 Task: Find connections with filter location Warendorf with filter topic #Futurismwith filter profile language Potuguese with filter current company Recruitment Land LLC with filter school Madras Institute of Technology Campus with filter industry Sports Teams and Clubs with filter service category Web Design with filter keywords title Molecular Scientist
Action: Mouse moved to (557, 79)
Screenshot: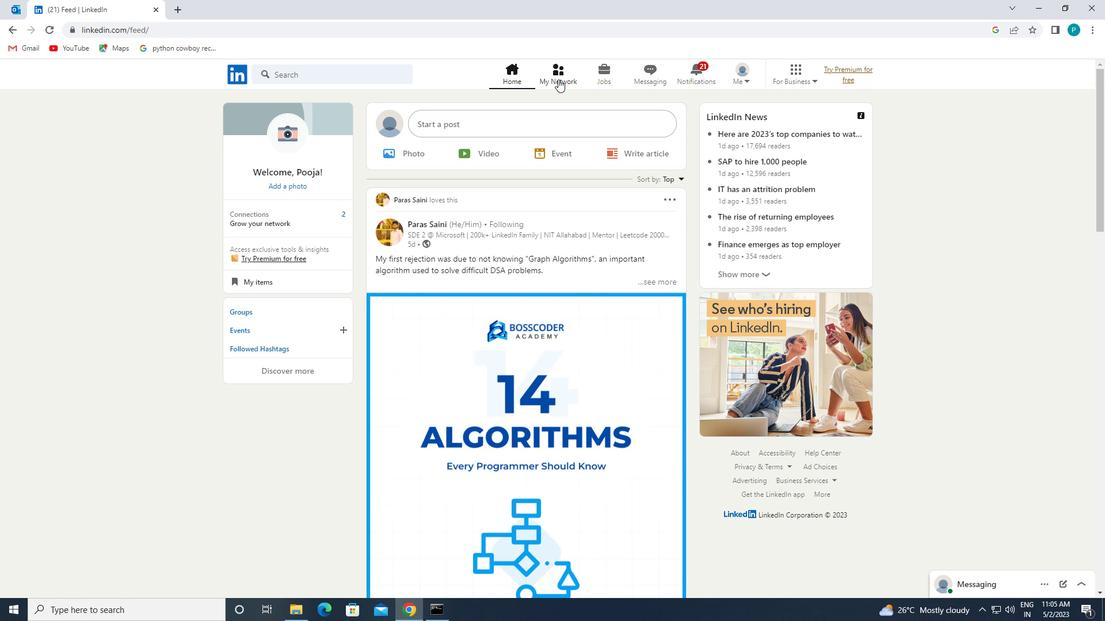 
Action: Mouse pressed left at (557, 79)
Screenshot: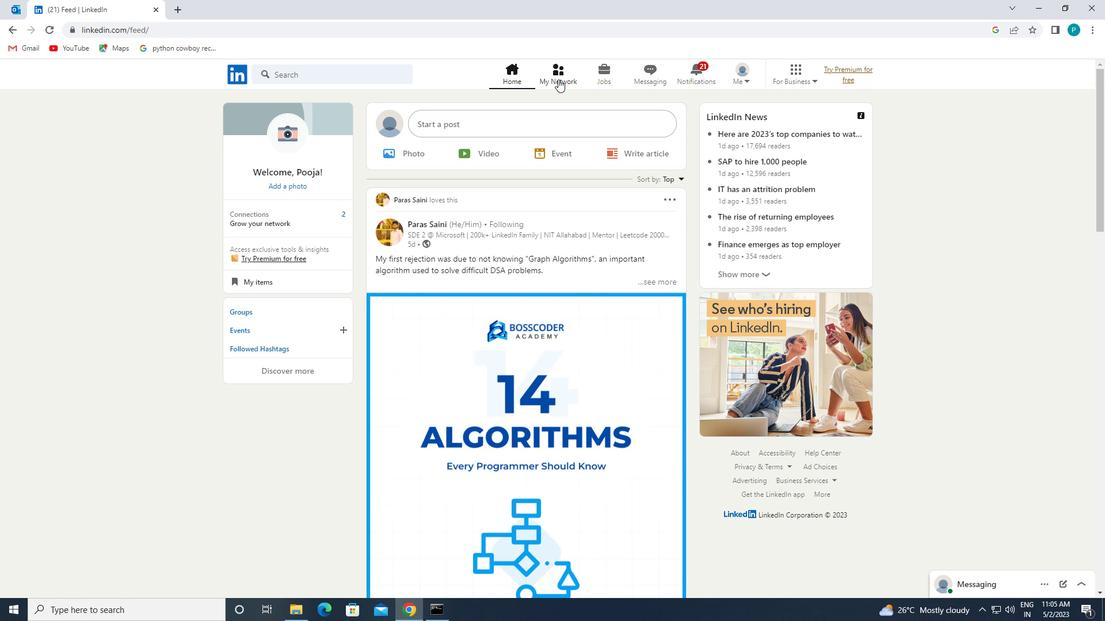 
Action: Mouse moved to (369, 137)
Screenshot: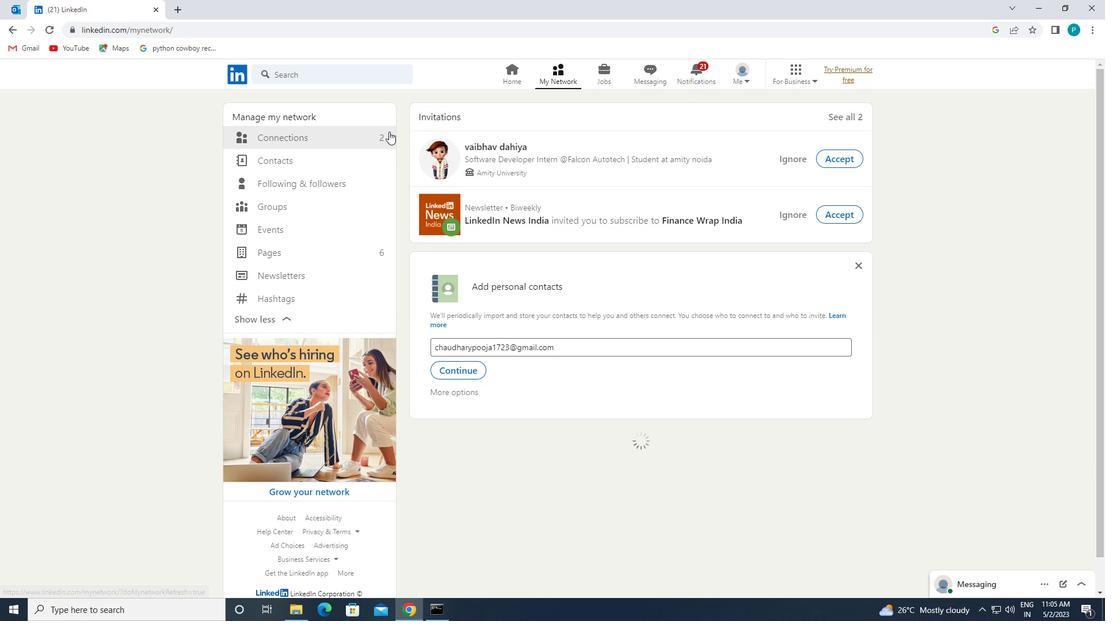 
Action: Mouse pressed left at (369, 137)
Screenshot: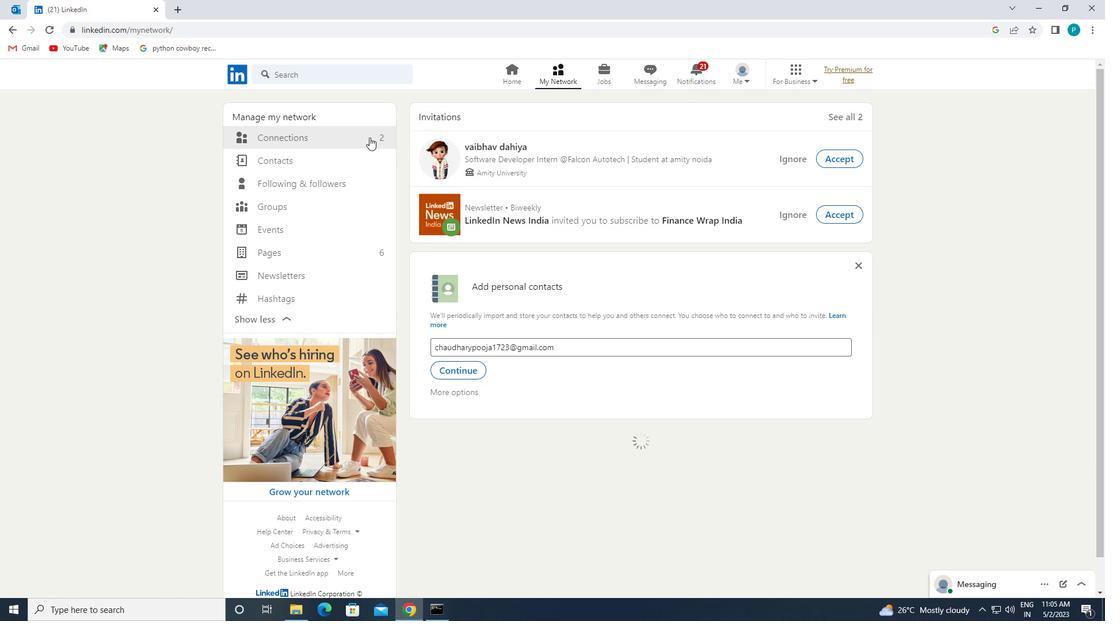 
Action: Mouse moved to (654, 146)
Screenshot: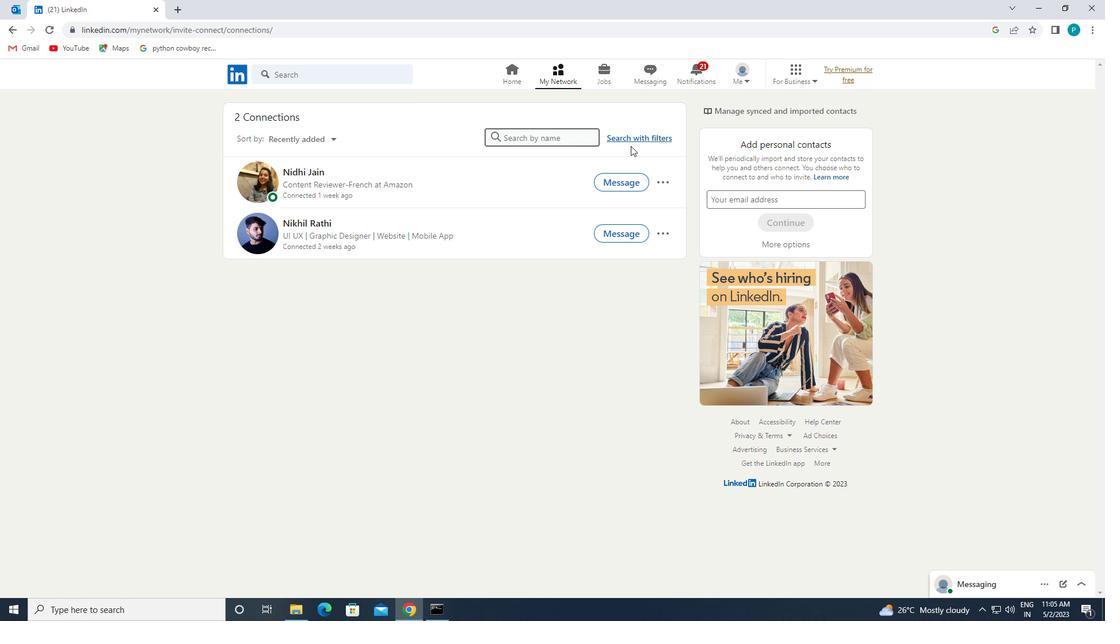 
Action: Mouse pressed left at (654, 146)
Screenshot: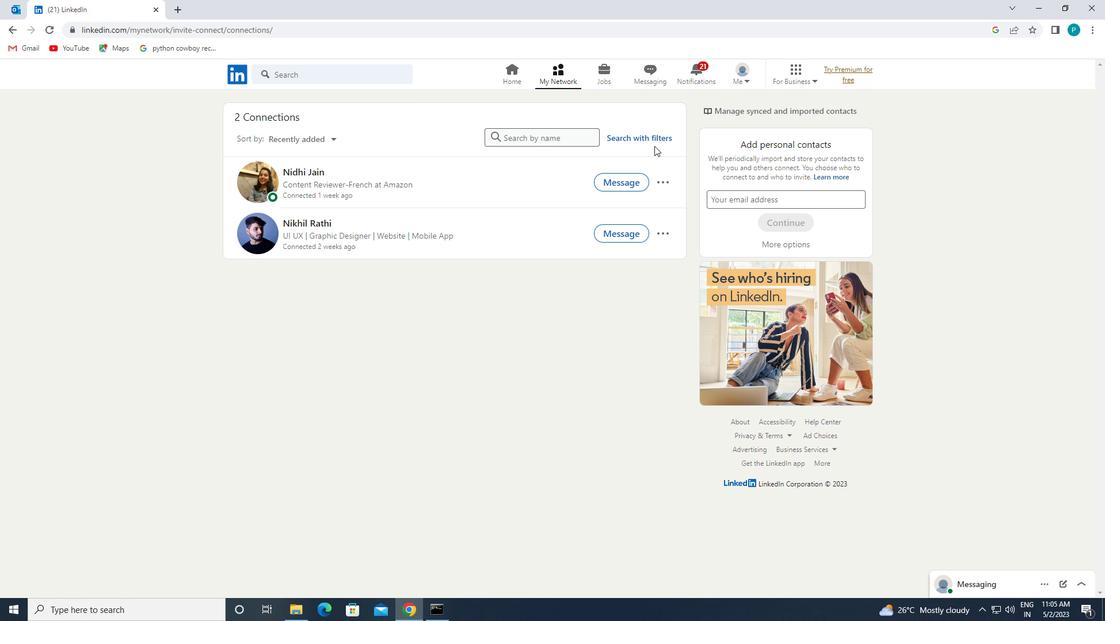 
Action: Mouse moved to (652, 143)
Screenshot: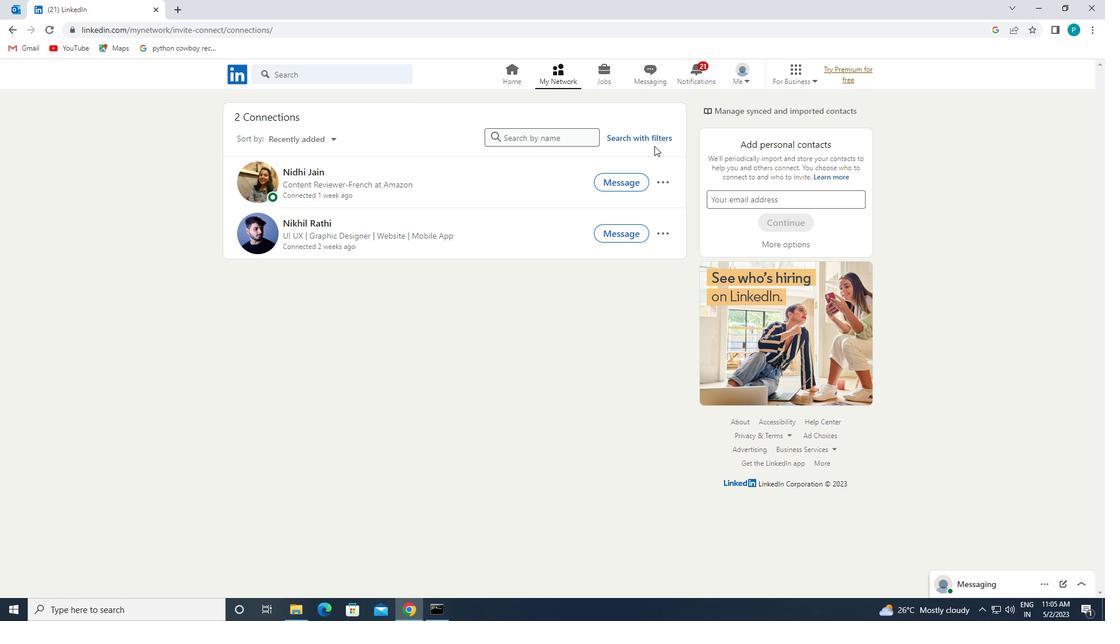 
Action: Mouse pressed left at (652, 143)
Screenshot: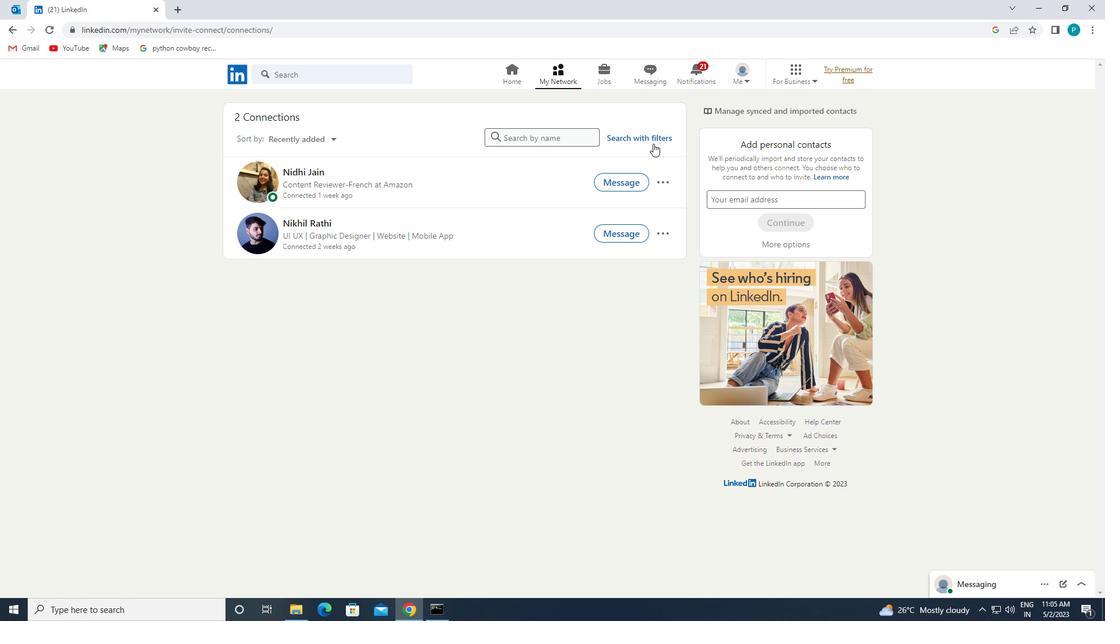 
Action: Mouse moved to (587, 110)
Screenshot: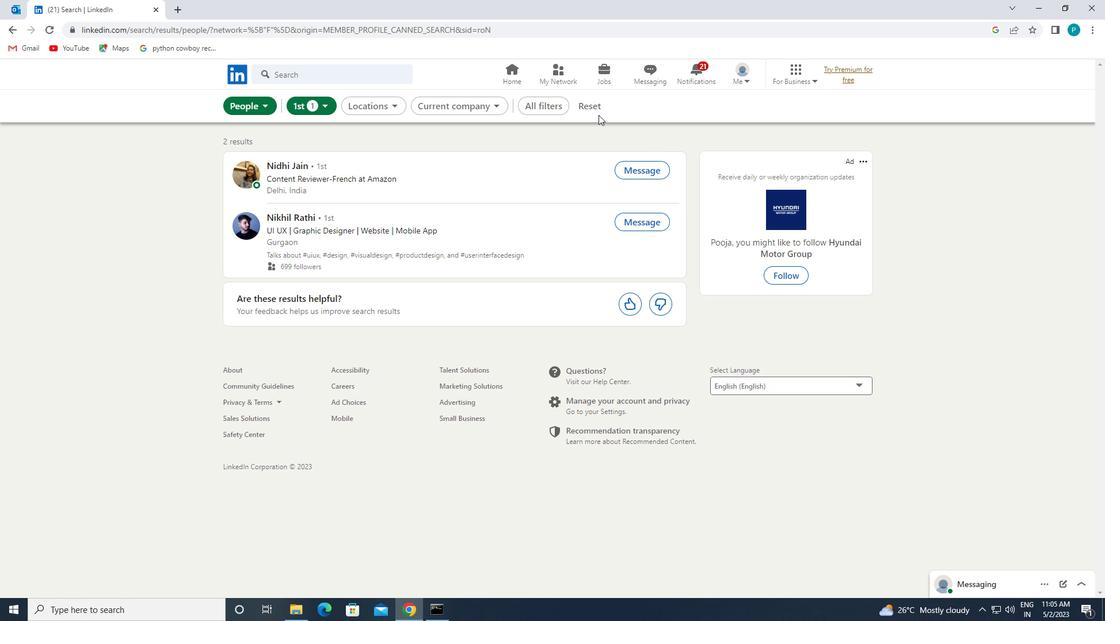 
Action: Mouse pressed left at (587, 110)
Screenshot: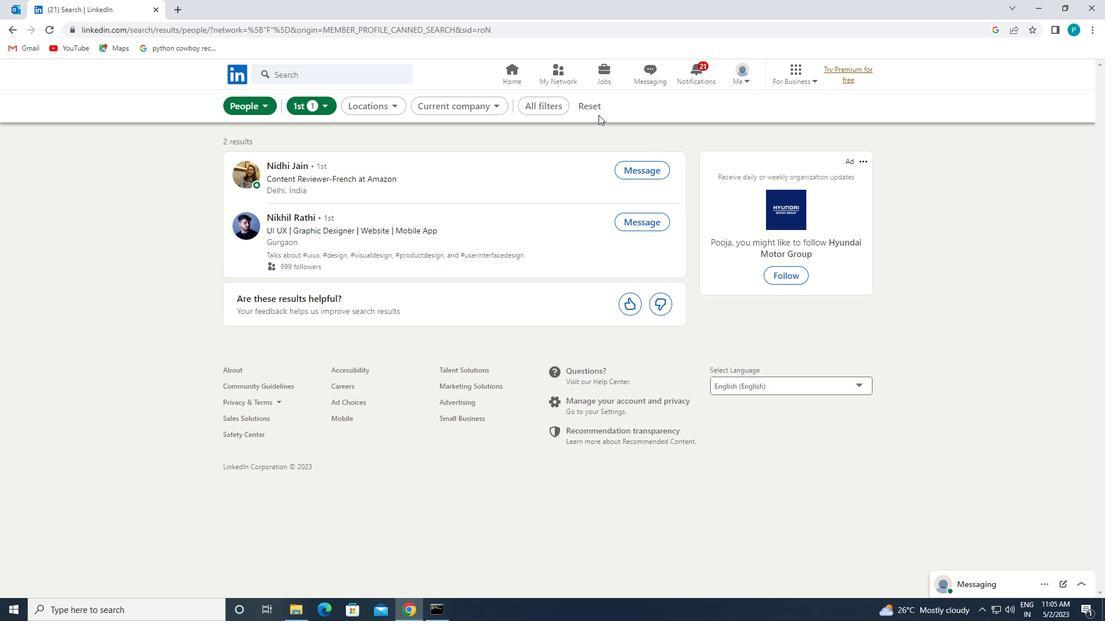
Action: Mouse moved to (556, 104)
Screenshot: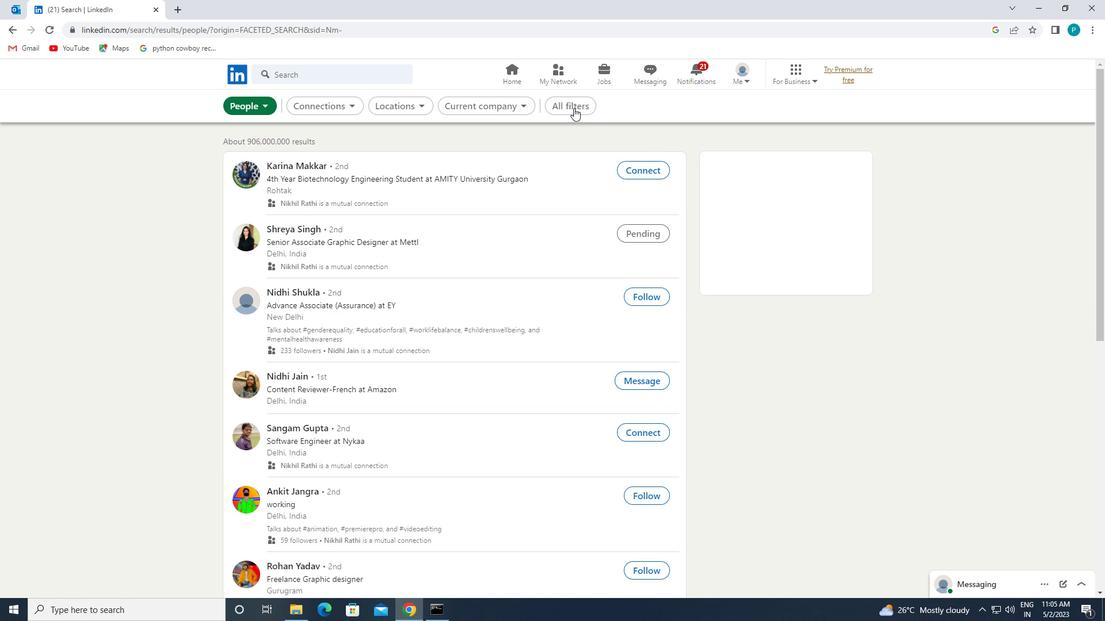 
Action: Mouse pressed left at (556, 104)
Screenshot: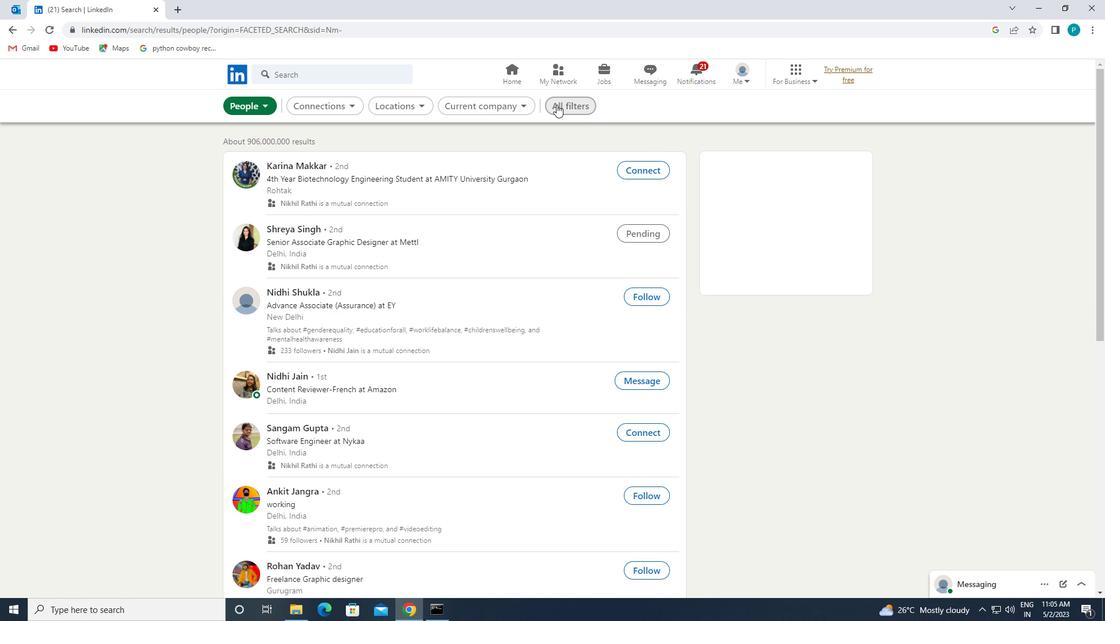 
Action: Mouse moved to (1029, 432)
Screenshot: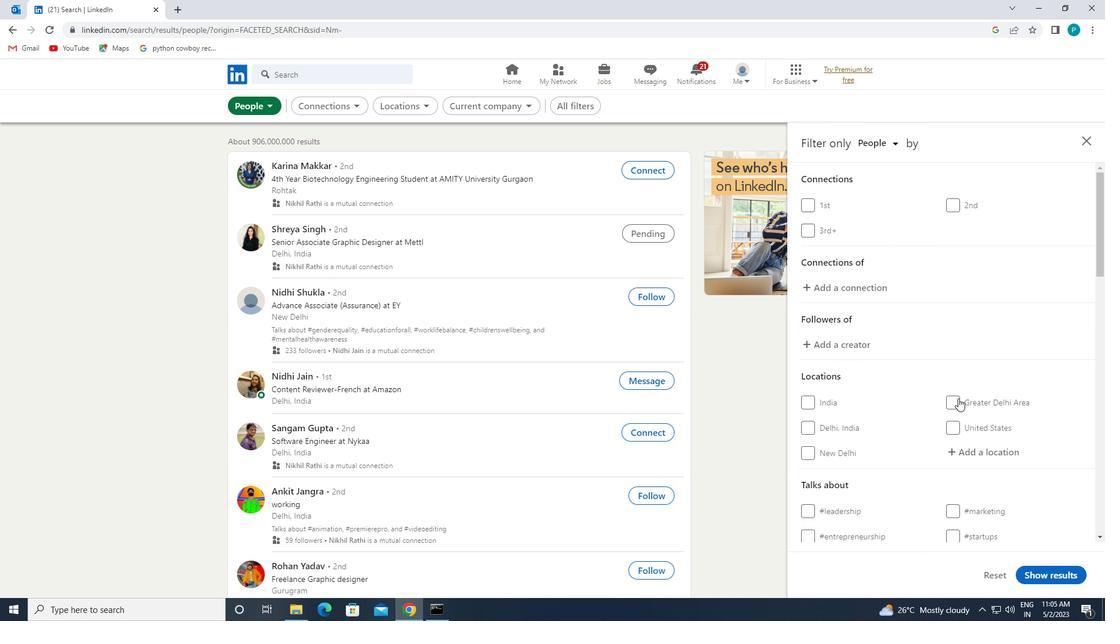 
Action: Mouse scrolled (1029, 431) with delta (0, 0)
Screenshot: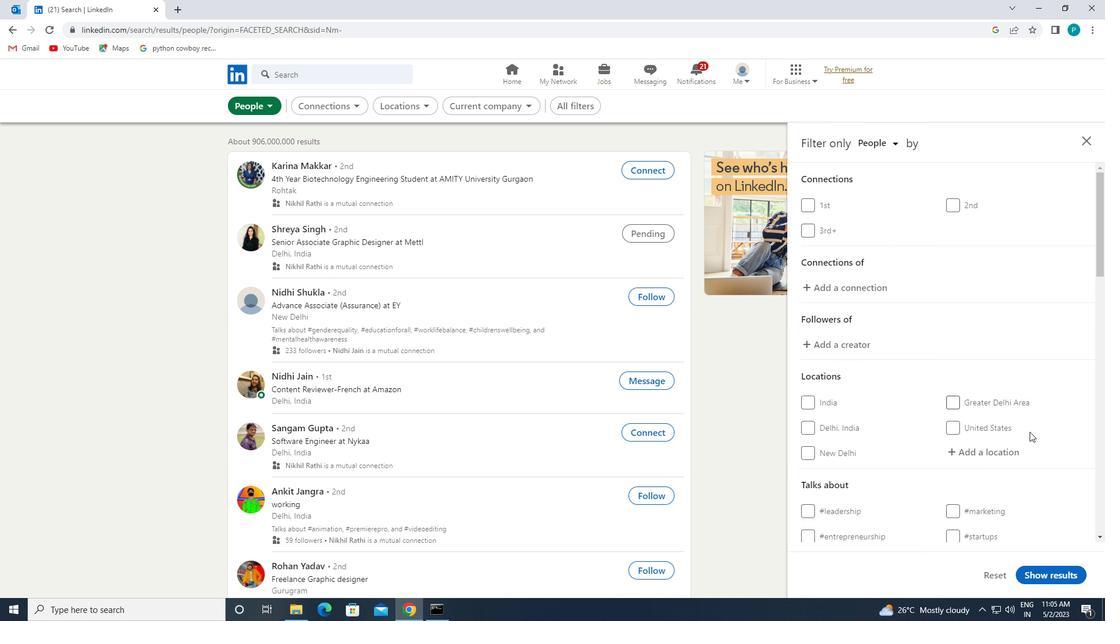 
Action: Mouse moved to (990, 393)
Screenshot: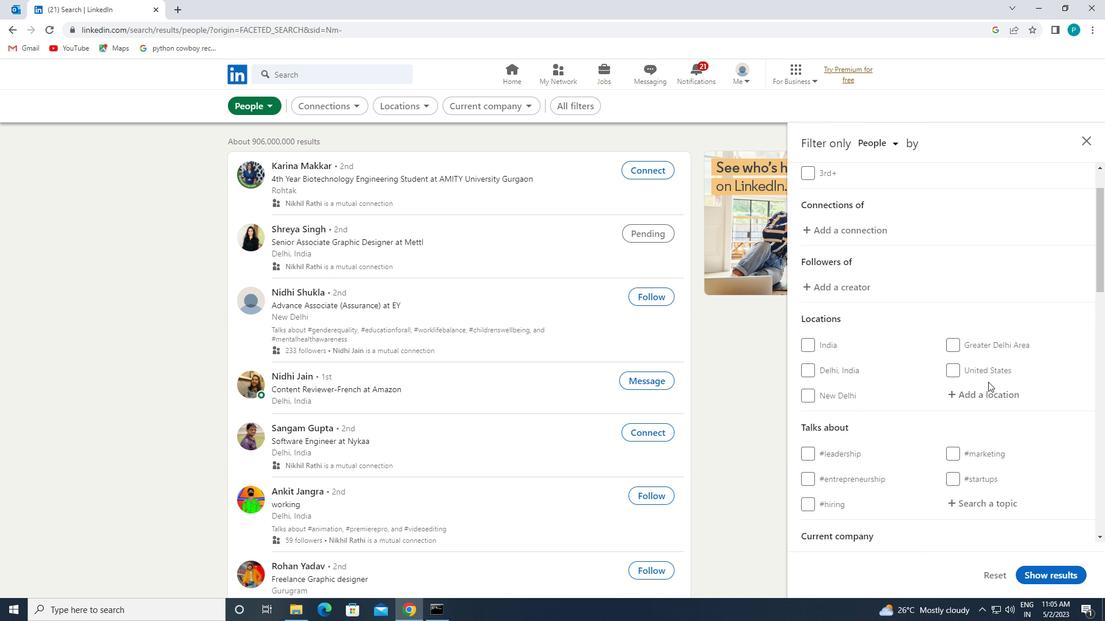 
Action: Mouse pressed left at (990, 393)
Screenshot: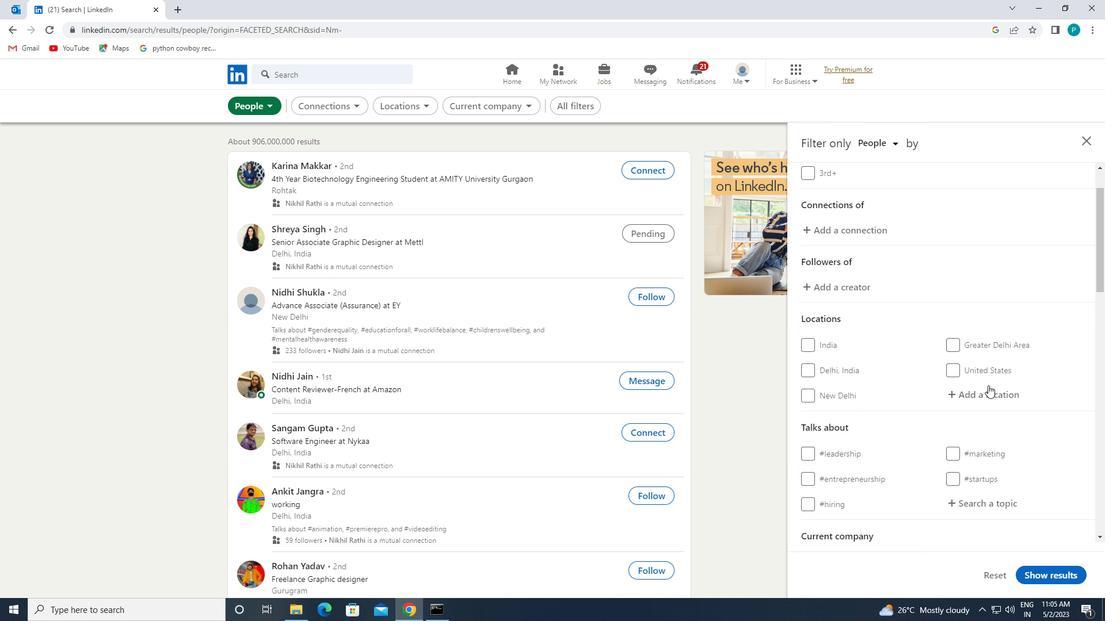 
Action: Key pressed <Key.caps_lock>w<Key.caps_lock>rendr<Key.backspace>orf
Screenshot: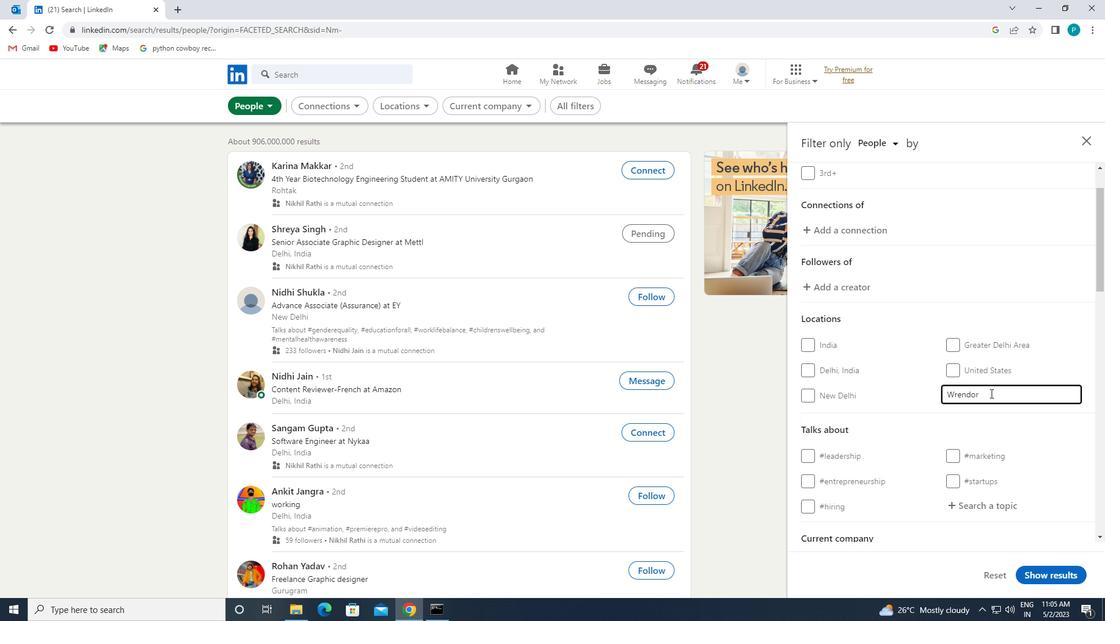 
Action: Mouse moved to (988, 389)
Screenshot: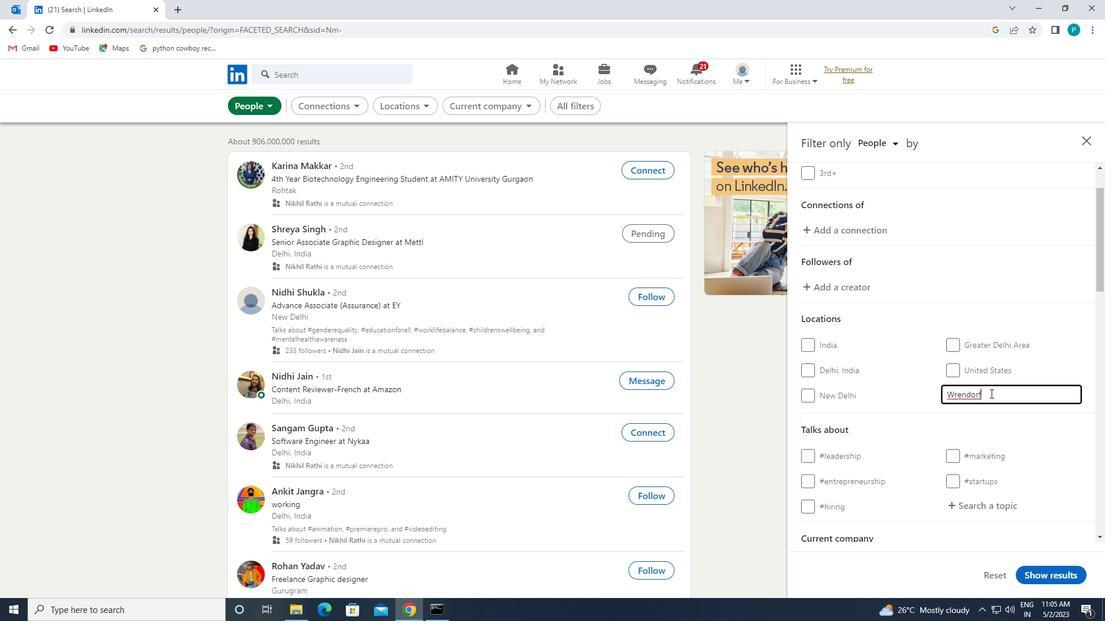 
Action: Mouse scrolled (988, 388) with delta (0, 0)
Screenshot: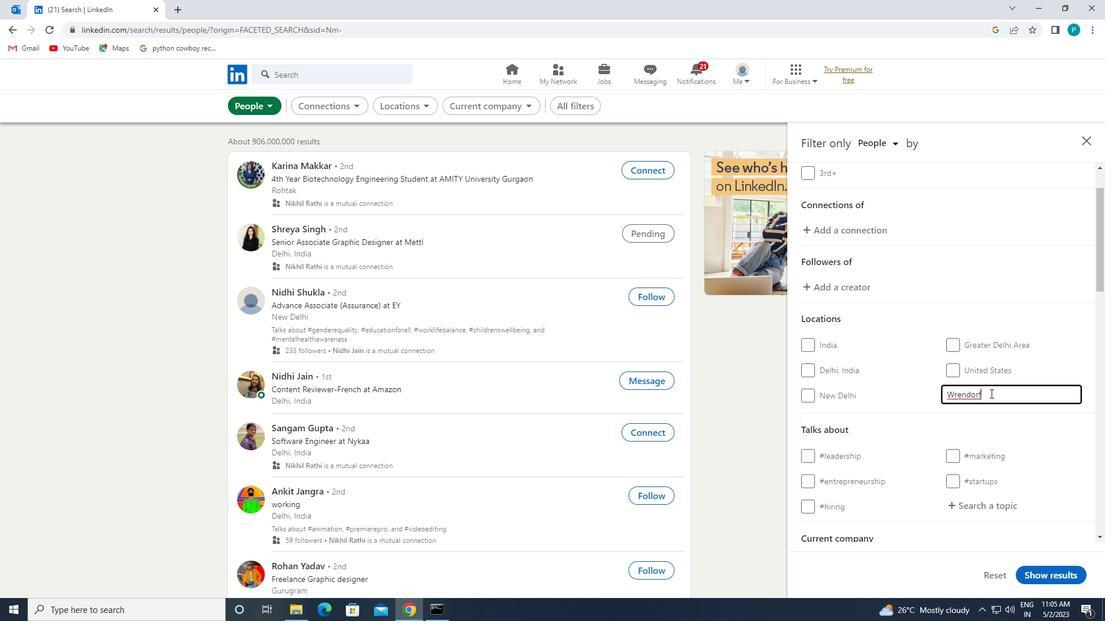 
Action: Mouse moved to (969, 416)
Screenshot: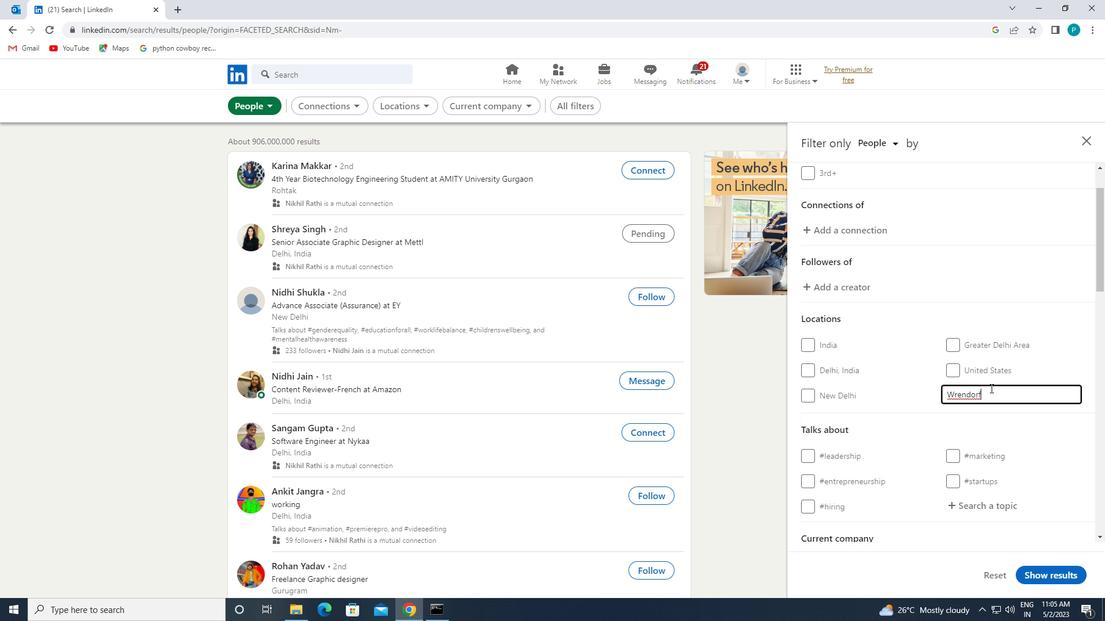 
Action: Mouse scrolled (969, 415) with delta (0, 0)
Screenshot: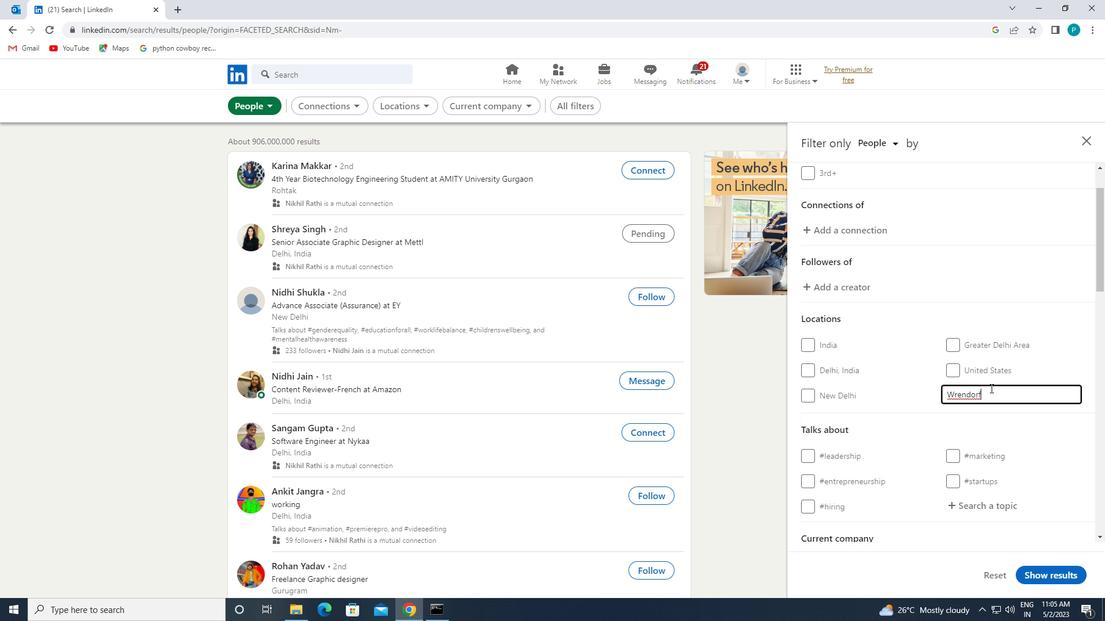 
Action: Mouse moved to (955, 280)
Screenshot: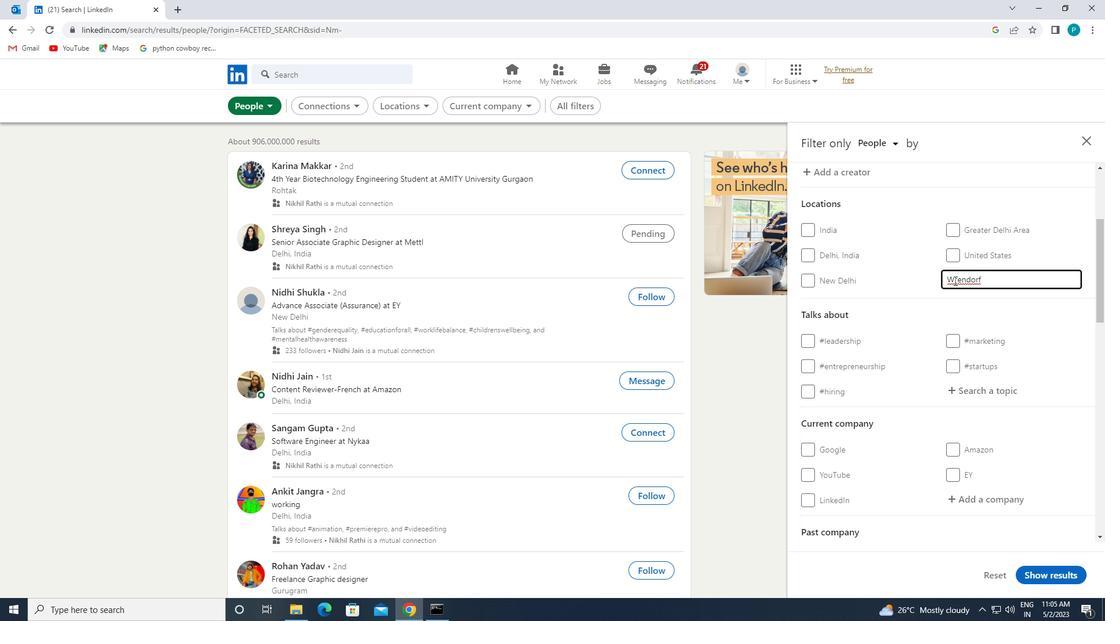 
Action: Mouse pressed left at (955, 280)
Screenshot: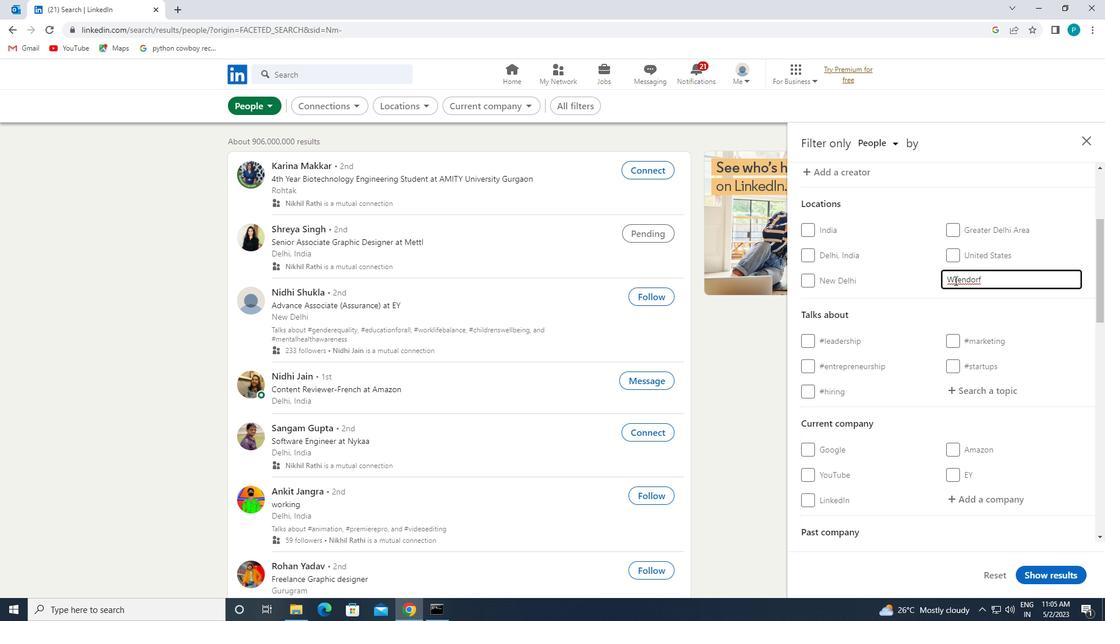 
Action: Key pressed a
Screenshot: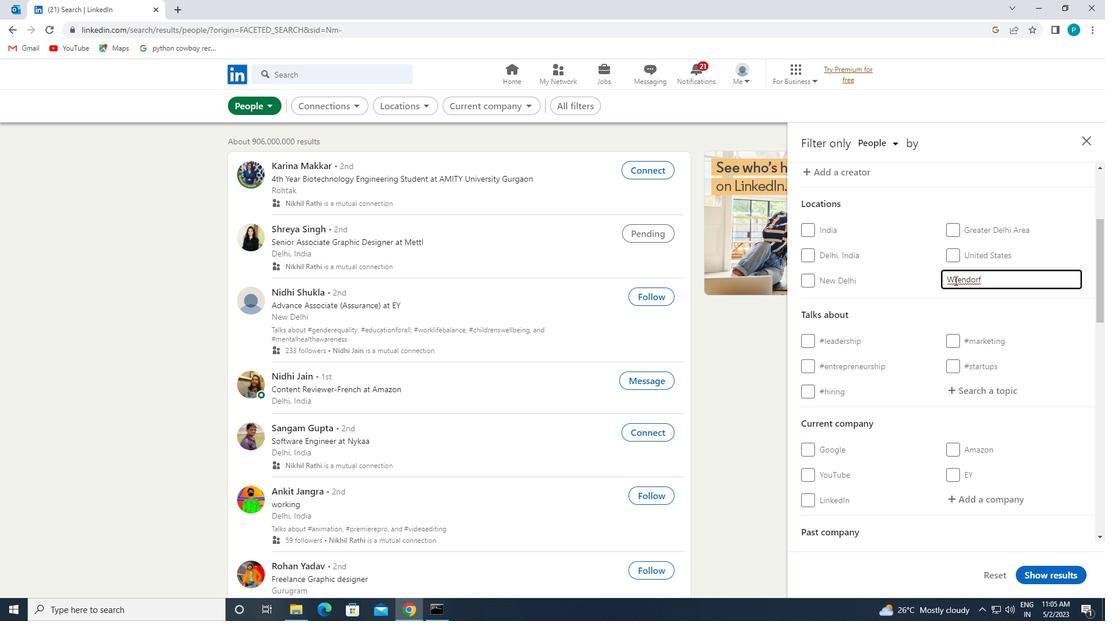 
Action: Mouse moved to (911, 299)
Screenshot: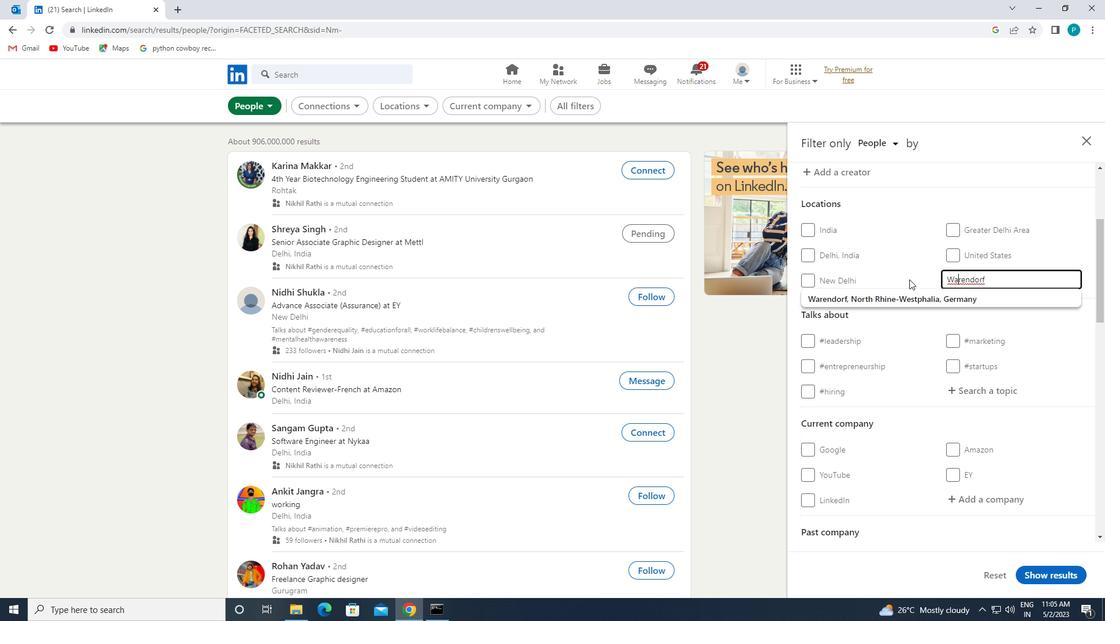 
Action: Mouse pressed left at (911, 299)
Screenshot: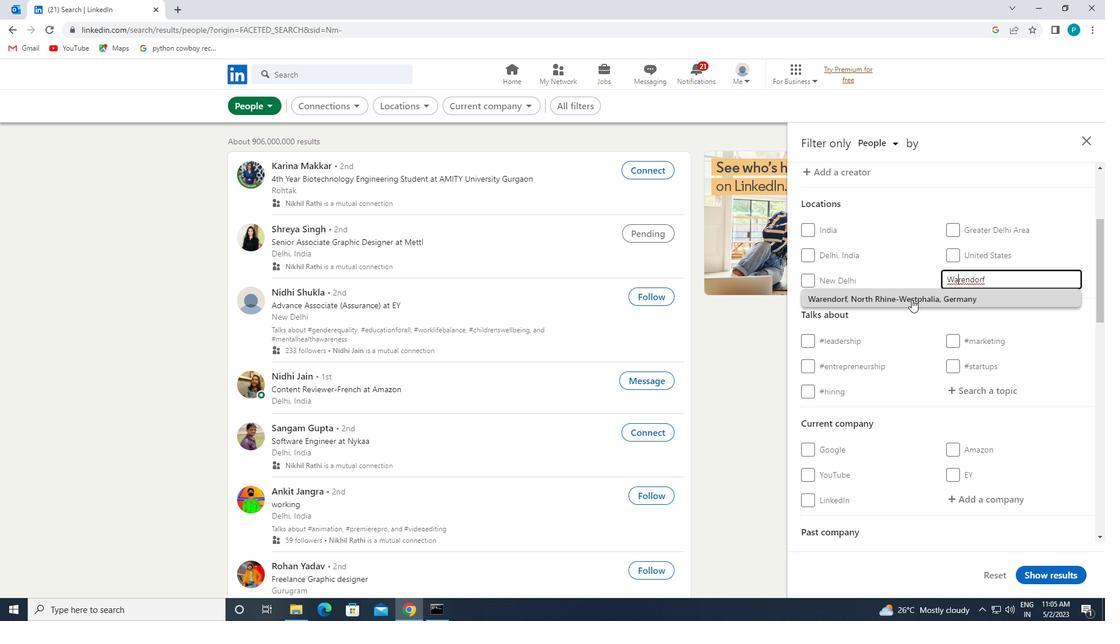
Action: Mouse moved to (956, 419)
Screenshot: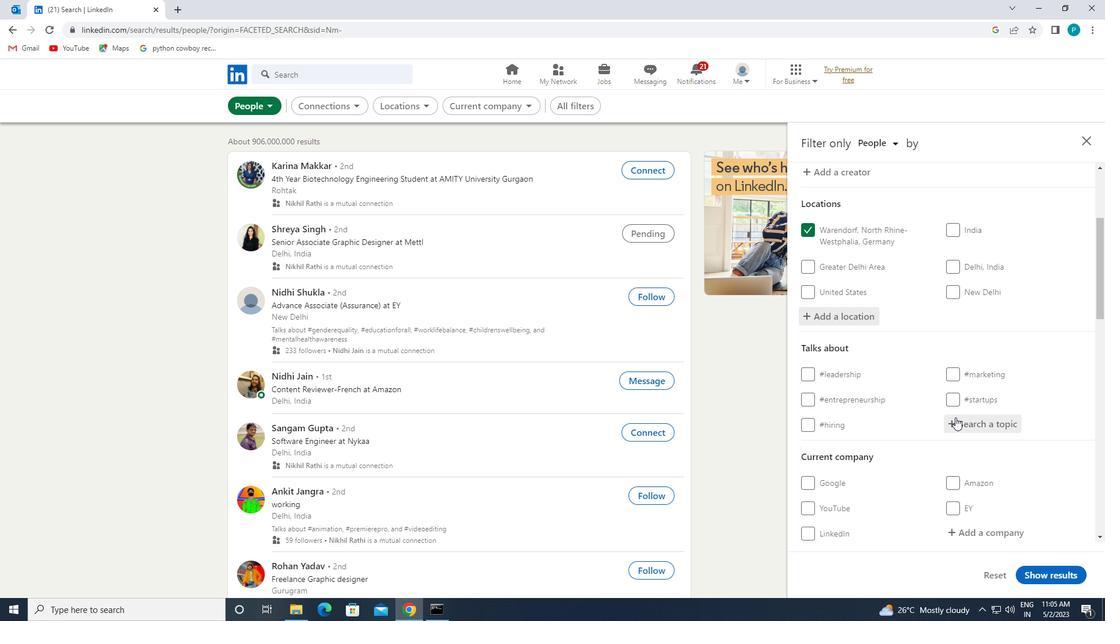 
Action: Mouse pressed left at (956, 419)
Screenshot: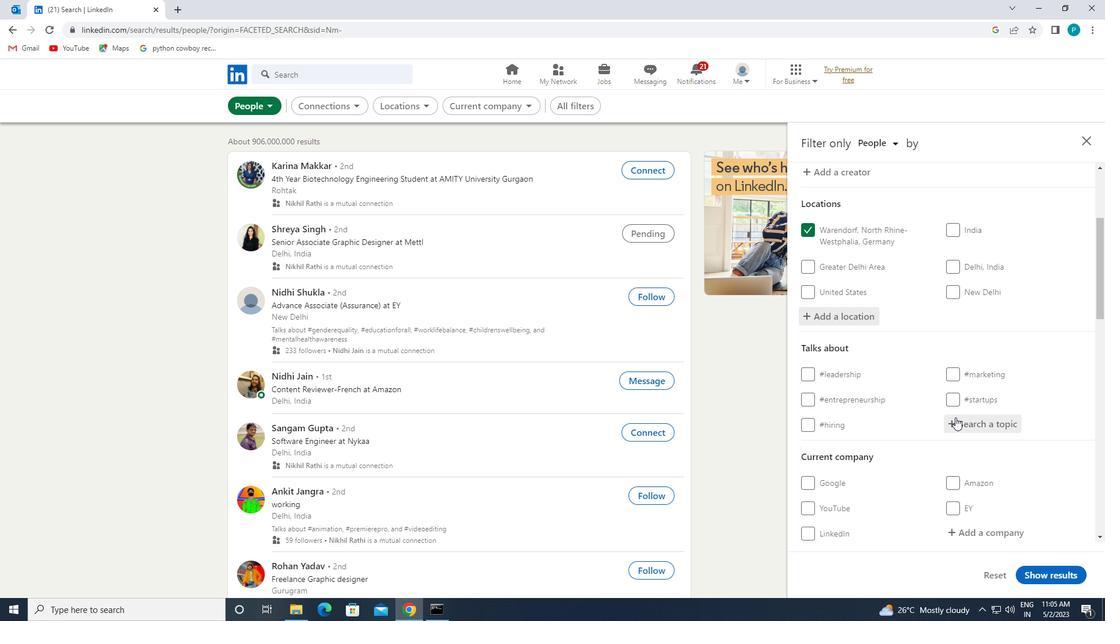 
Action: Key pressed <Key.shift>#<Key.caps_lock>F<Key.caps_lock>UTUREI<Key.backspace><Key.backspace>ISM
Screenshot: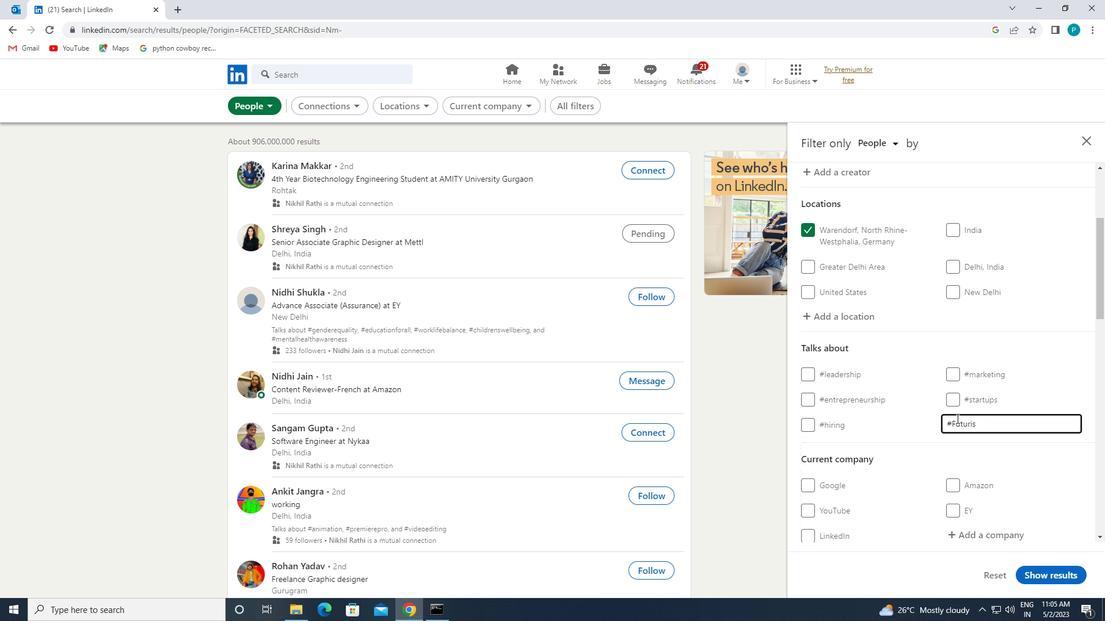 
Action: Mouse scrolled (956, 418) with delta (0, 0)
Screenshot: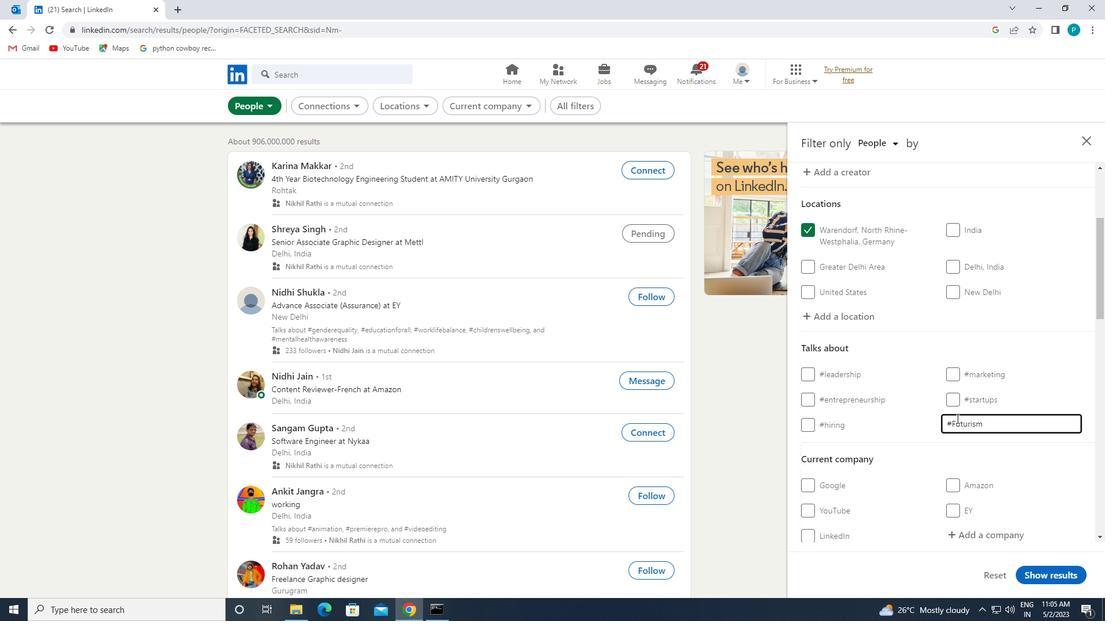 
Action: Mouse scrolled (956, 418) with delta (0, 0)
Screenshot: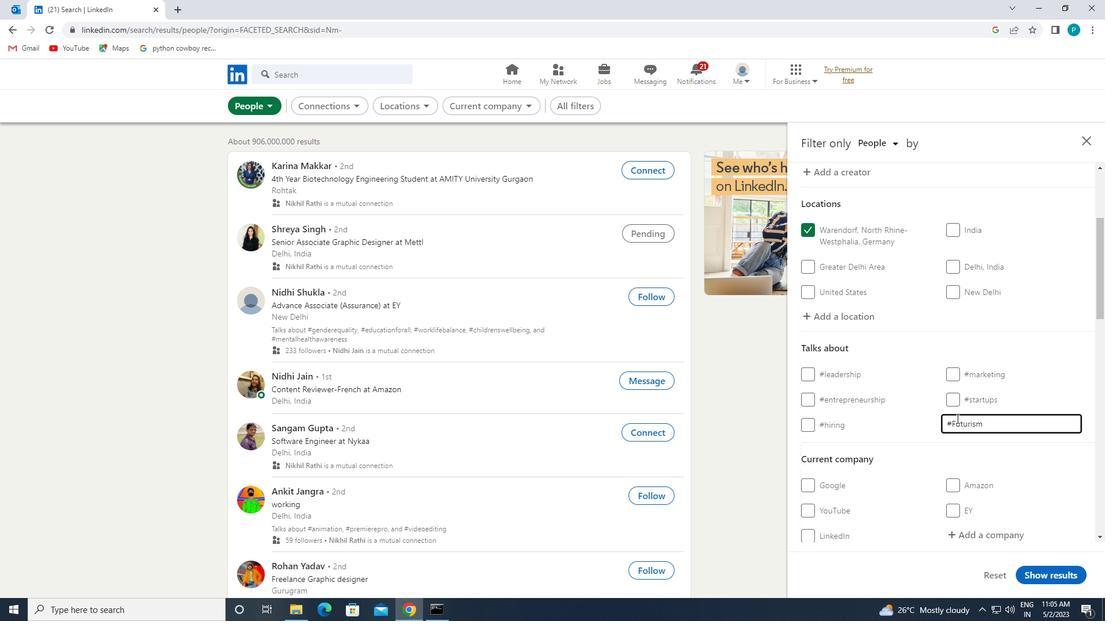 
Action: Mouse scrolled (956, 418) with delta (0, 0)
Screenshot: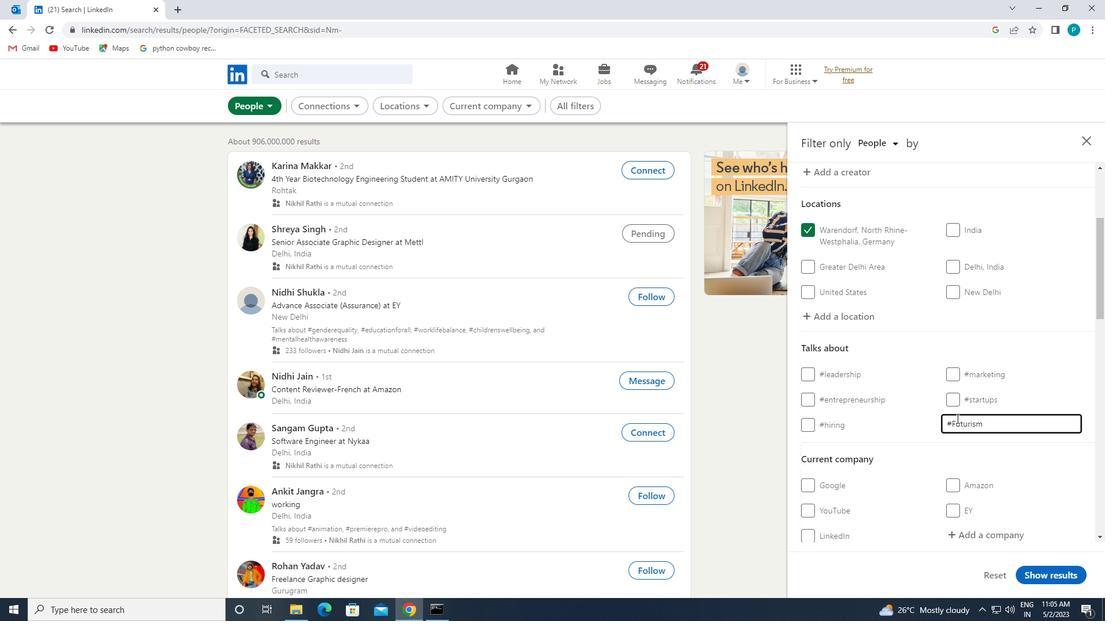 
Action: Mouse moved to (958, 431)
Screenshot: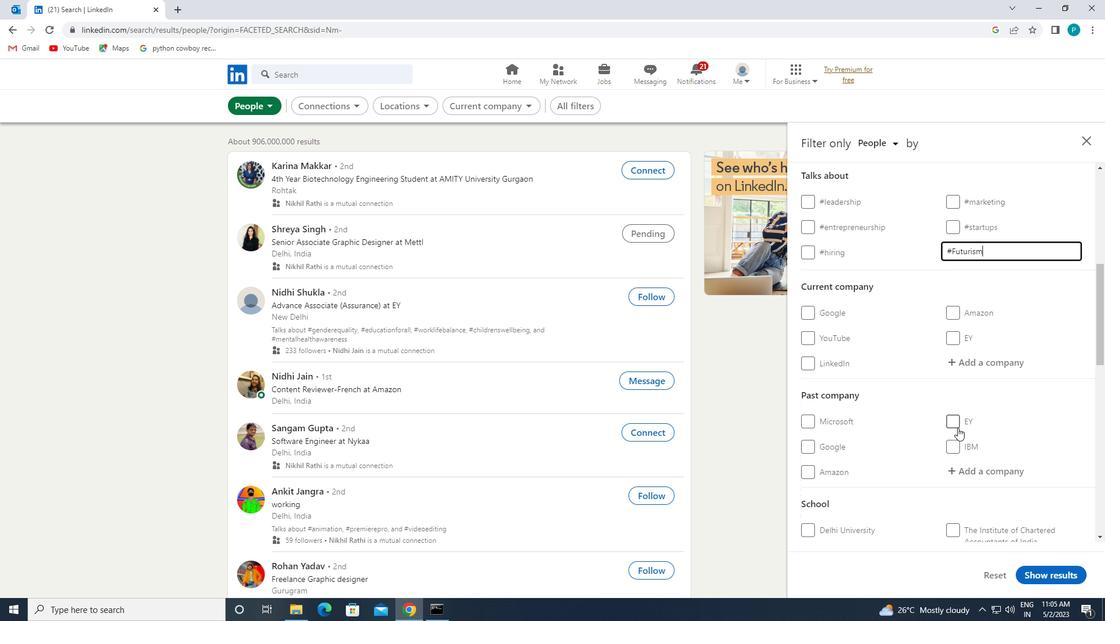 
Action: Mouse scrolled (958, 430) with delta (0, 0)
Screenshot: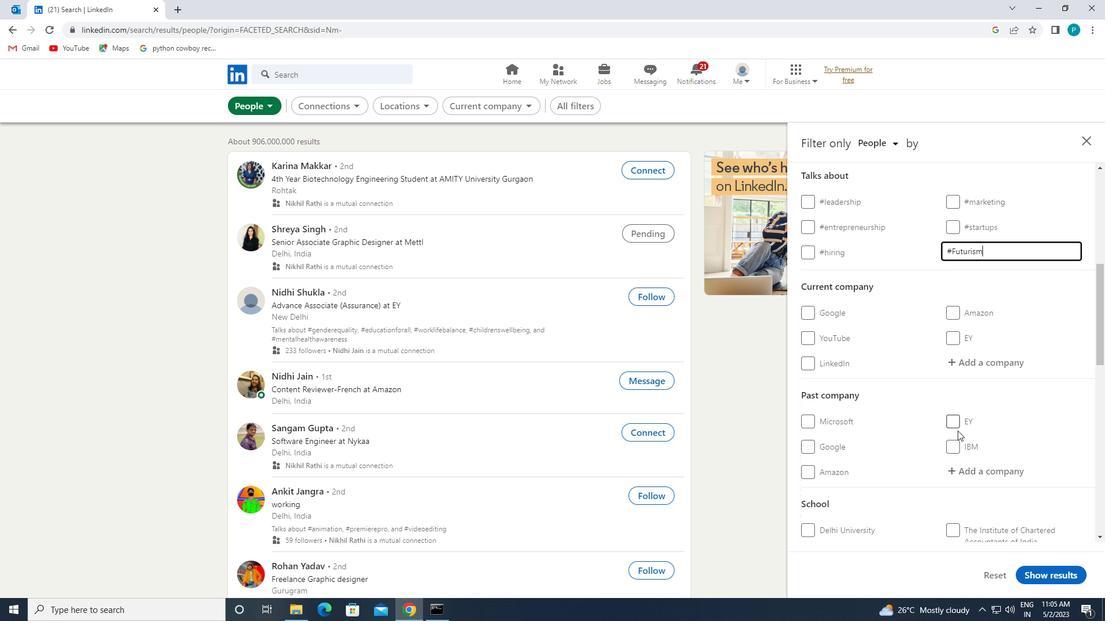
Action: Mouse moved to (959, 422)
Screenshot: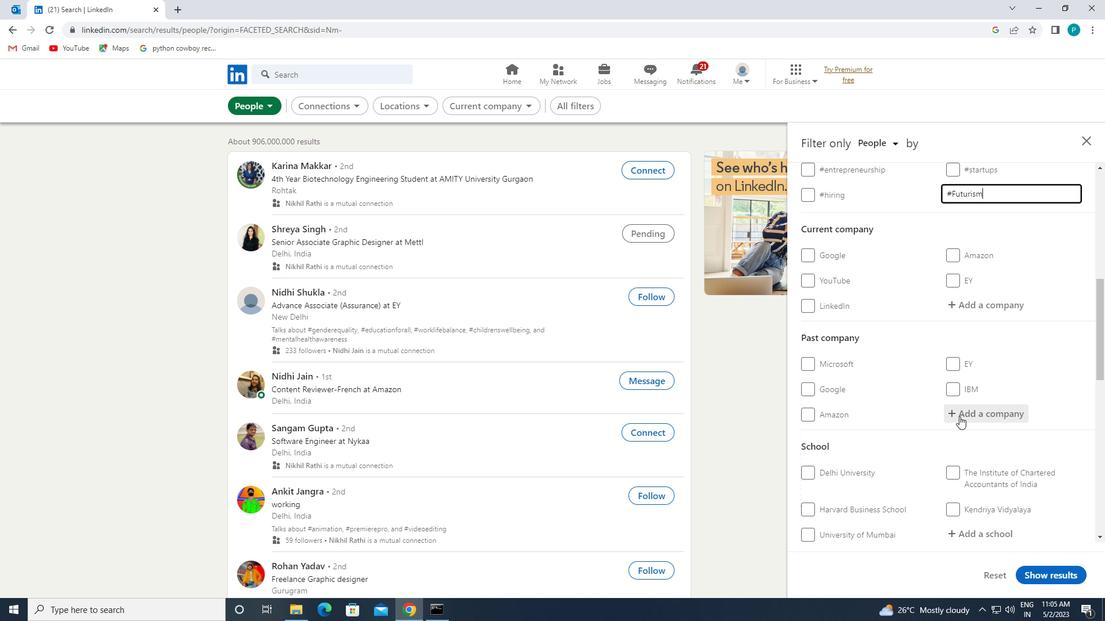
Action: Mouse scrolled (959, 421) with delta (0, 0)
Screenshot: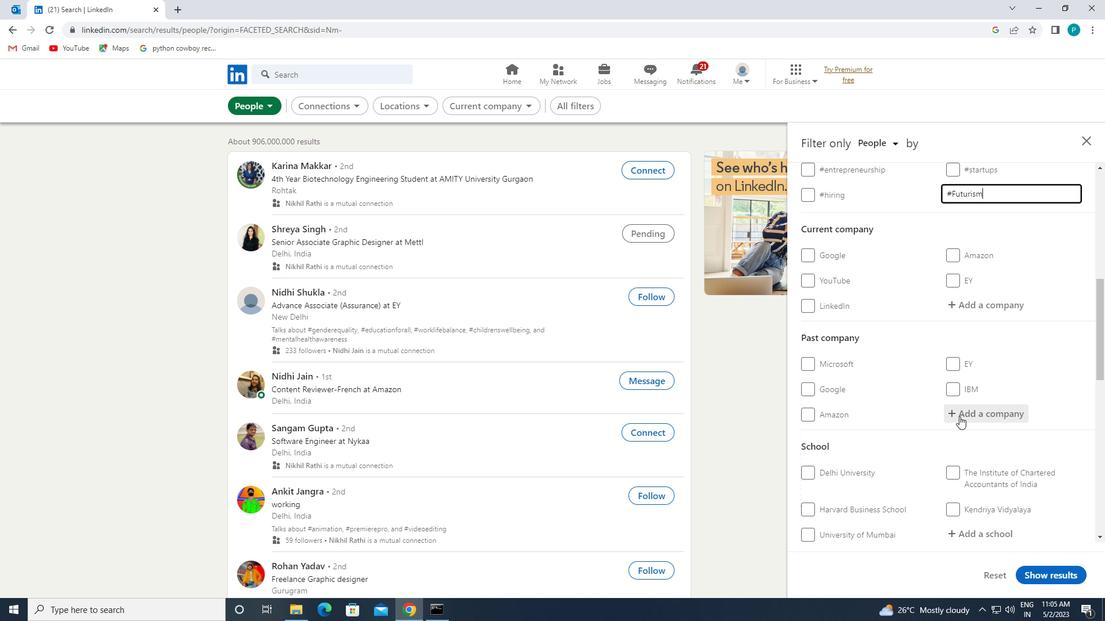 
Action: Mouse moved to (958, 424)
Screenshot: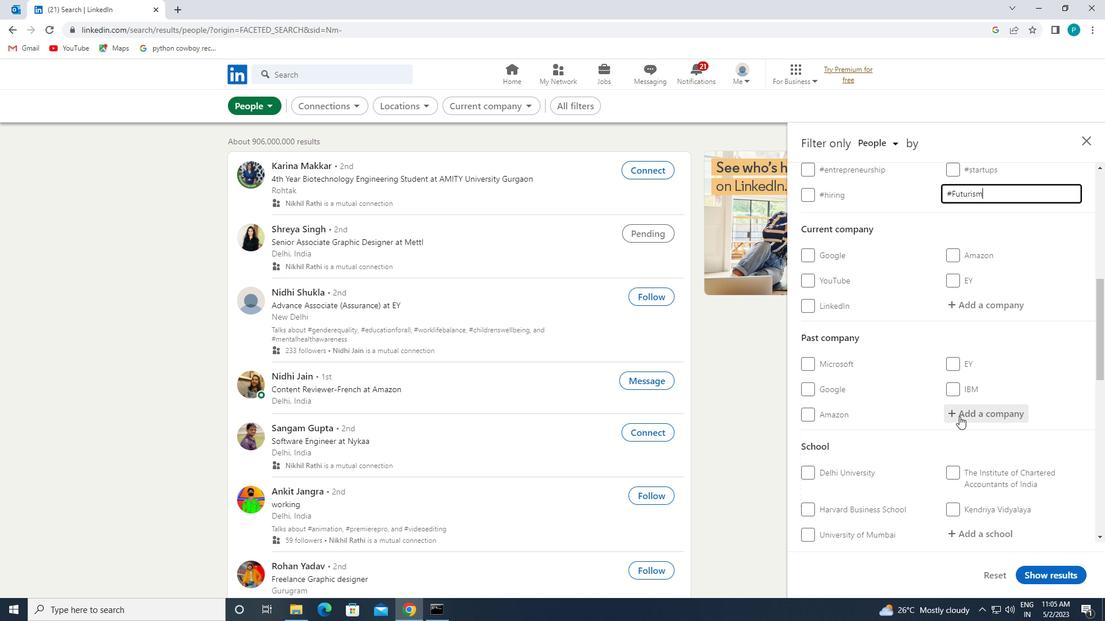 
Action: Mouse scrolled (958, 423) with delta (0, 0)
Screenshot: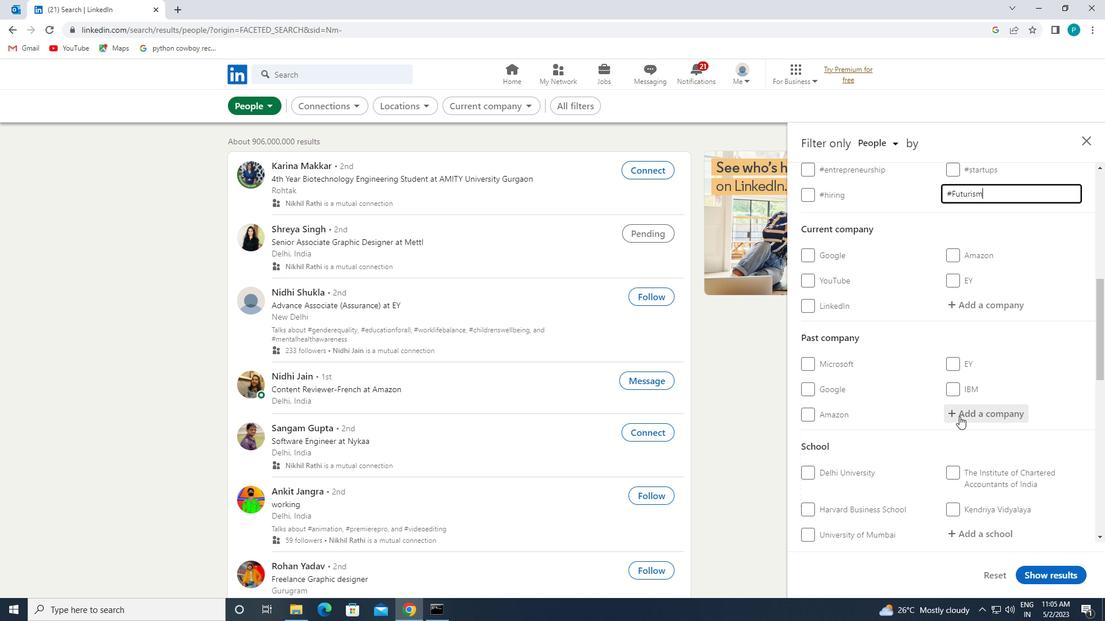 
Action: Mouse moved to (911, 449)
Screenshot: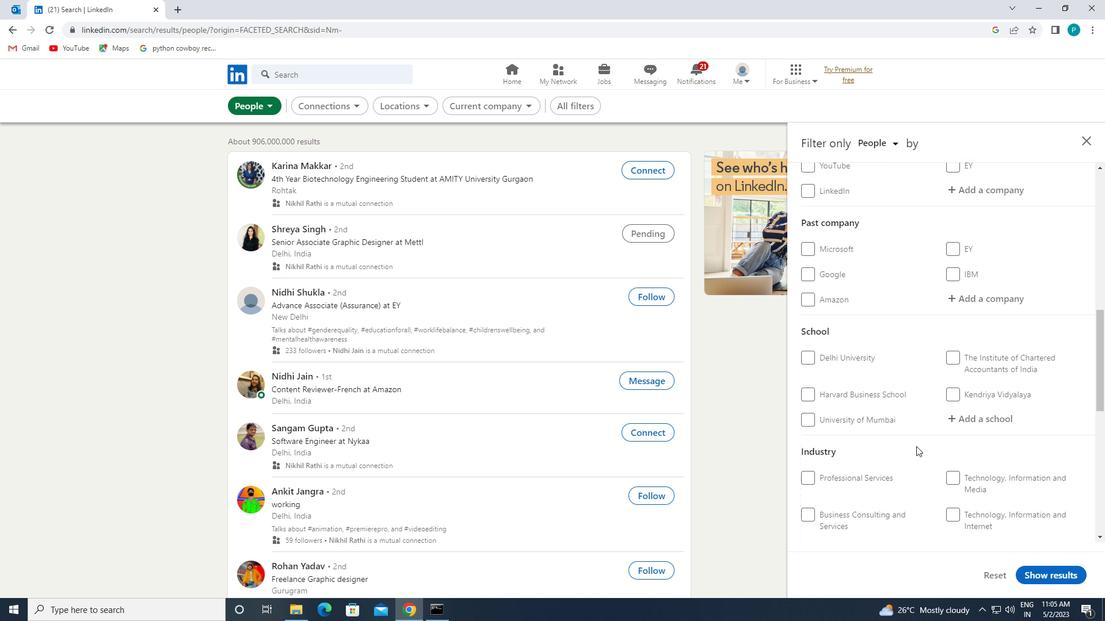 
Action: Mouse scrolled (911, 449) with delta (0, 0)
Screenshot: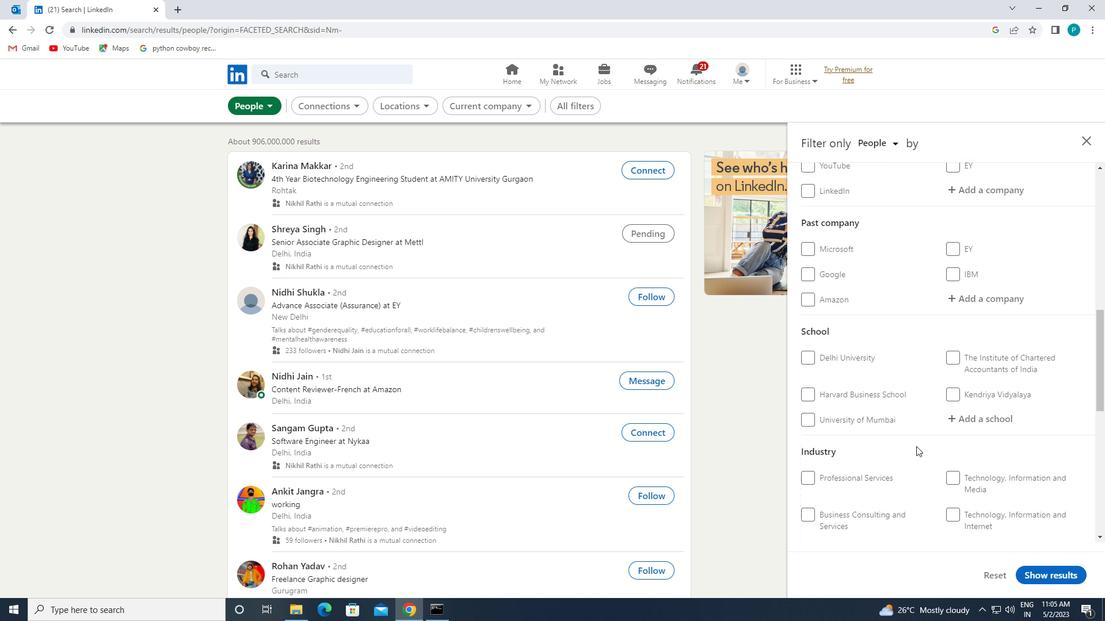 
Action: Mouse moved to (909, 451)
Screenshot: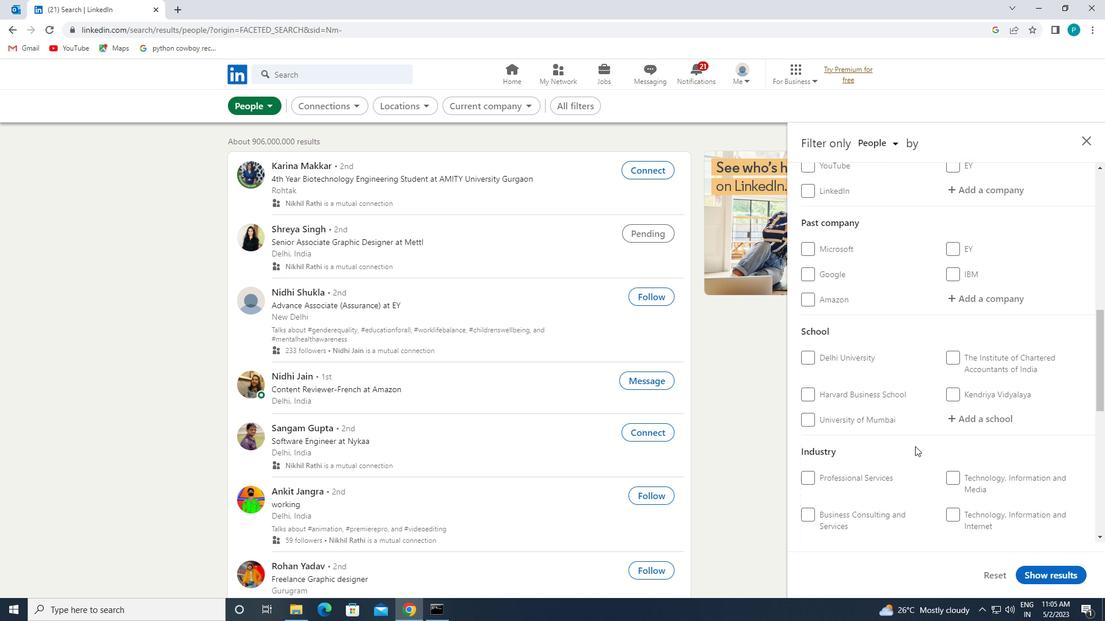 
Action: Mouse scrolled (909, 450) with delta (0, 0)
Screenshot: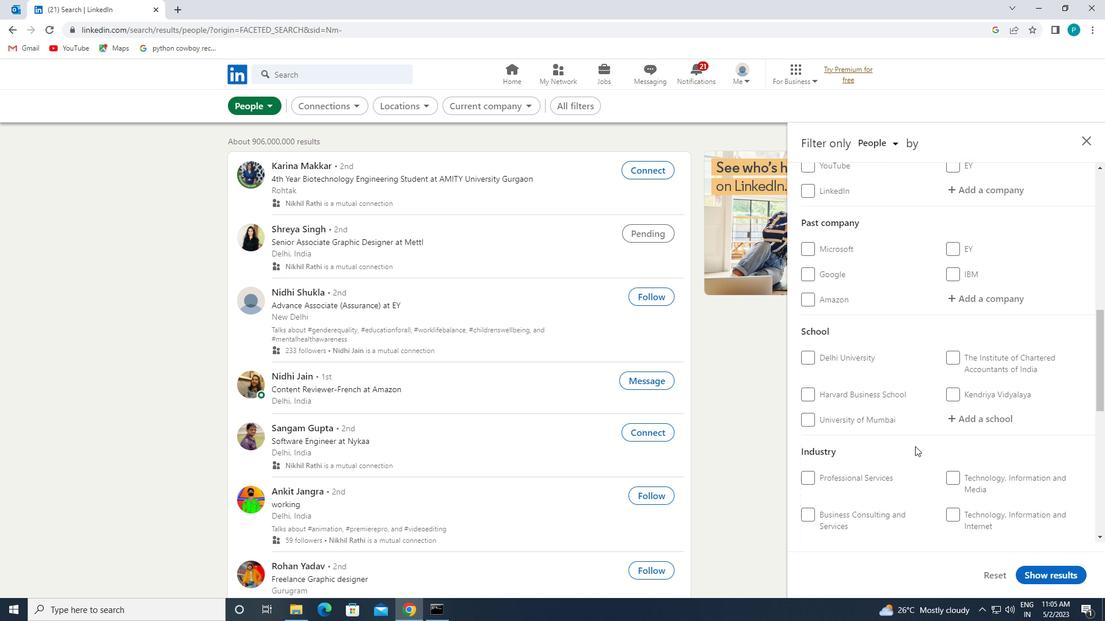 
Action: Mouse moved to (864, 457)
Screenshot: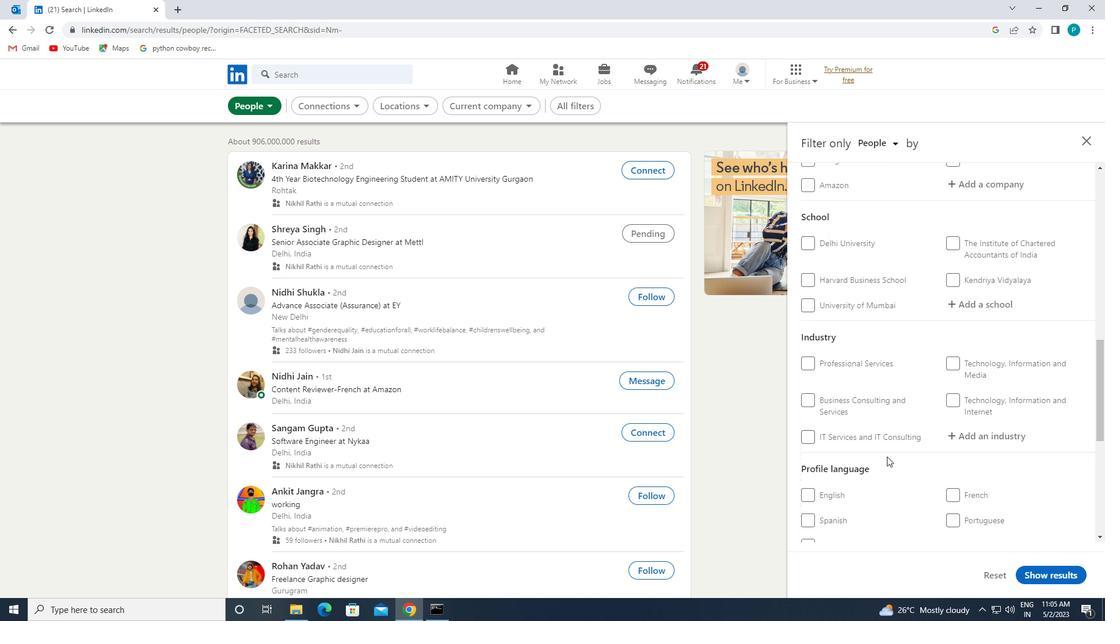 
Action: Mouse scrolled (864, 456) with delta (0, 0)
Screenshot: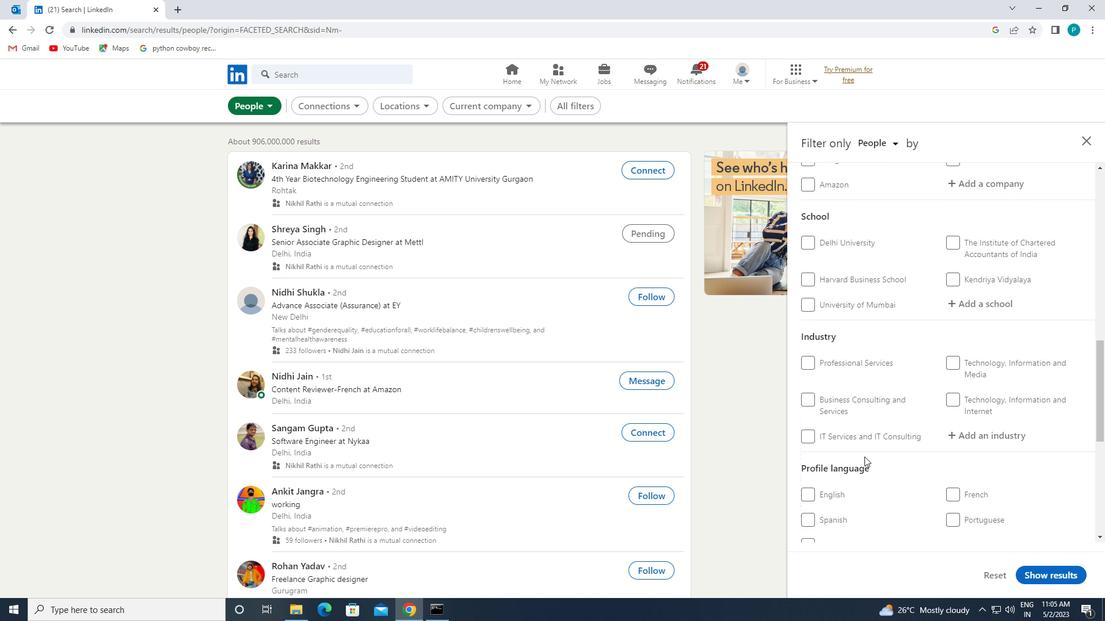 
Action: Mouse moved to (949, 462)
Screenshot: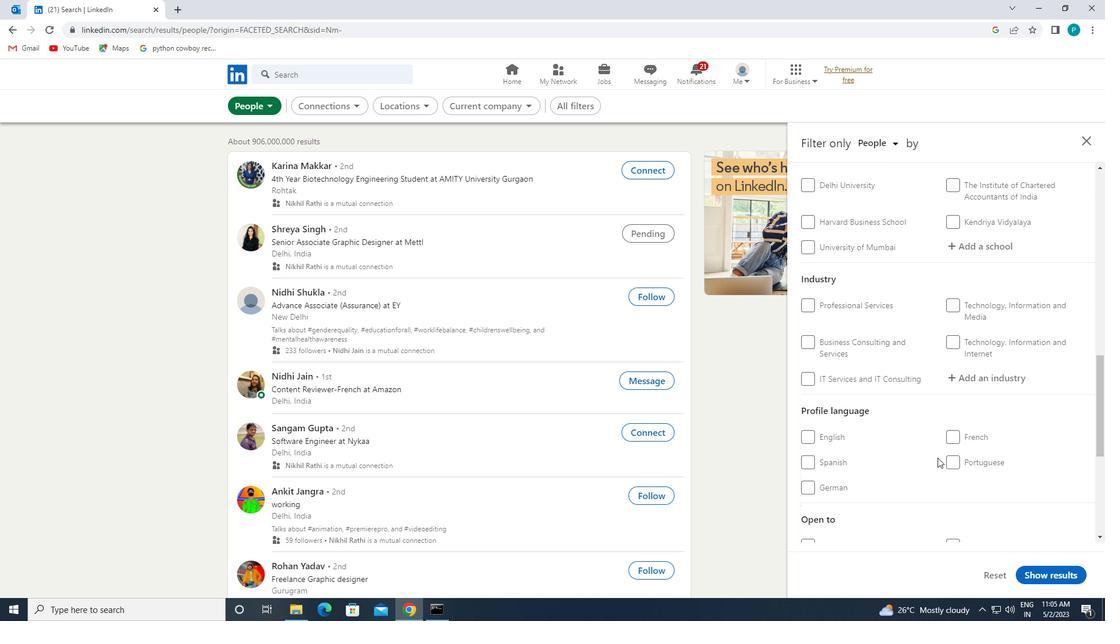 
Action: Mouse pressed left at (949, 462)
Screenshot: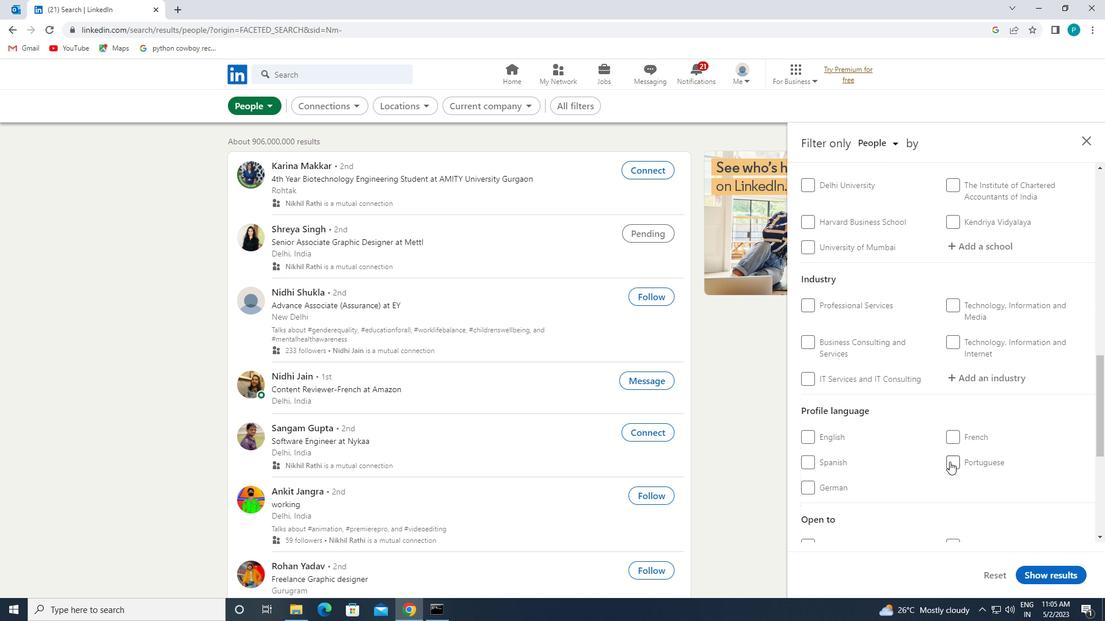 
Action: Mouse moved to (939, 407)
Screenshot: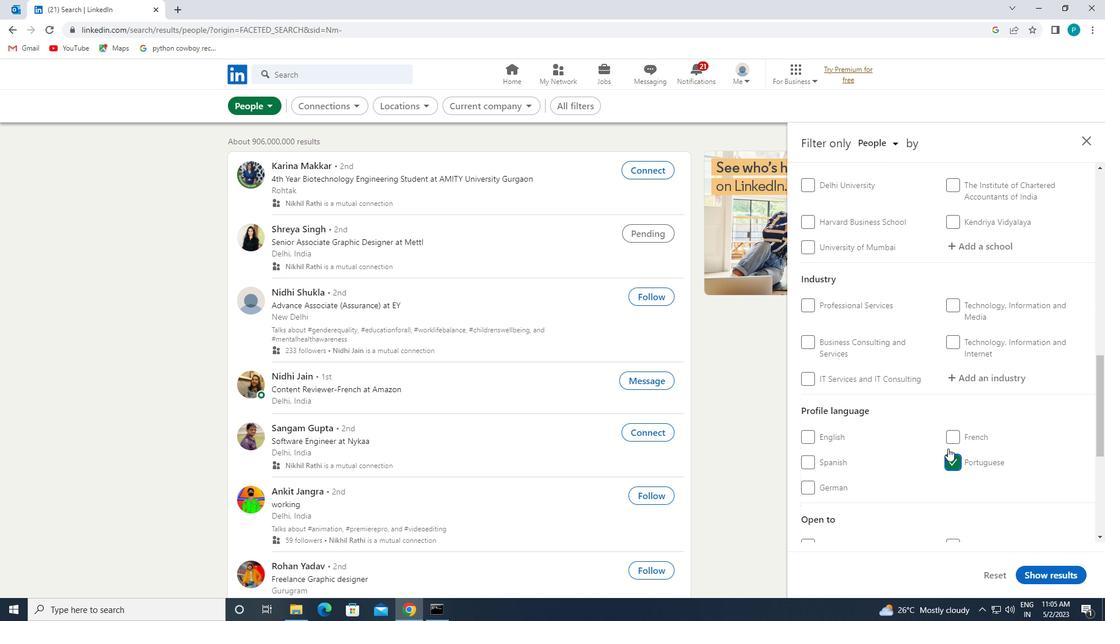 
Action: Mouse scrolled (939, 408) with delta (0, 0)
Screenshot: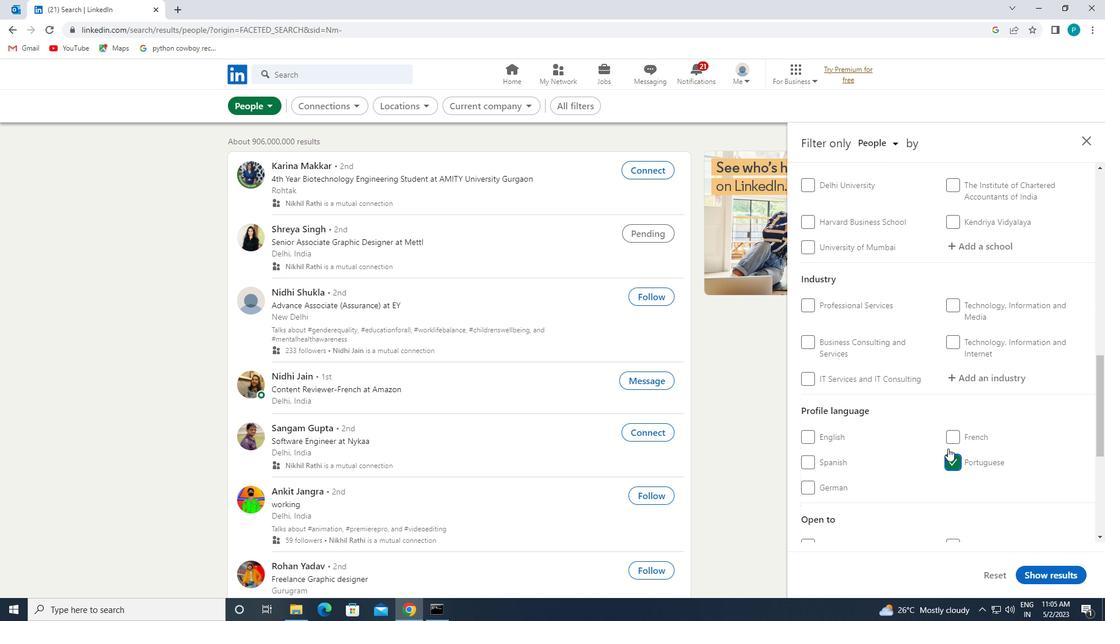 
Action: Mouse scrolled (939, 408) with delta (0, 0)
Screenshot: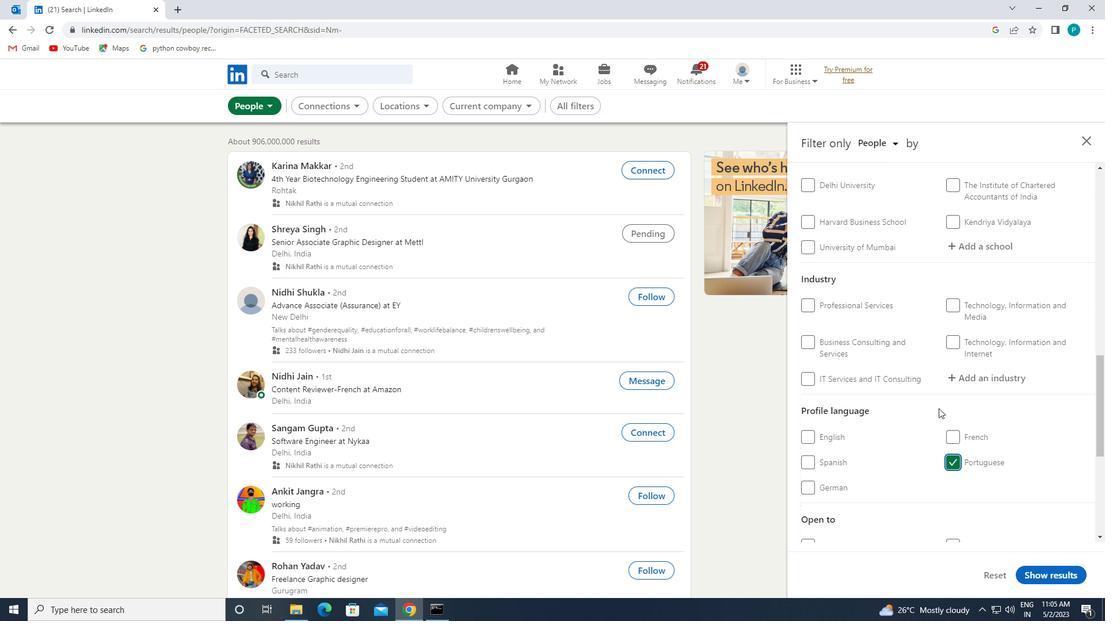 
Action: Mouse scrolled (939, 408) with delta (0, 0)
Screenshot: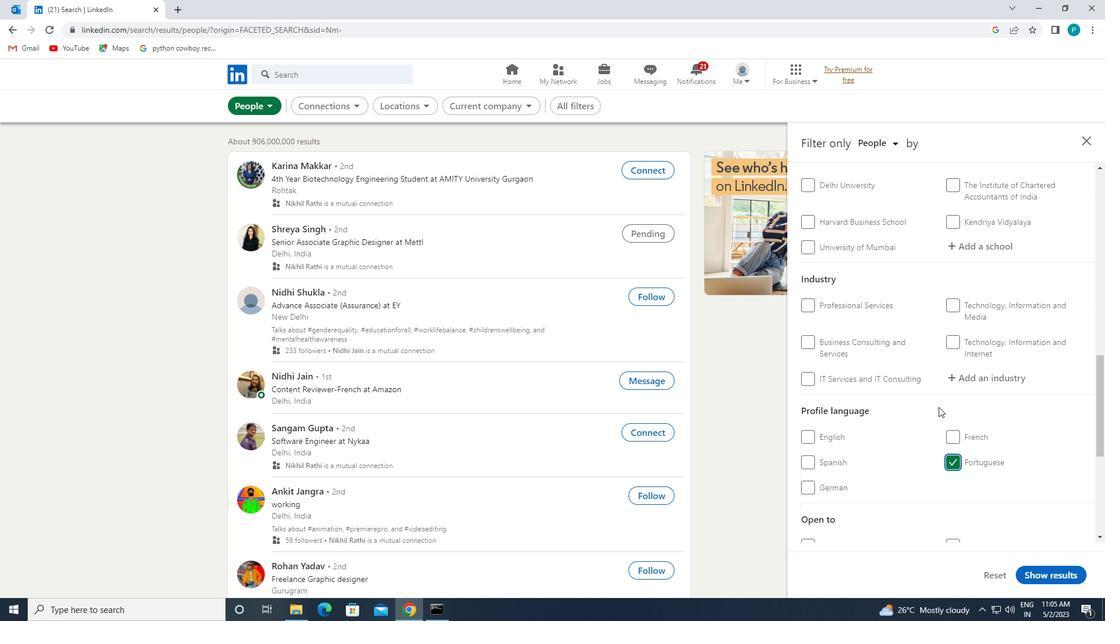 
Action: Mouse moved to (971, 390)
Screenshot: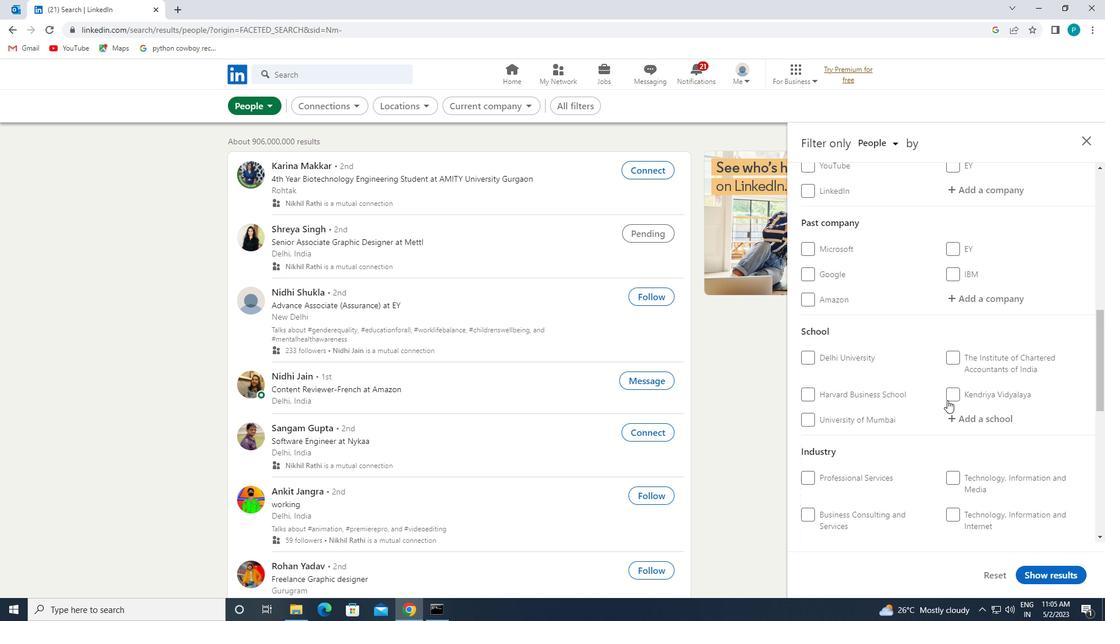 
Action: Mouse scrolled (971, 391) with delta (0, 0)
Screenshot: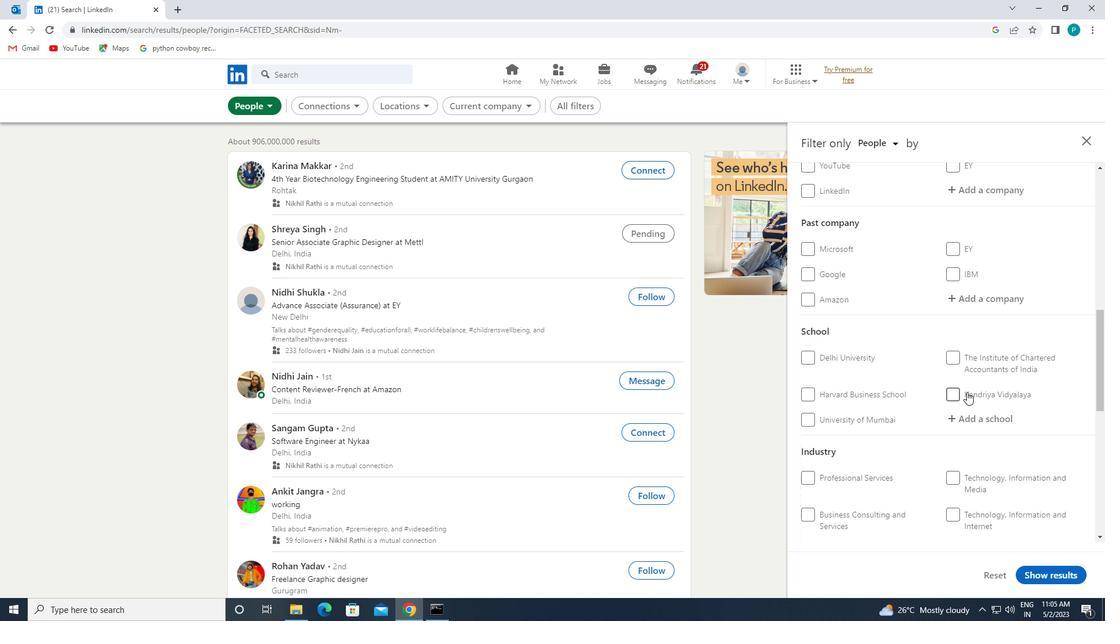 
Action: Mouse moved to (983, 247)
Screenshot: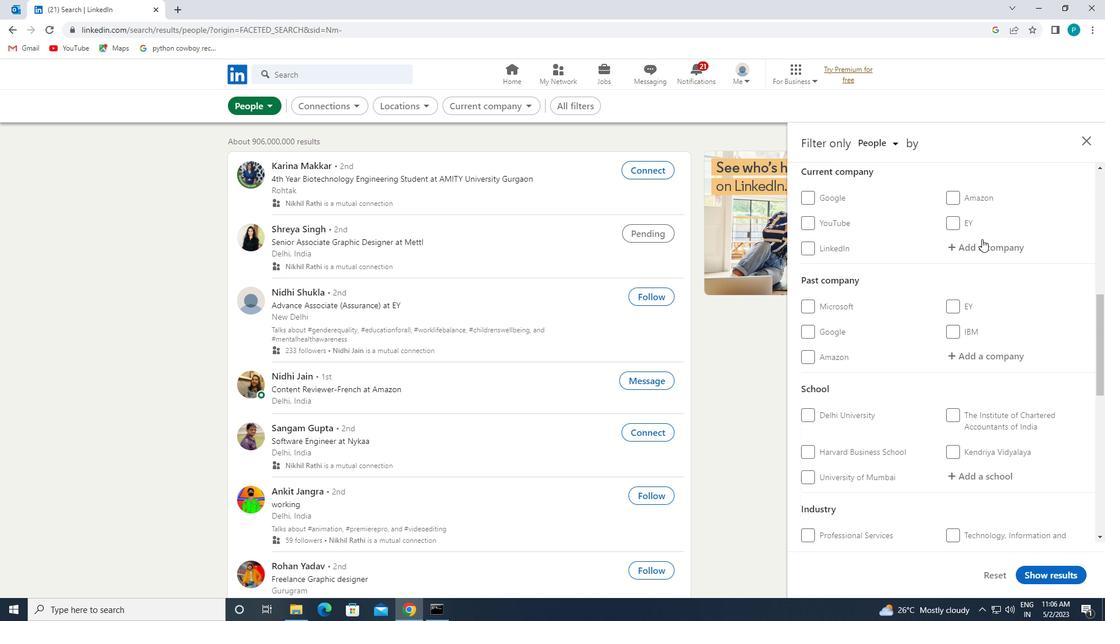 
Action: Mouse pressed left at (983, 247)
Screenshot: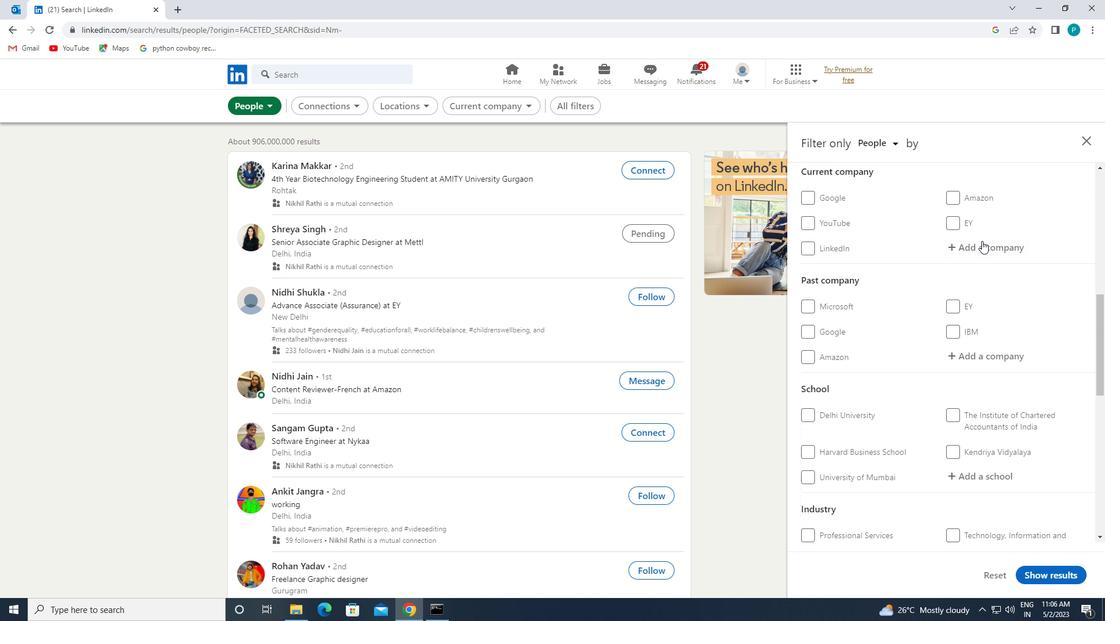 
Action: Mouse moved to (983, 247)
Screenshot: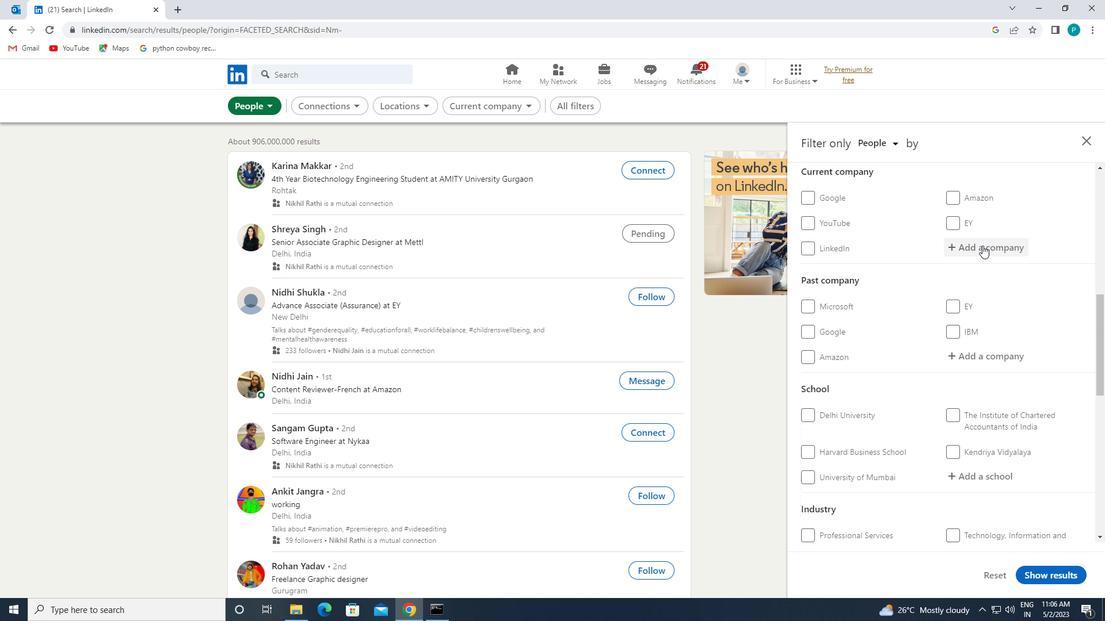 
Action: Key pressed <Key.caps_lock>R<Key.caps_lock>ECRUITMENT<Key.space><Key.caps_lock>L<Key.caps_lock>AND
Screenshot: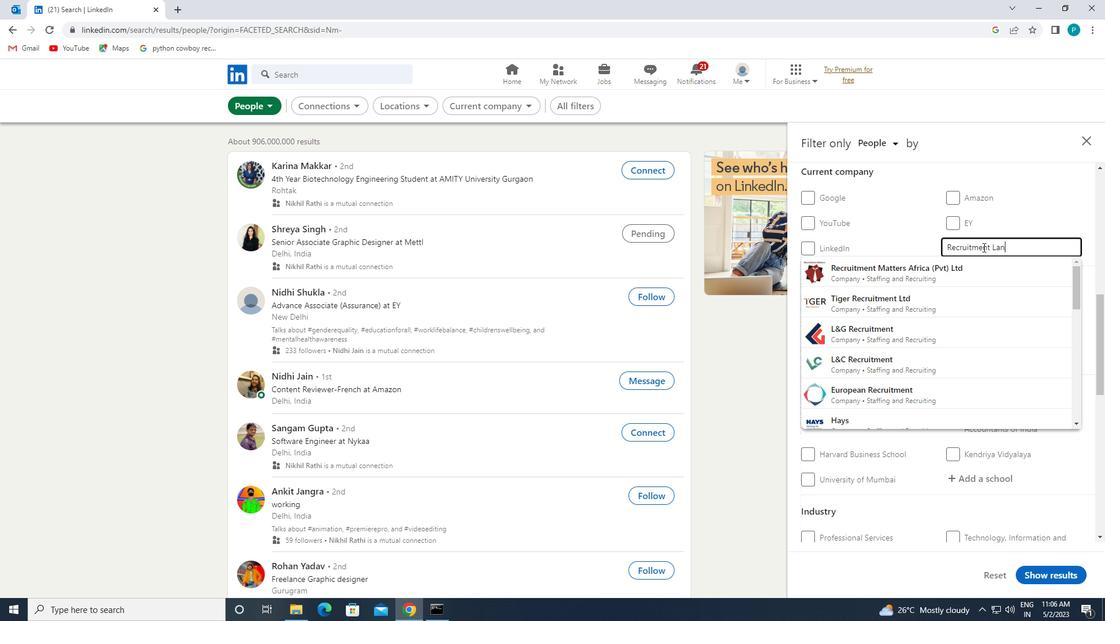 
Action: Mouse moved to (956, 272)
Screenshot: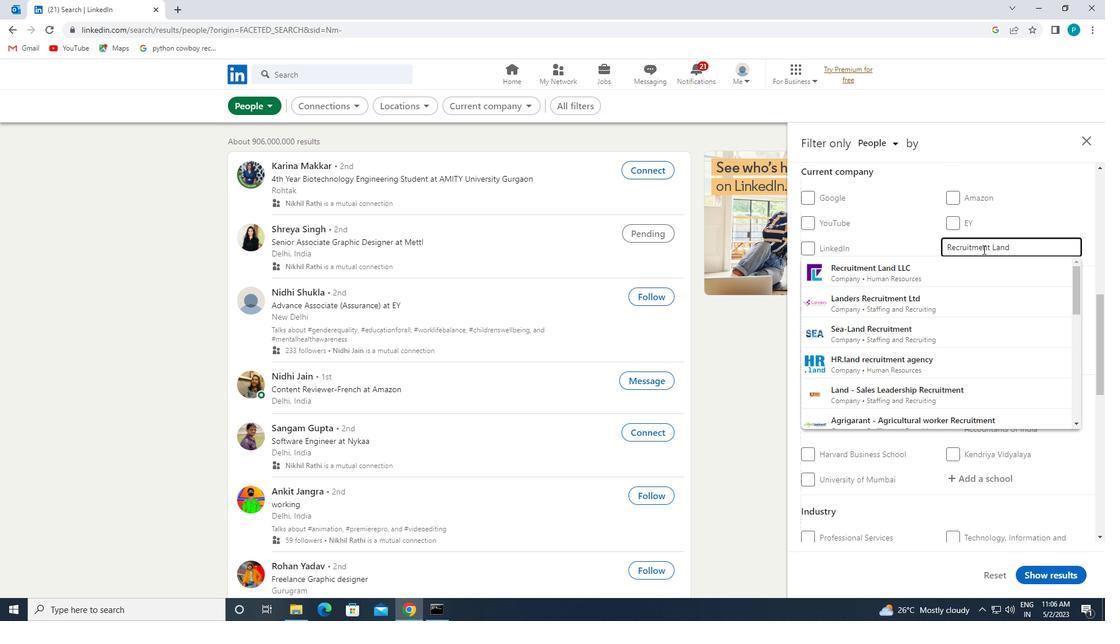 
Action: Mouse pressed left at (956, 272)
Screenshot: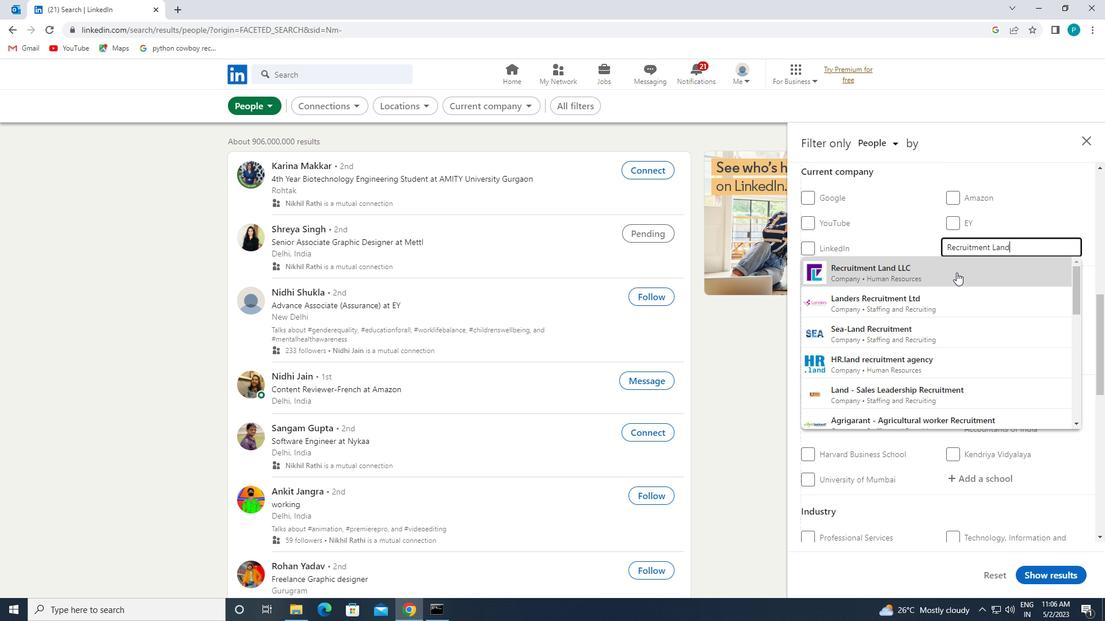 
Action: Mouse moved to (936, 365)
Screenshot: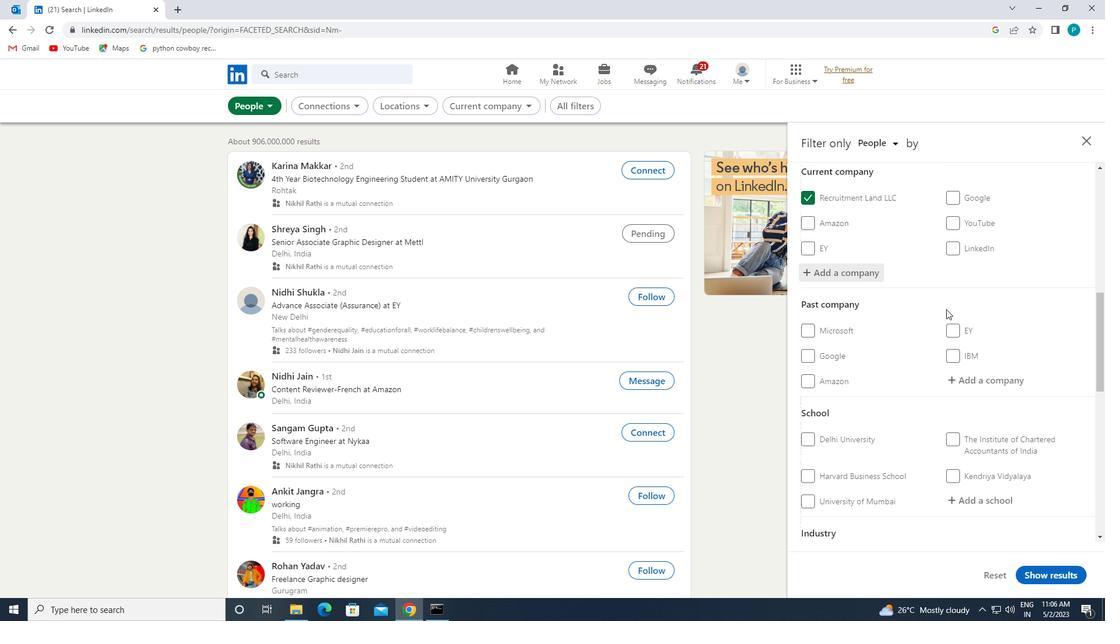 
Action: Mouse scrolled (936, 365) with delta (0, 0)
Screenshot: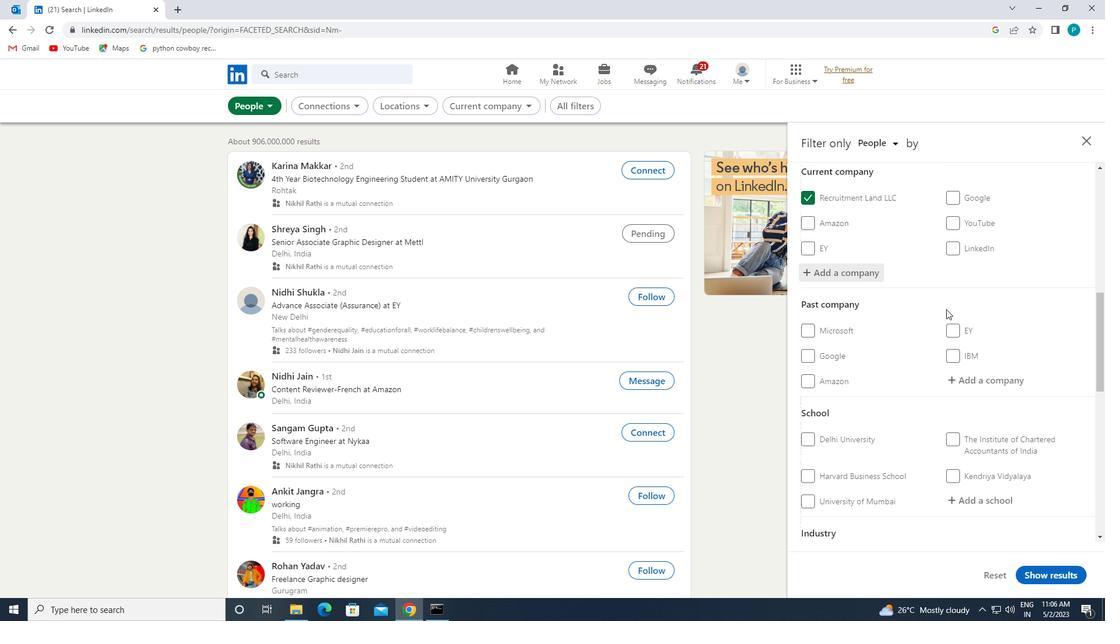 
Action: Mouse moved to (935, 369)
Screenshot: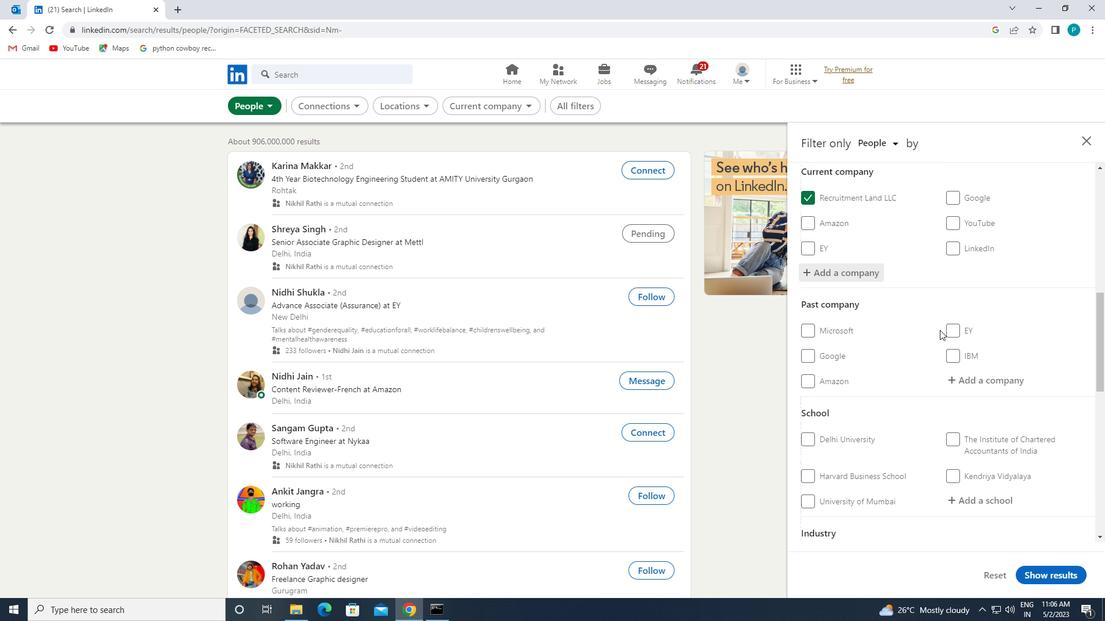 
Action: Mouse scrolled (935, 369) with delta (0, 0)
Screenshot: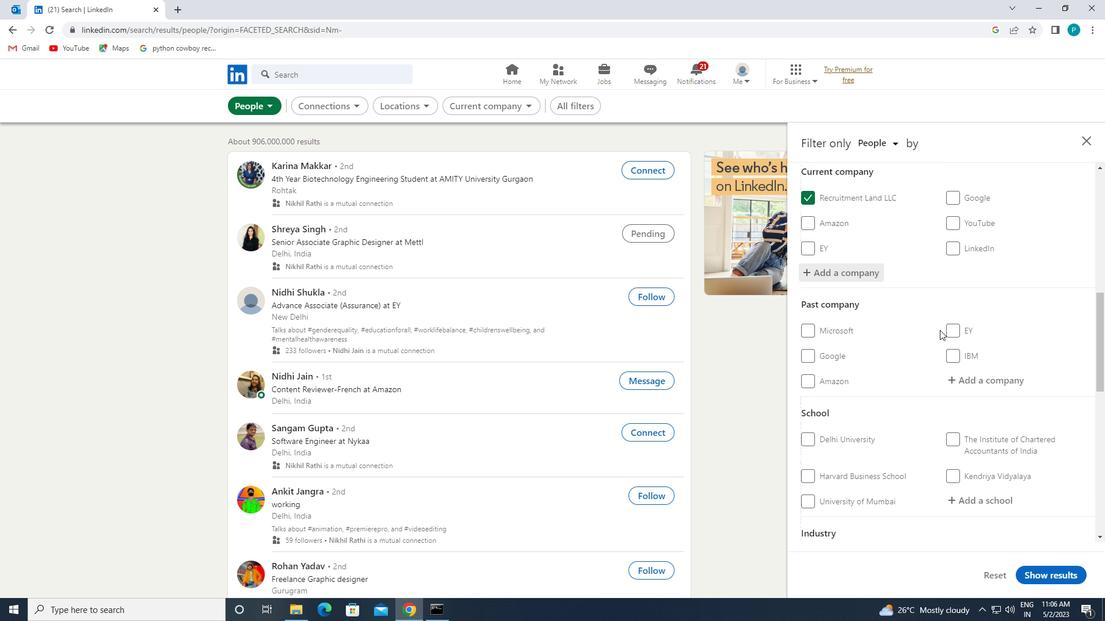 
Action: Mouse moved to (962, 383)
Screenshot: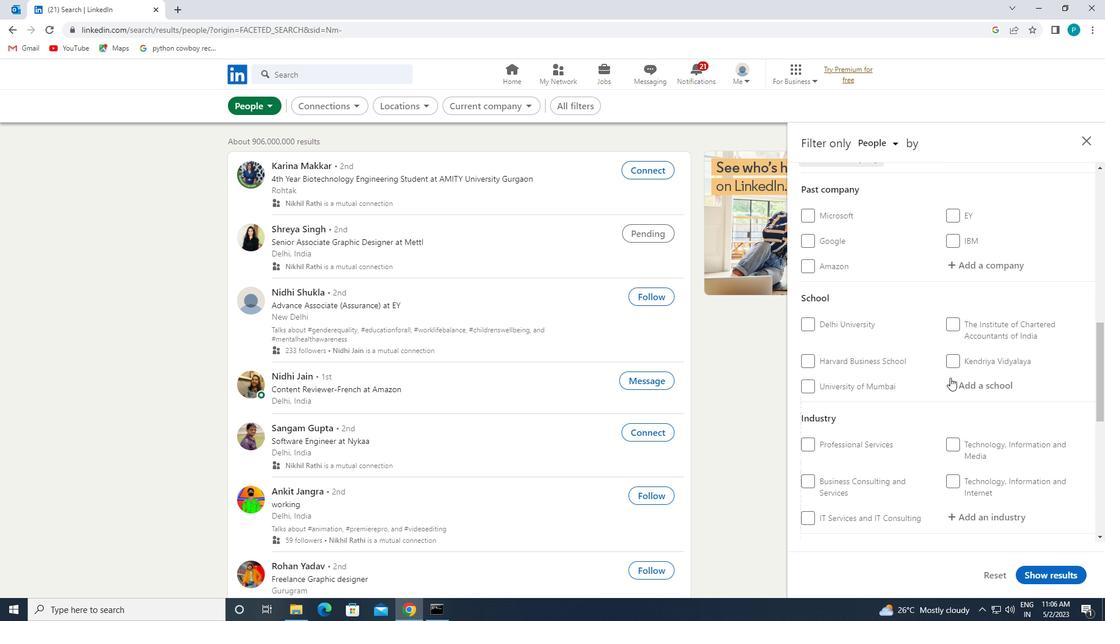 
Action: Mouse pressed left at (962, 383)
Screenshot: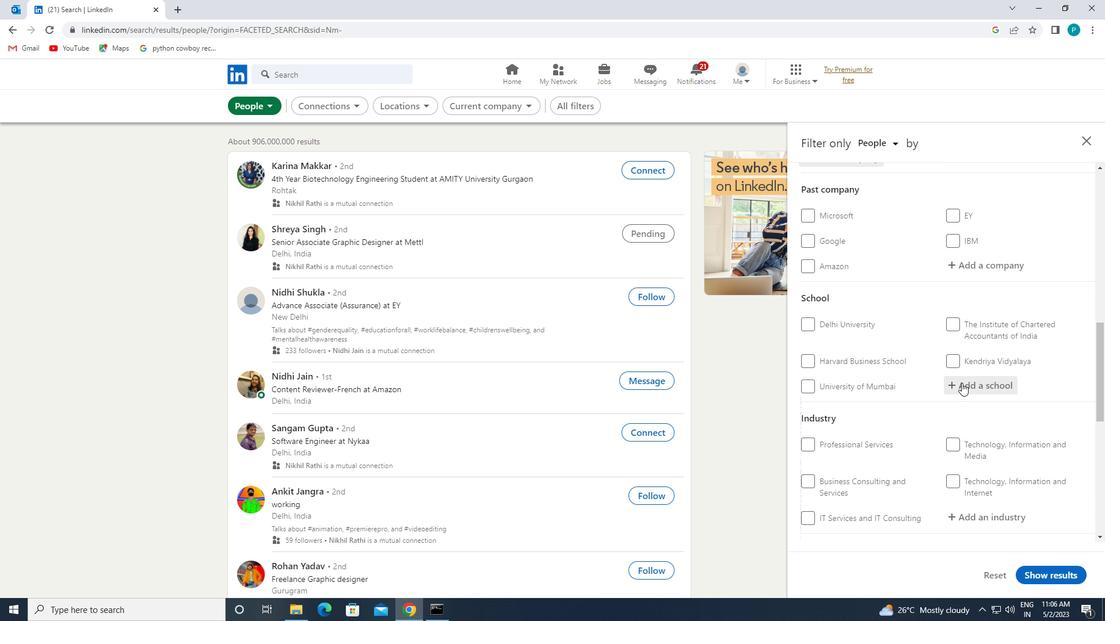 
Action: Key pressed <Key.caps_lock>M<Key.caps_lock>ADRAS
Screenshot: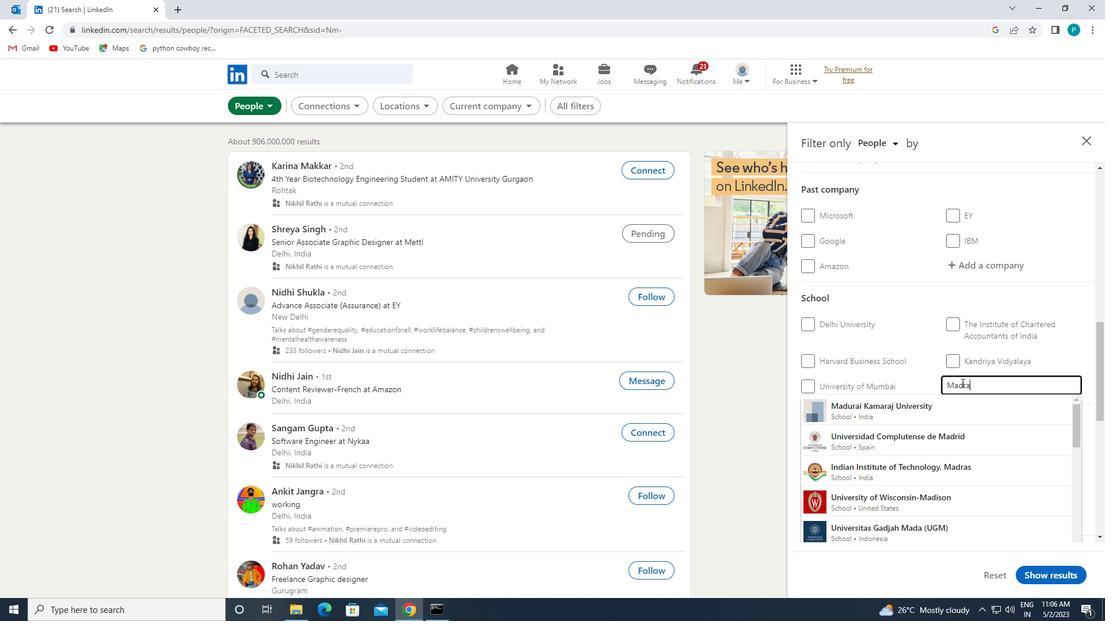 
Action: Mouse moved to (966, 441)
Screenshot: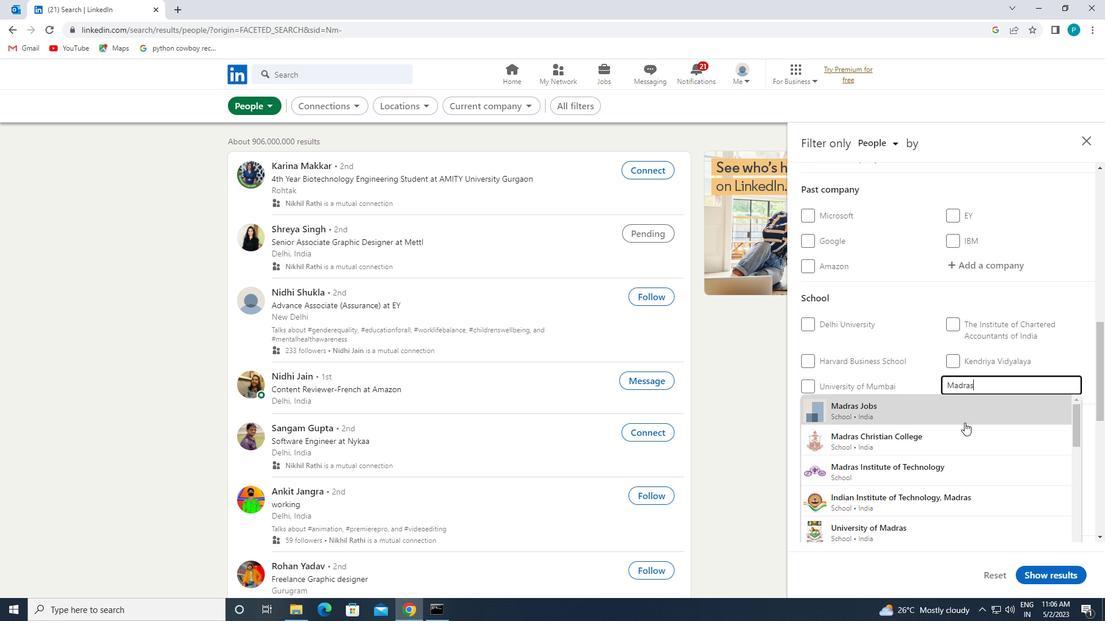 
Action: Mouse scrolled (966, 440) with delta (0, 0)
Screenshot: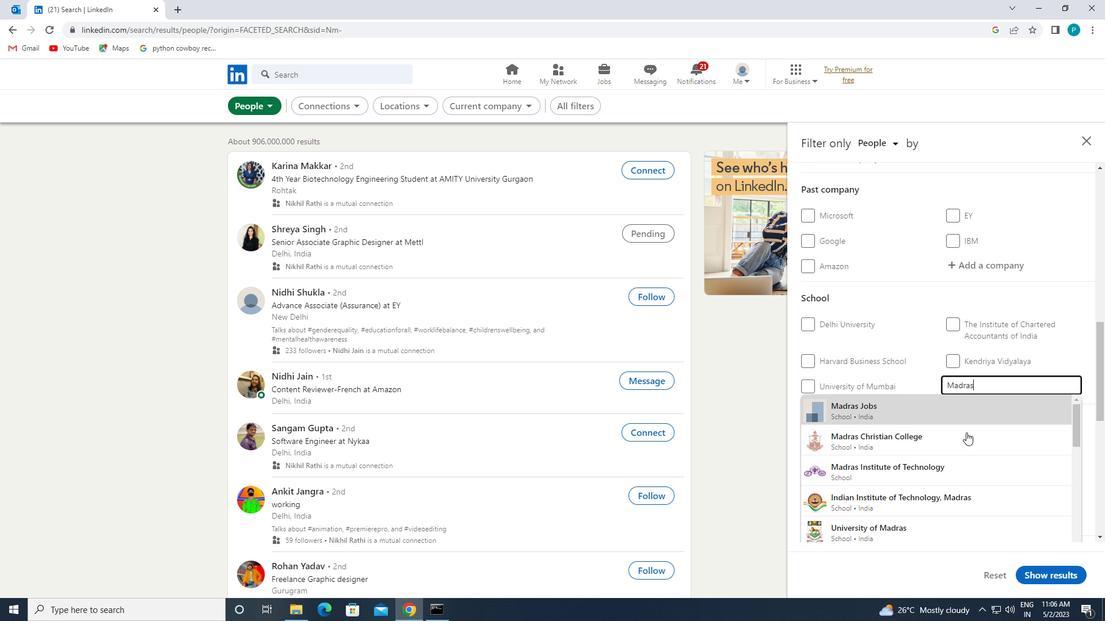
Action: Mouse moved to (961, 500)
Screenshot: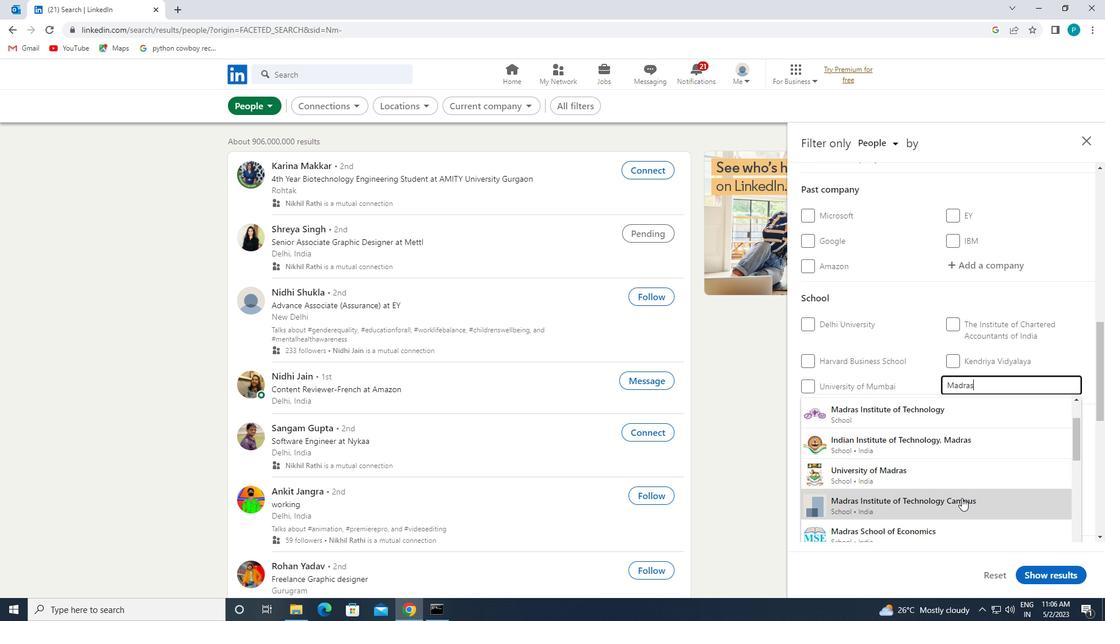 
Action: Mouse pressed left at (961, 500)
Screenshot: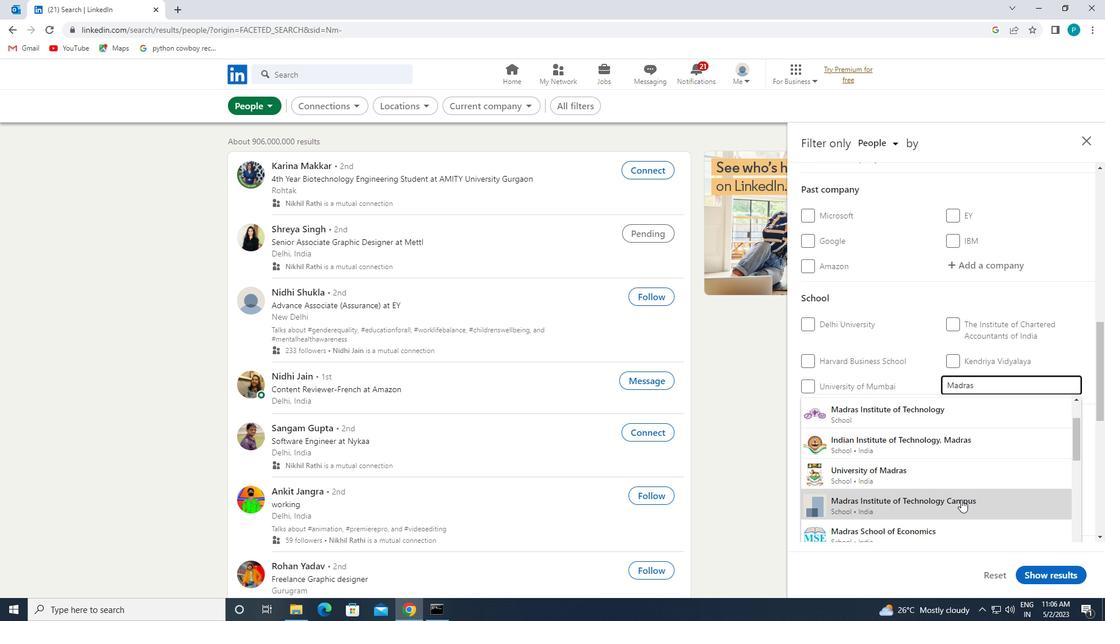 
Action: Mouse scrolled (961, 499) with delta (0, 0)
Screenshot: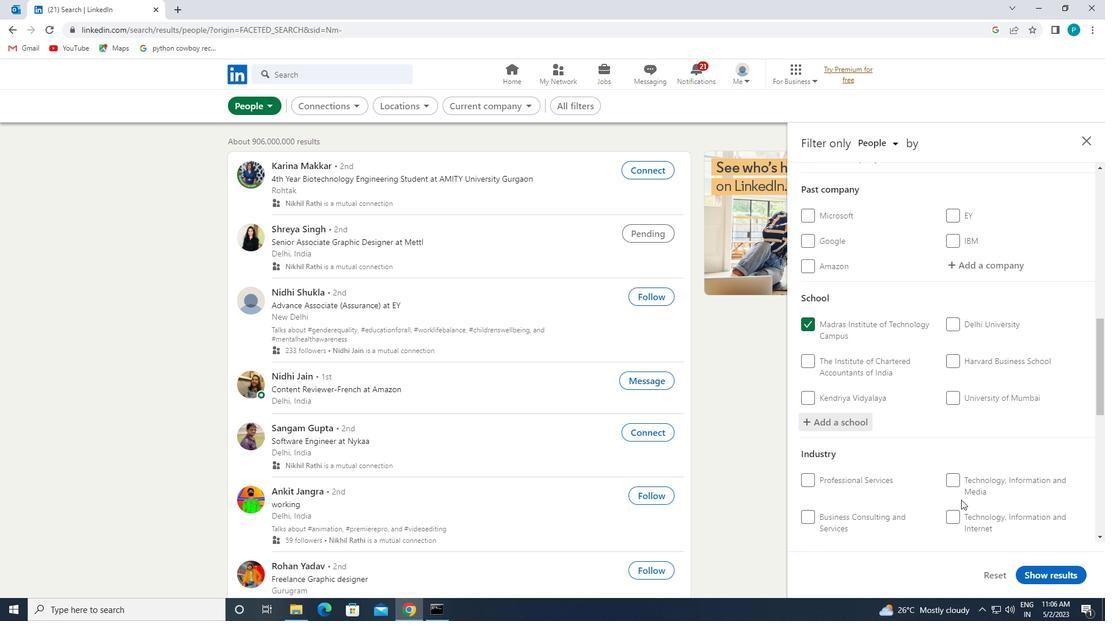 
Action: Mouse scrolled (961, 499) with delta (0, 0)
Screenshot: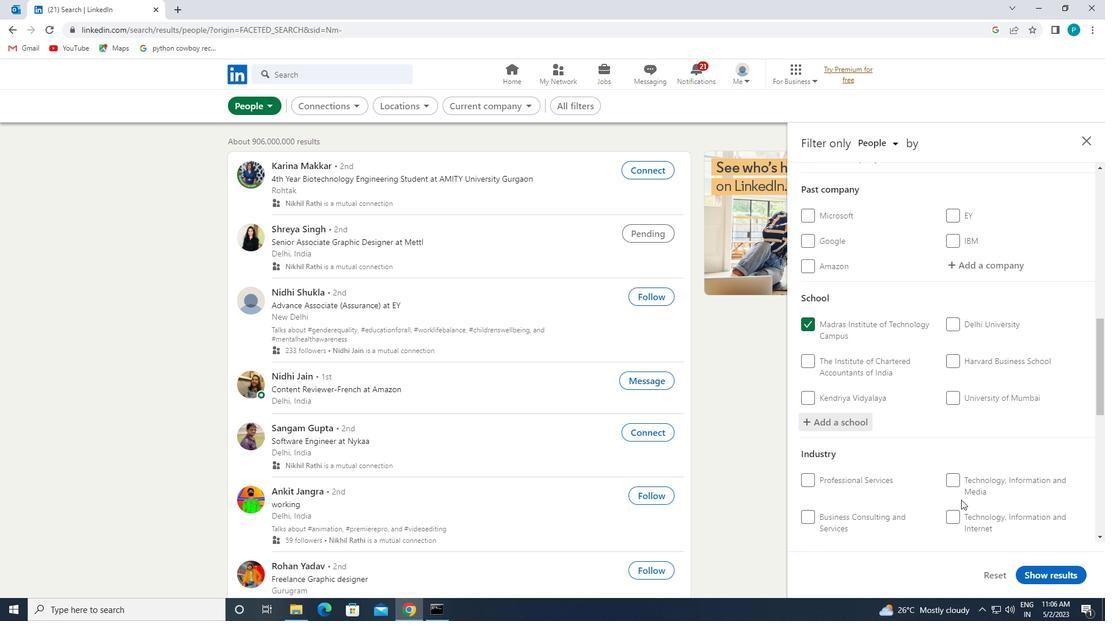 
Action: Mouse scrolled (961, 499) with delta (0, 0)
Screenshot: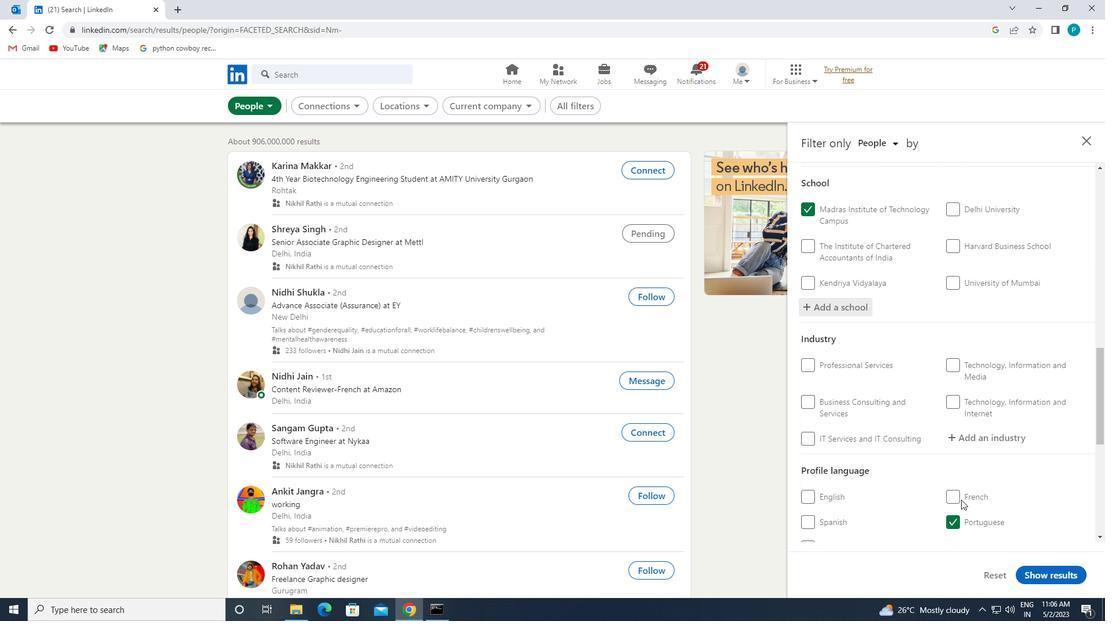 
Action: Mouse scrolled (961, 499) with delta (0, 0)
Screenshot: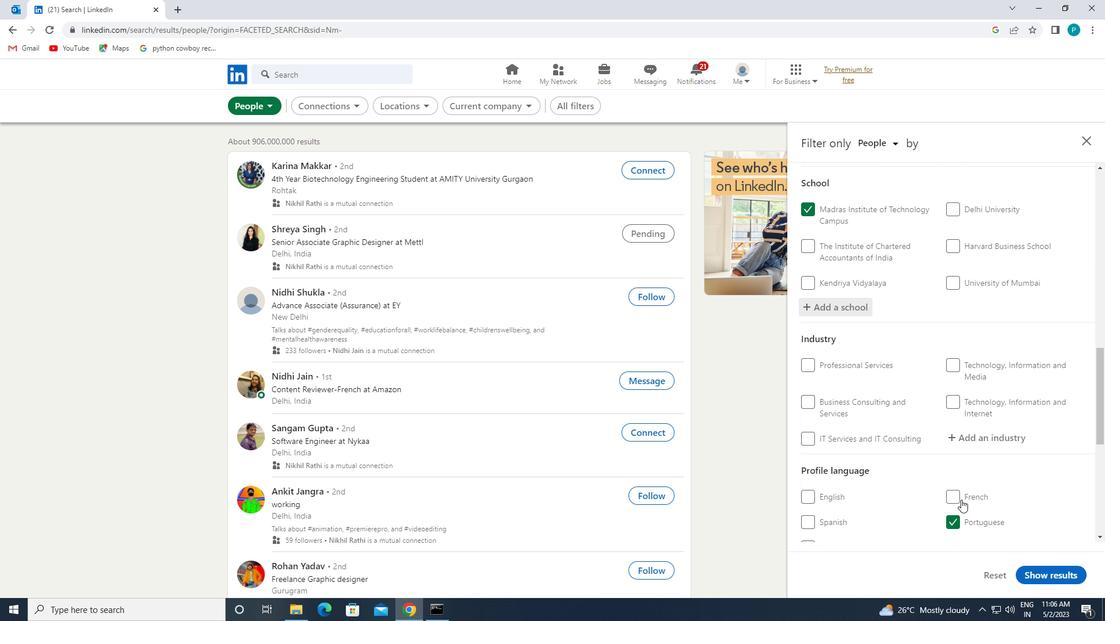 
Action: Mouse moved to (964, 313)
Screenshot: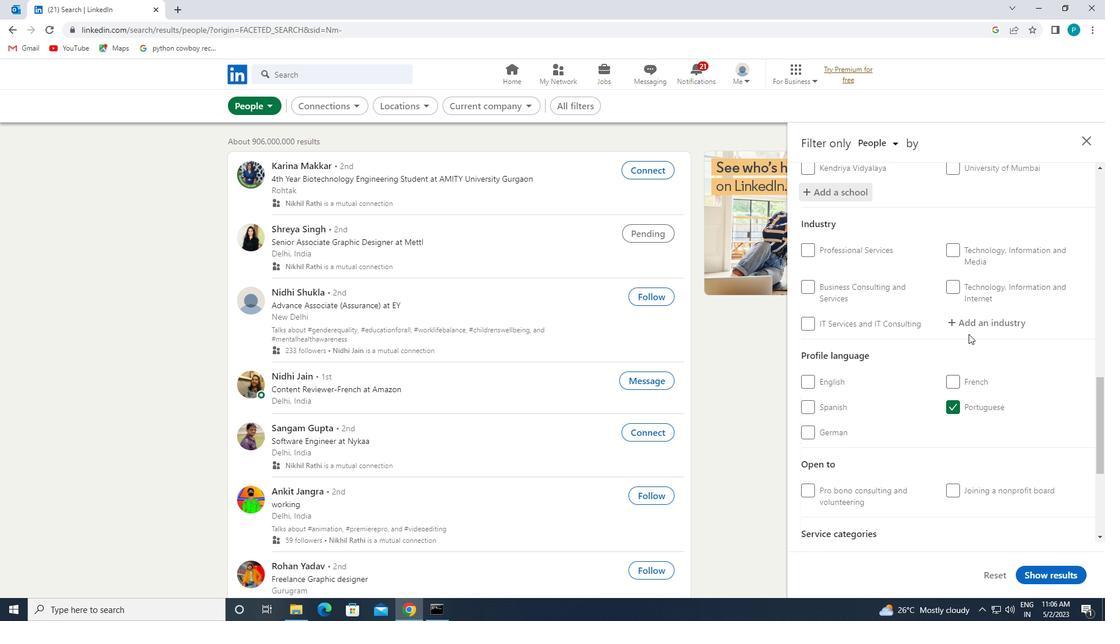 
Action: Mouse pressed left at (964, 313)
Screenshot: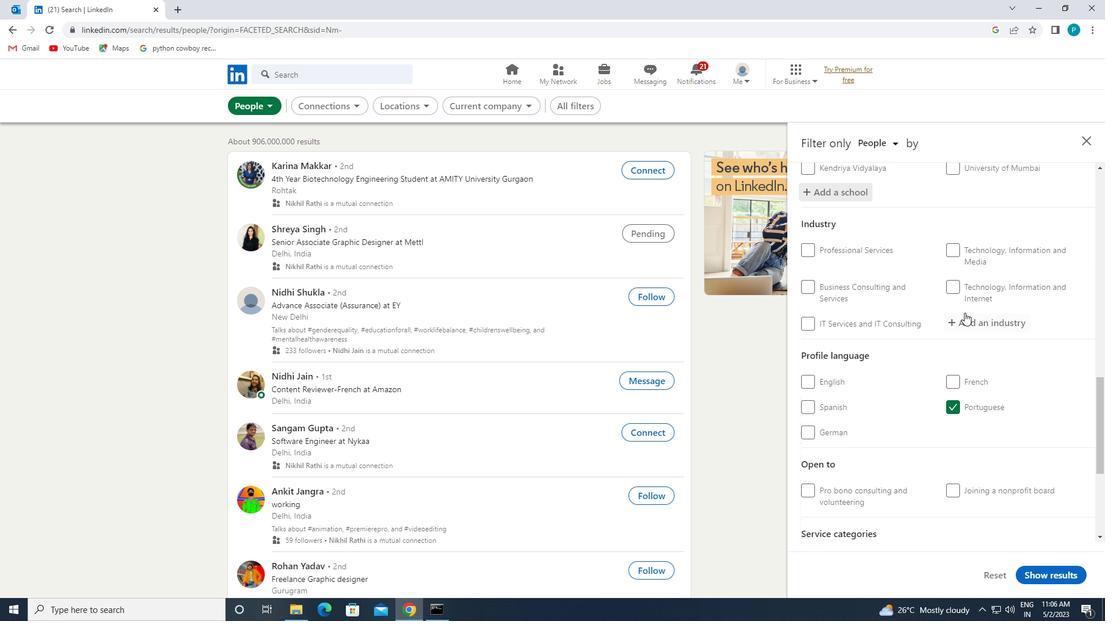 
Action: Key pressed <Key.caps_lock>S<Key.caps_lock>PORTS<Key.space>
Screenshot: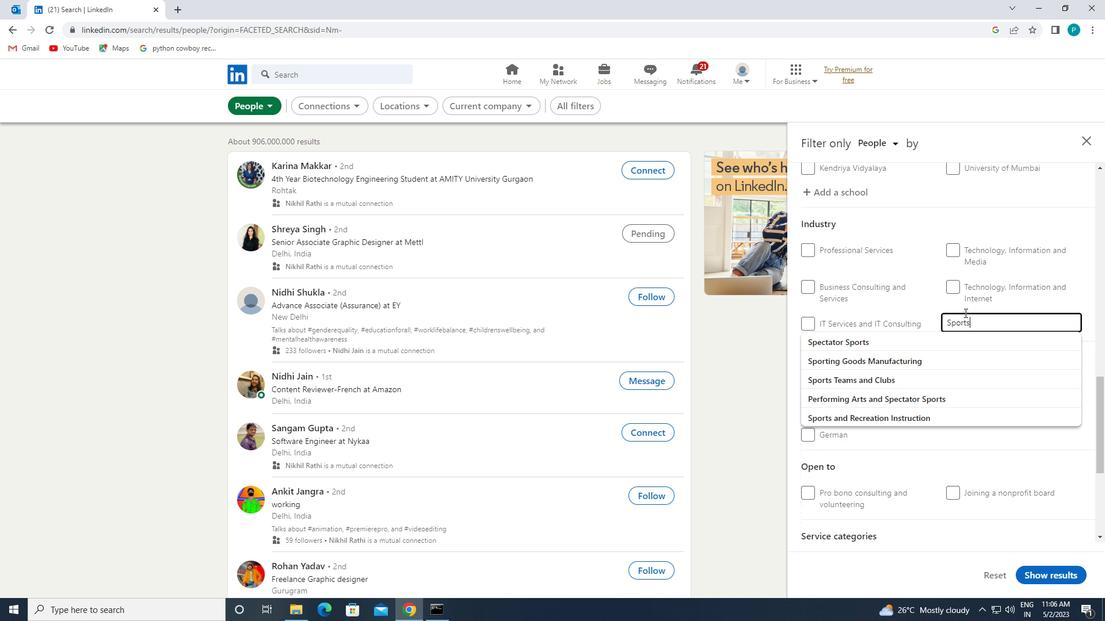 
Action: Mouse moved to (926, 367)
Screenshot: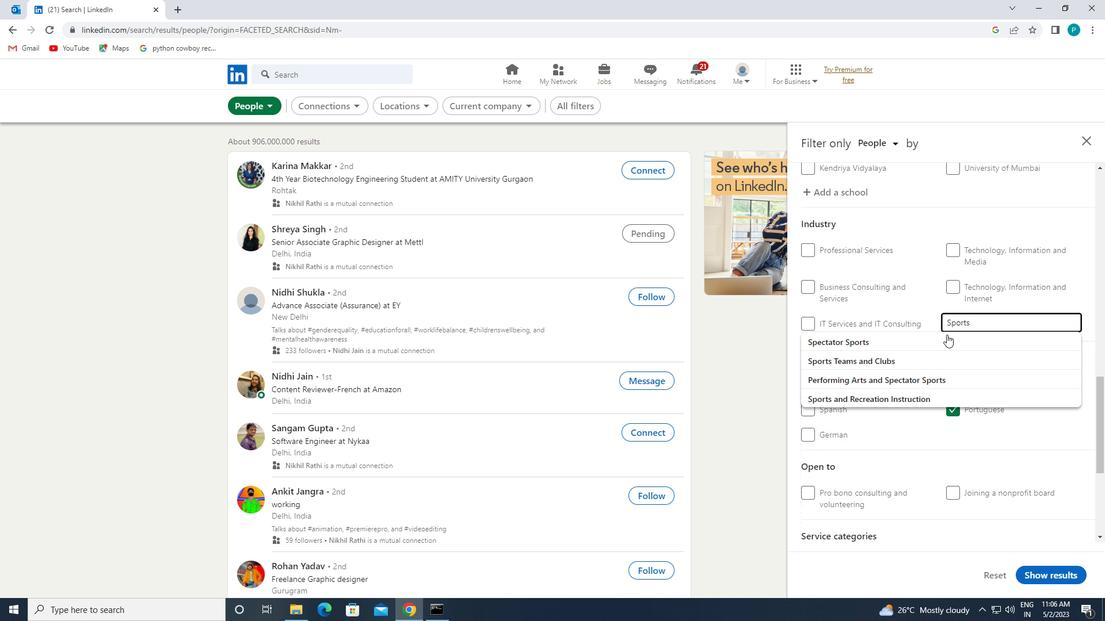 
Action: Mouse pressed left at (926, 367)
Screenshot: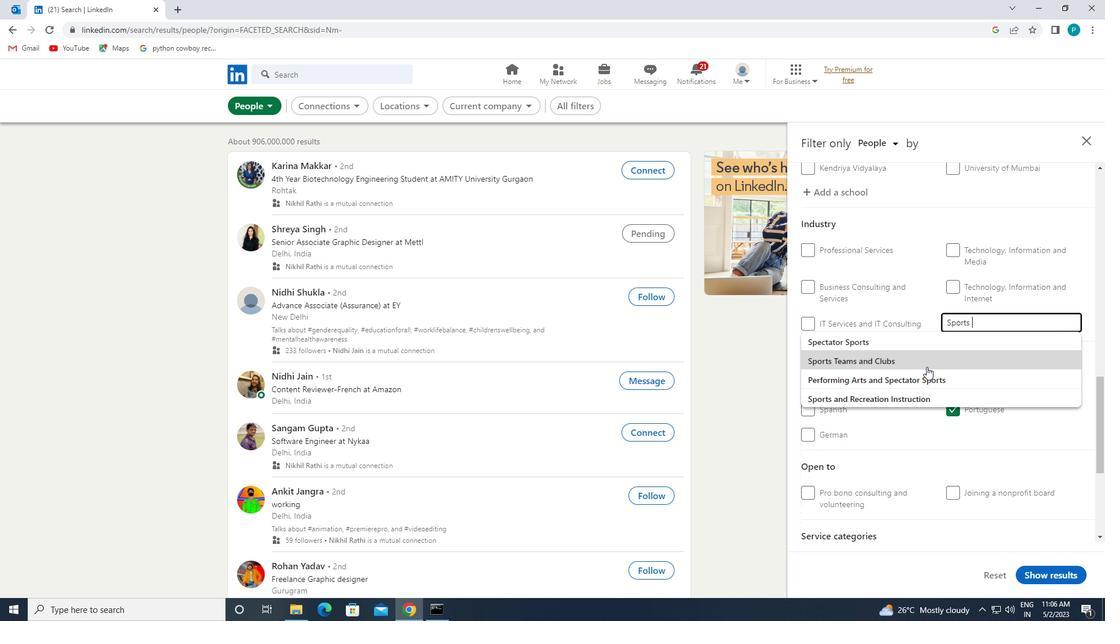 
Action: Mouse scrolled (926, 366) with delta (0, 0)
Screenshot: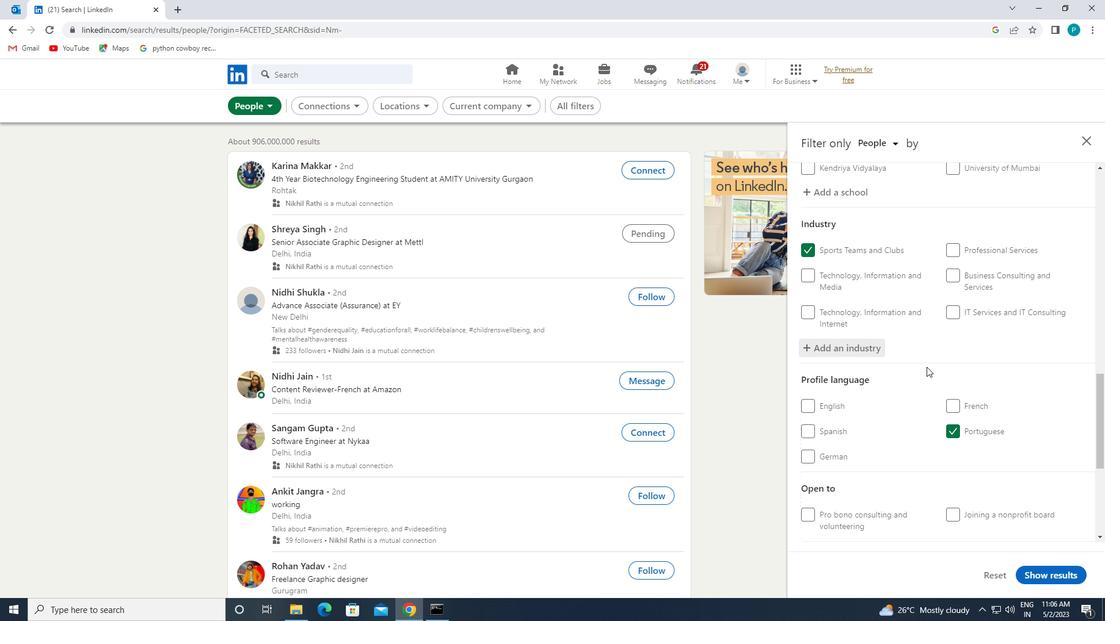 
Action: Mouse scrolled (926, 366) with delta (0, 0)
Screenshot: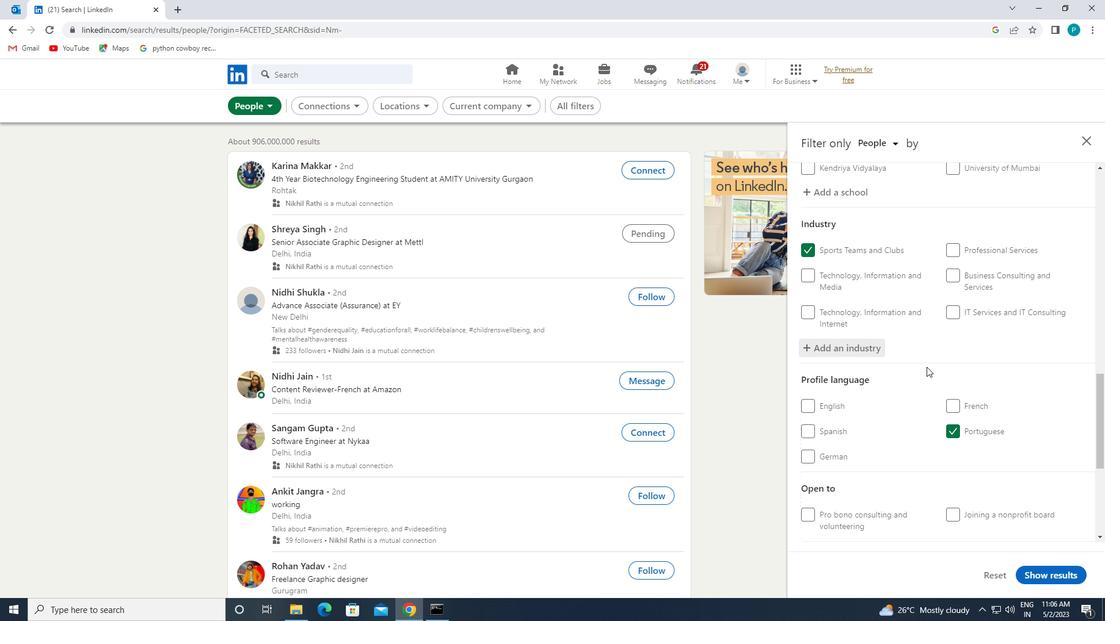 
Action: Mouse scrolled (926, 366) with delta (0, 0)
Screenshot: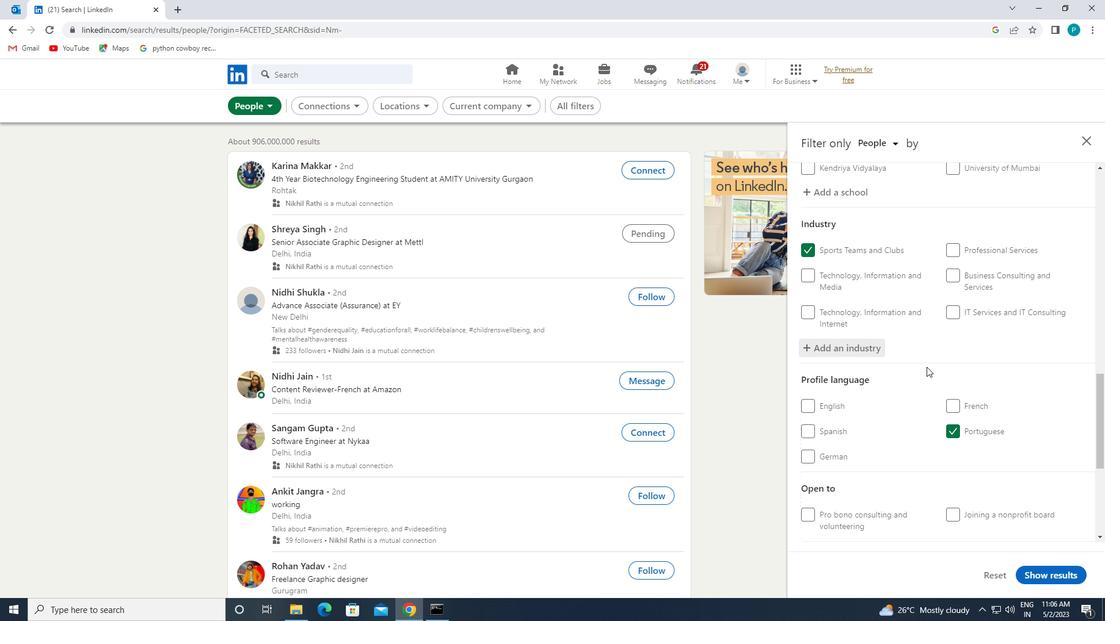 
Action: Mouse moved to (968, 458)
Screenshot: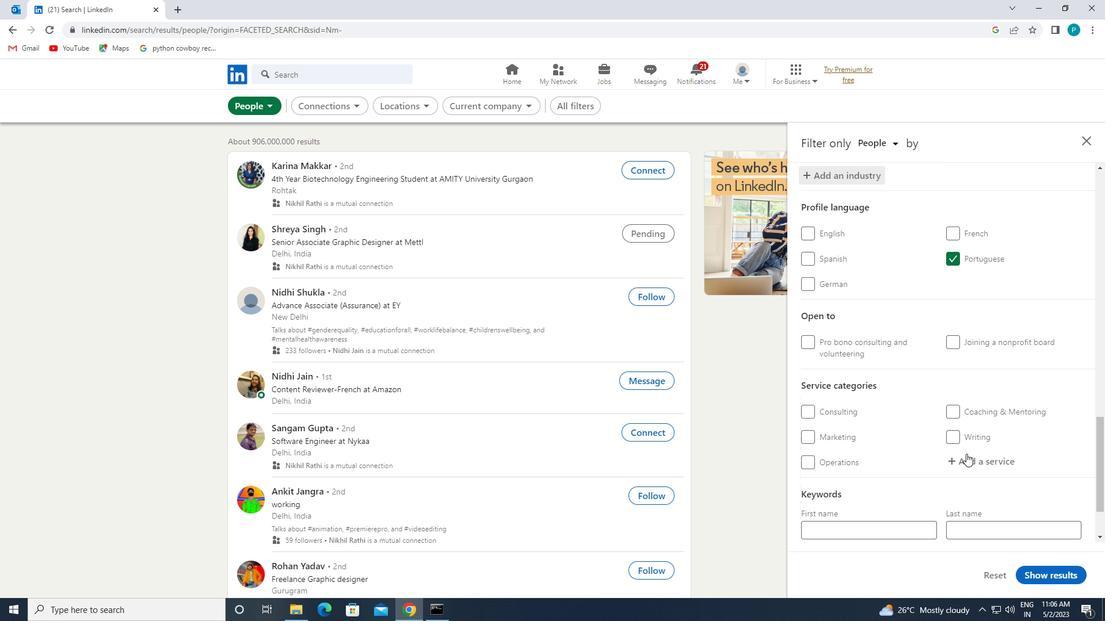 
Action: Mouse pressed left at (968, 458)
Screenshot: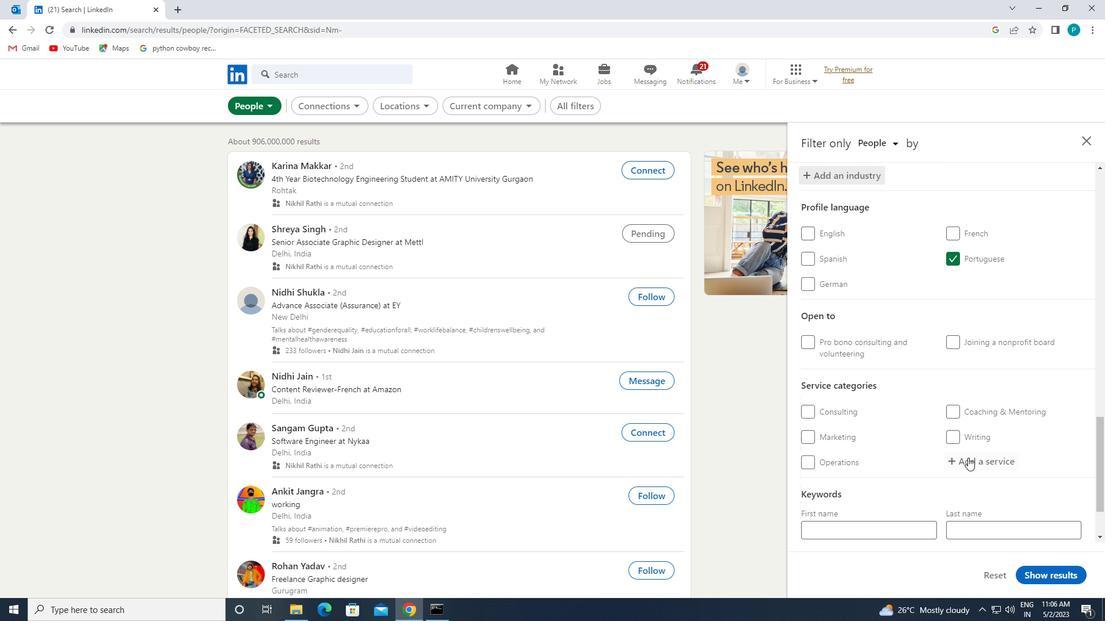 
Action: Key pressed <Key.caps_lock>W<Key.caps_lock>EB<Key.space><Key.caps_lock>D<Key.caps_lock>ESIGN
Screenshot: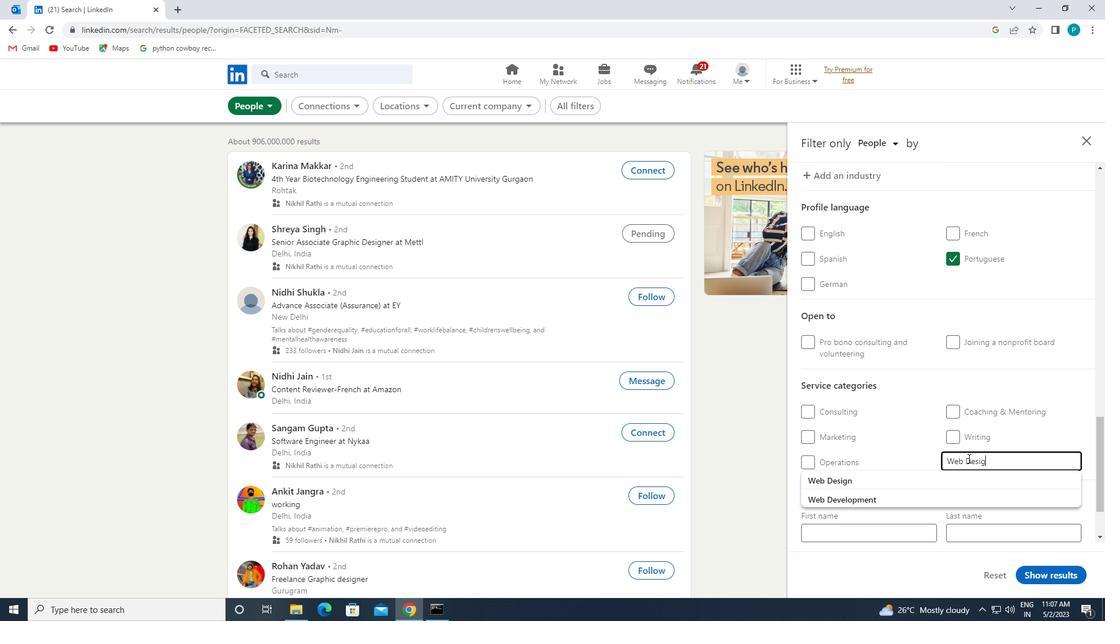 
Action: Mouse moved to (968, 474)
Screenshot: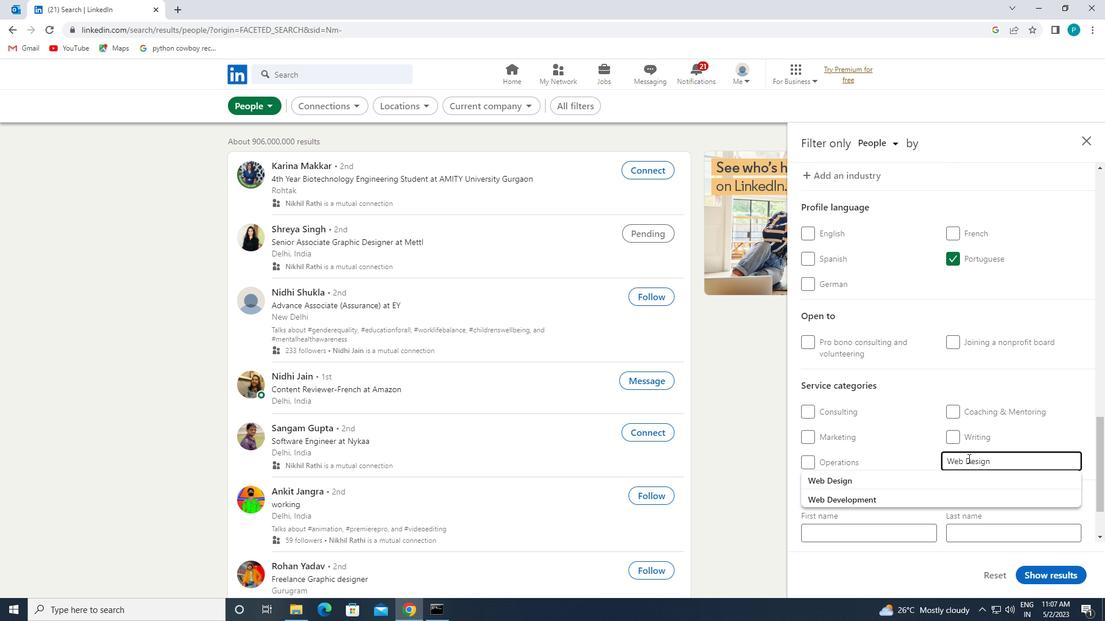 
Action: Mouse scrolled (968, 474) with delta (0, 0)
Screenshot: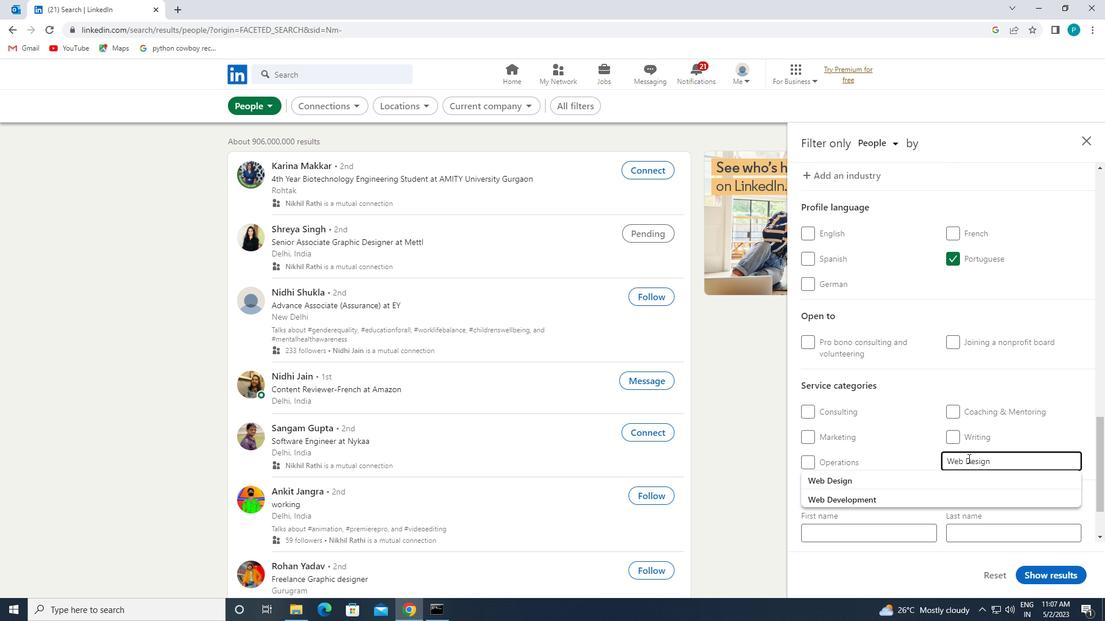 
Action: Mouse moved to (968, 484)
Screenshot: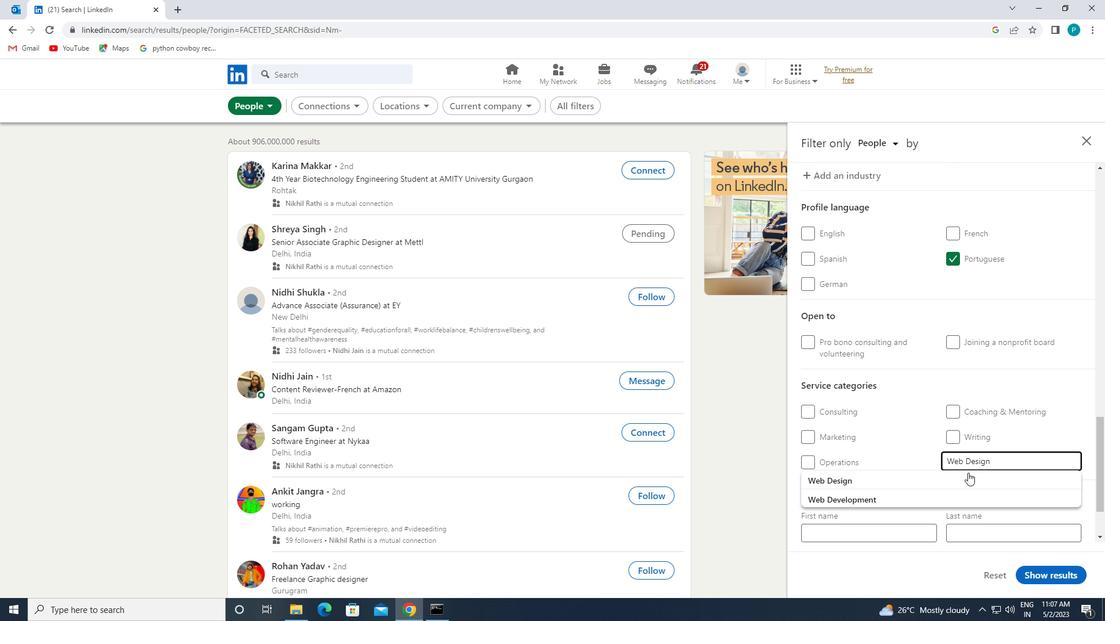 
Action: Mouse scrolled (968, 483) with delta (0, 0)
Screenshot: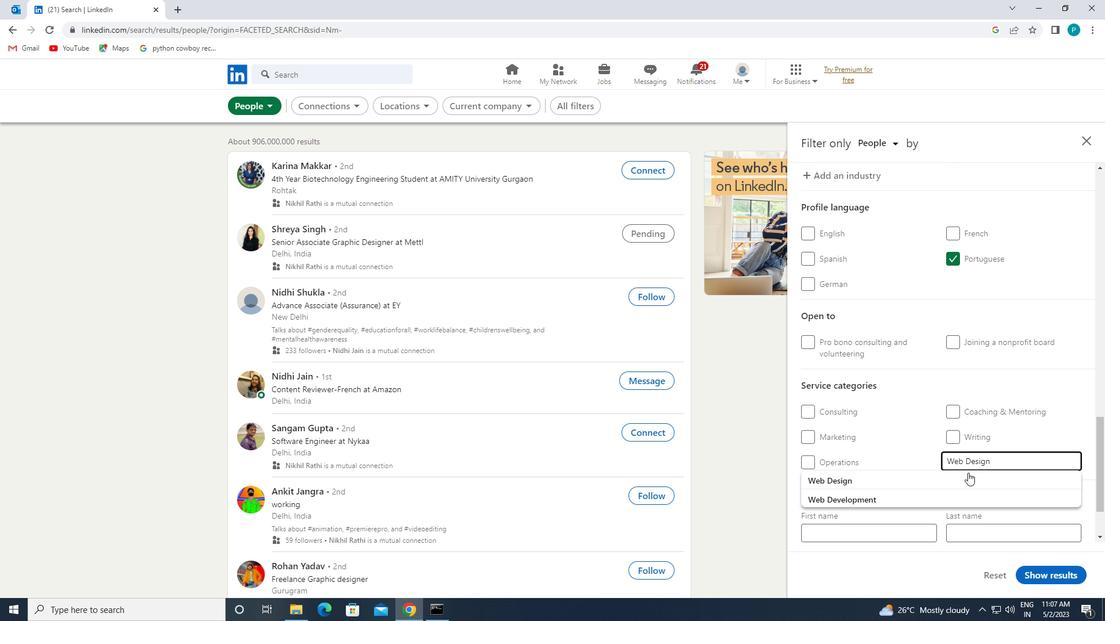 
Action: Mouse moved to (872, 405)
Screenshot: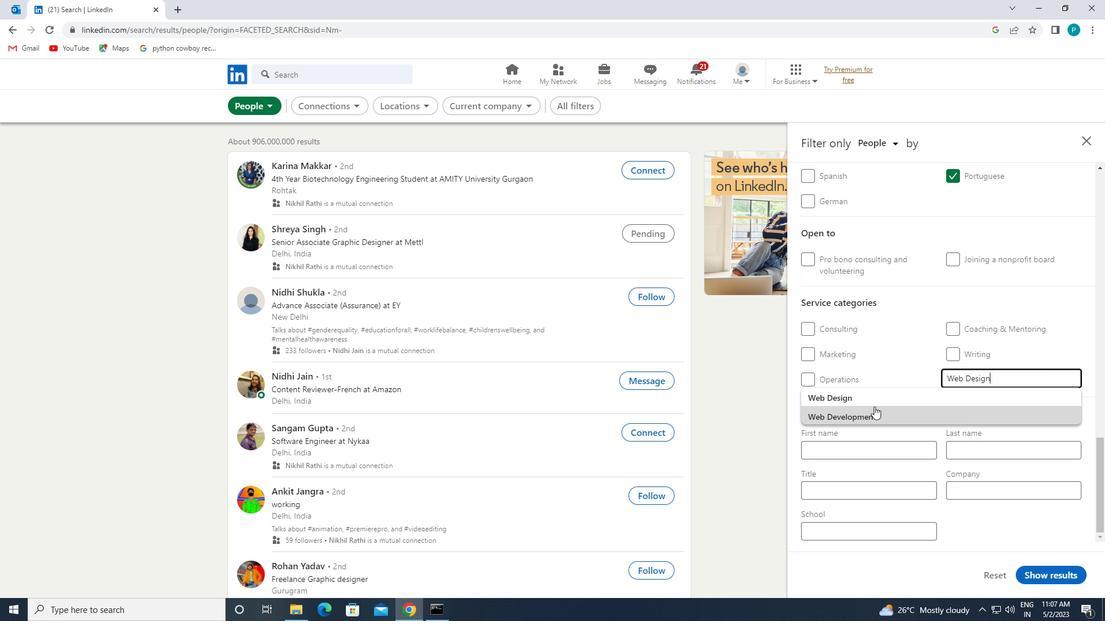 
Action: Mouse pressed left at (872, 405)
Screenshot: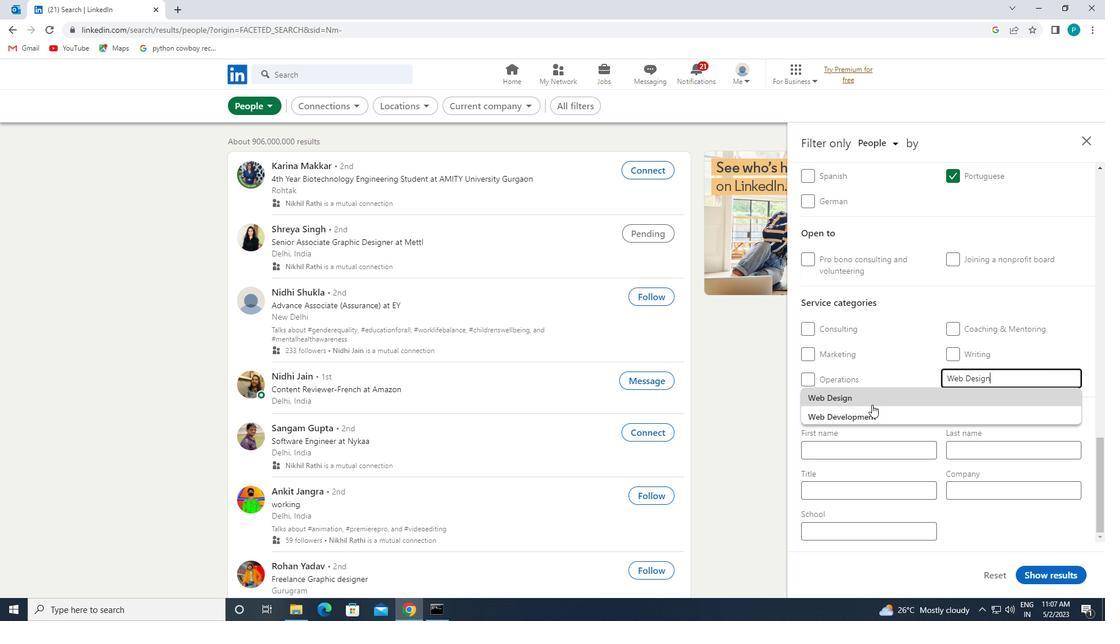 
Action: Mouse moved to (876, 422)
Screenshot: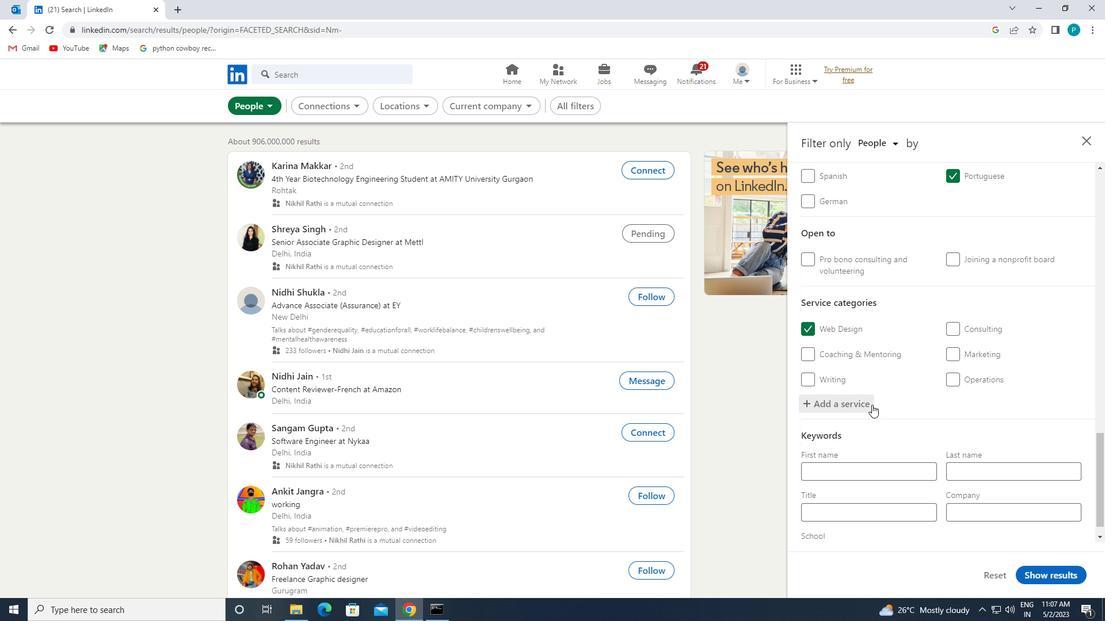 
Action: Mouse scrolled (876, 422) with delta (0, 0)
Screenshot: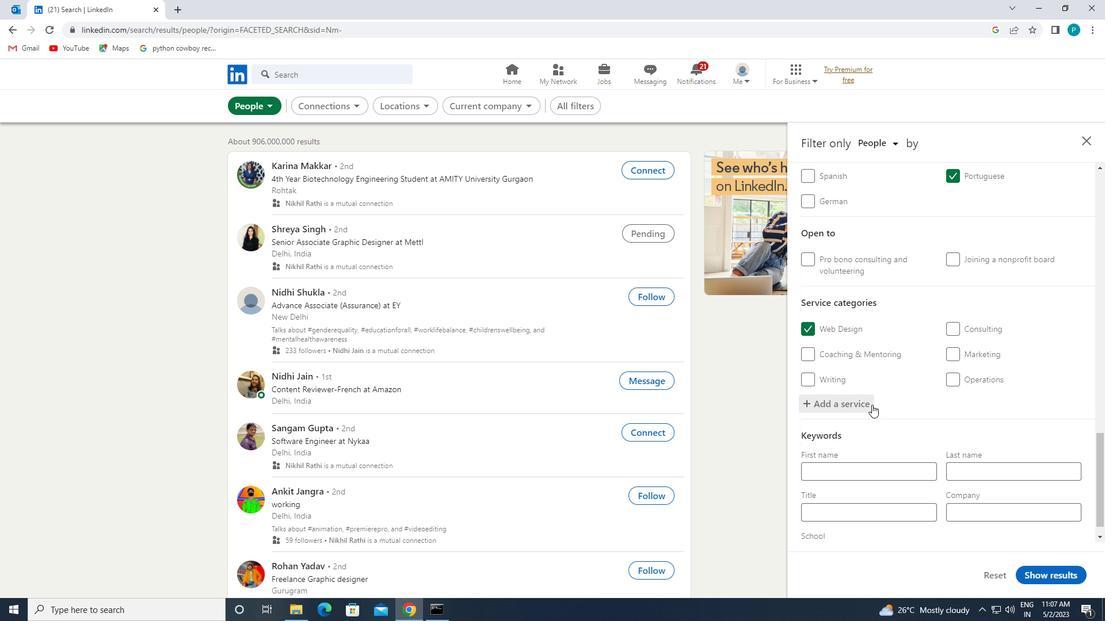 
Action: Mouse scrolled (876, 422) with delta (0, 0)
Screenshot: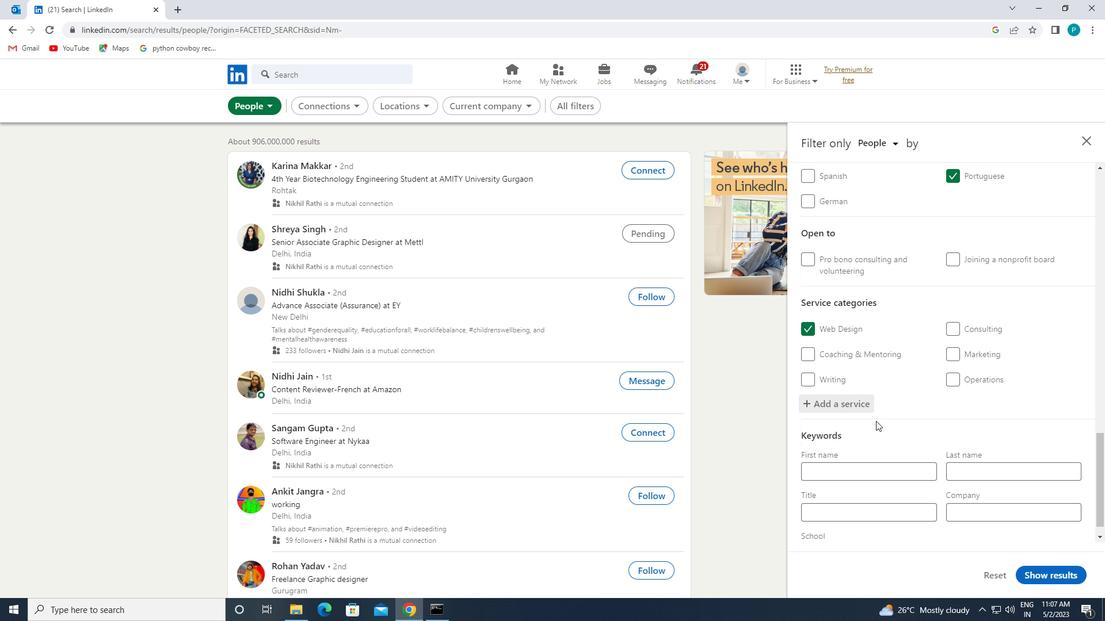 
Action: Mouse moved to (872, 491)
Screenshot: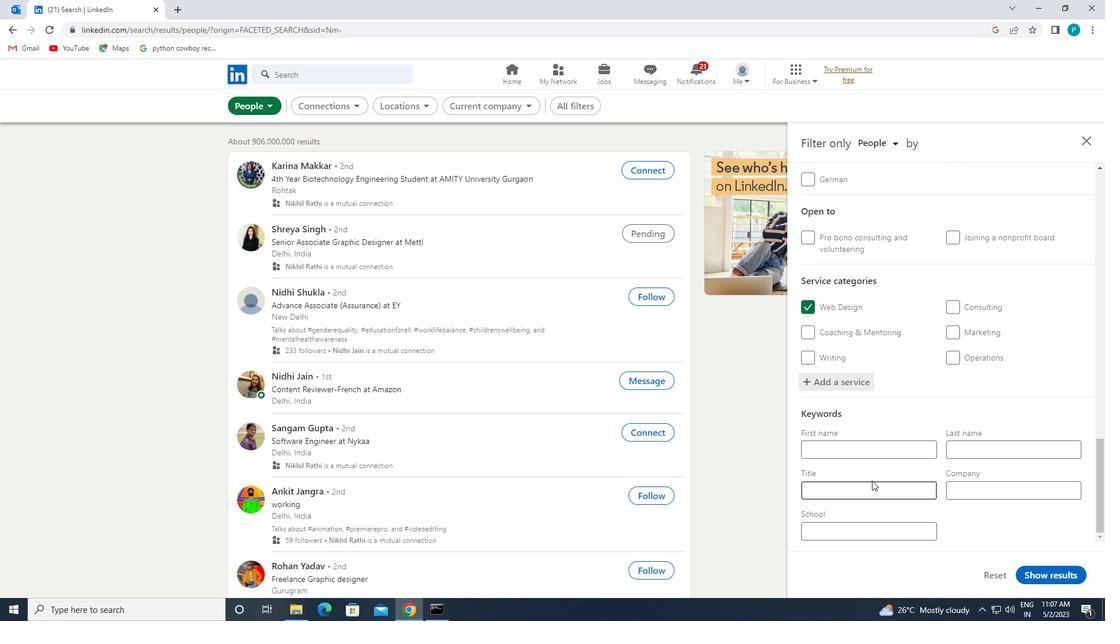 
Action: Mouse pressed left at (872, 491)
Screenshot: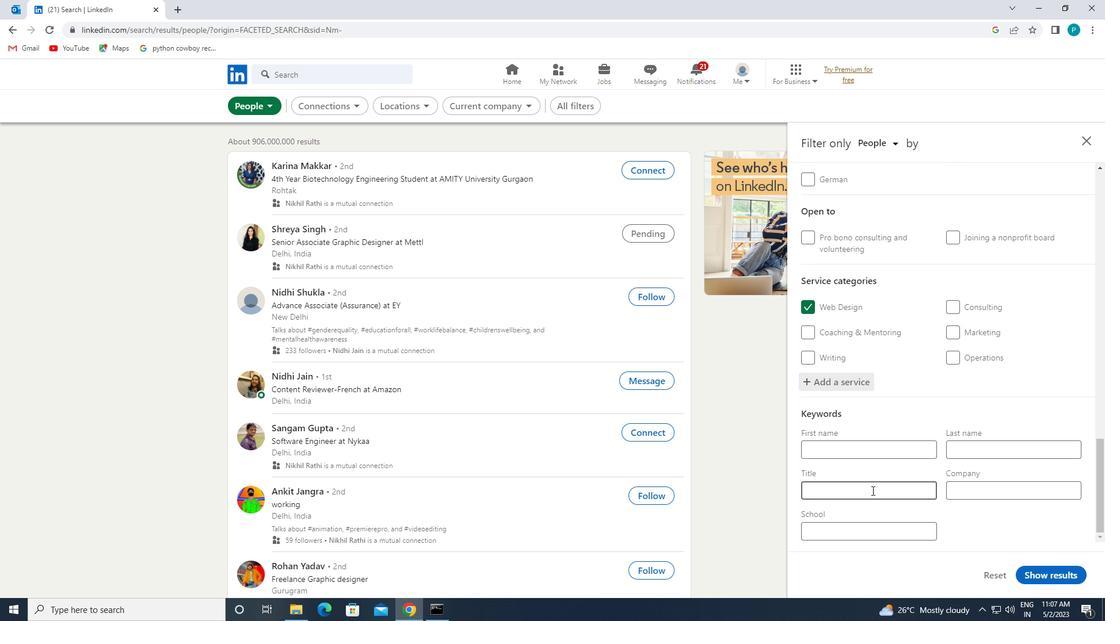 
Action: Mouse moved to (872, 491)
Screenshot: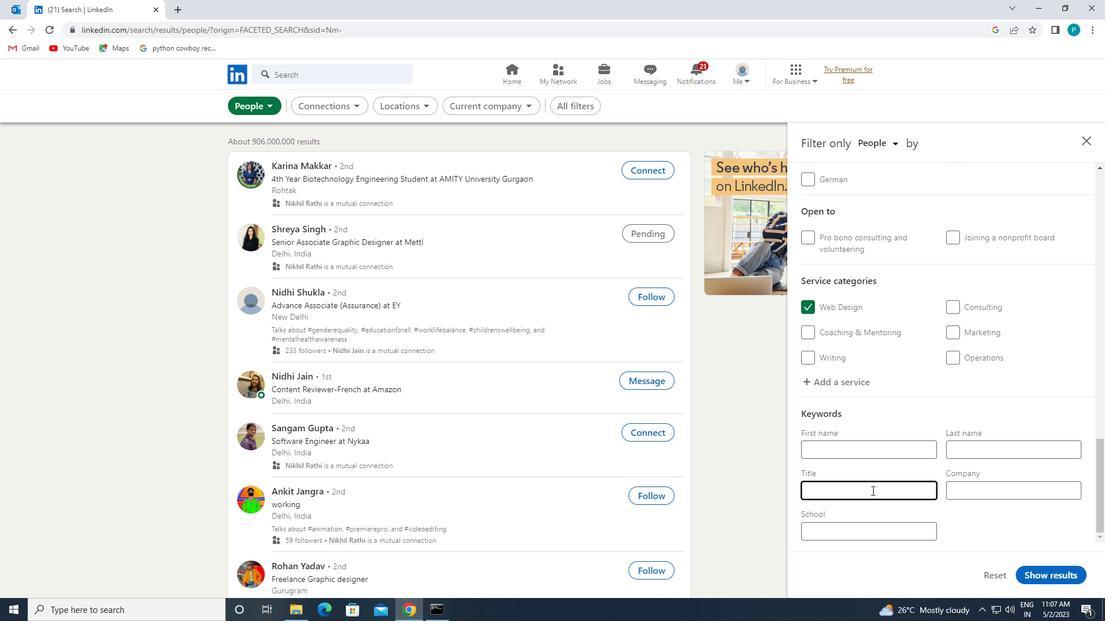 
Action: Key pressed <Key.caps_lock>M<Key.caps_lock>OLECULAR<Key.space><Key.caps_lock>S<Key.caps_lock>CIENTIST
Screenshot: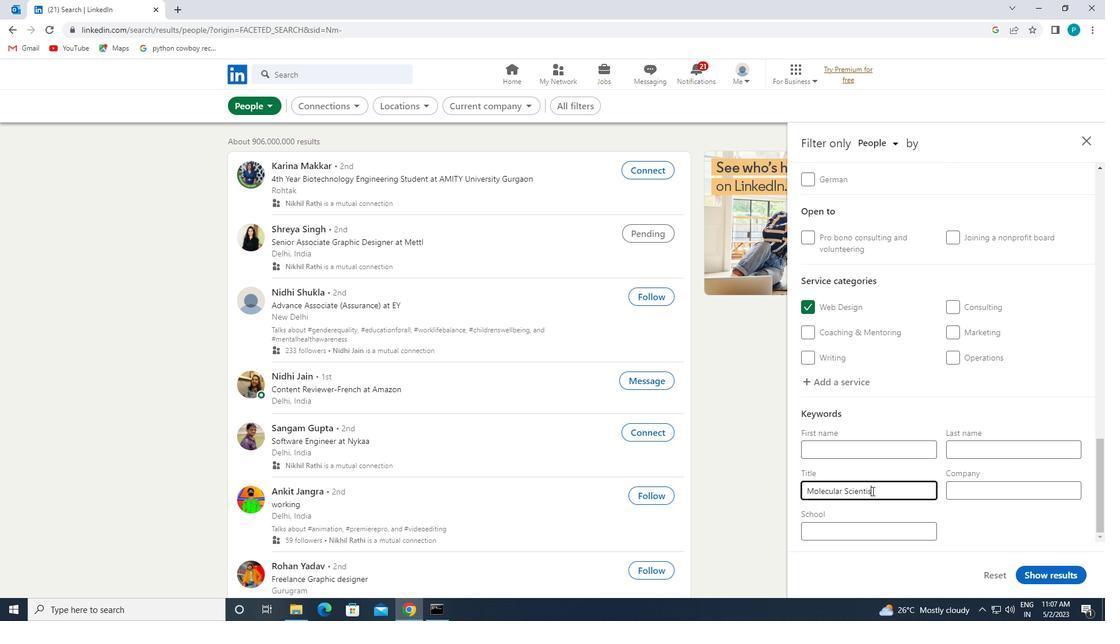 
Action: Mouse moved to (1029, 571)
Screenshot: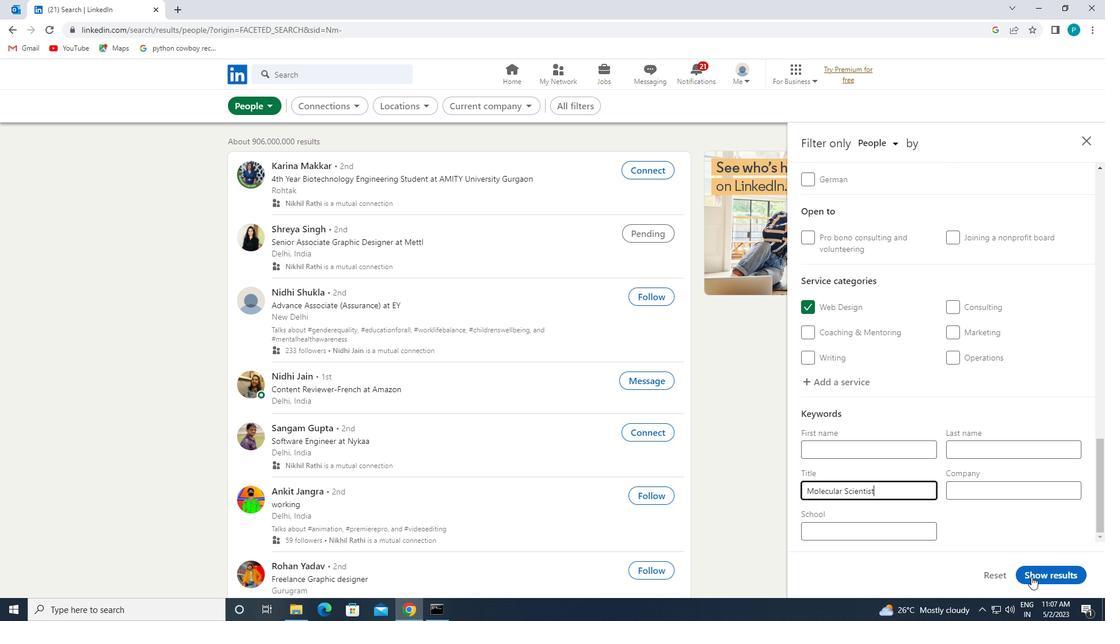 
Action: Mouse pressed left at (1029, 571)
Screenshot: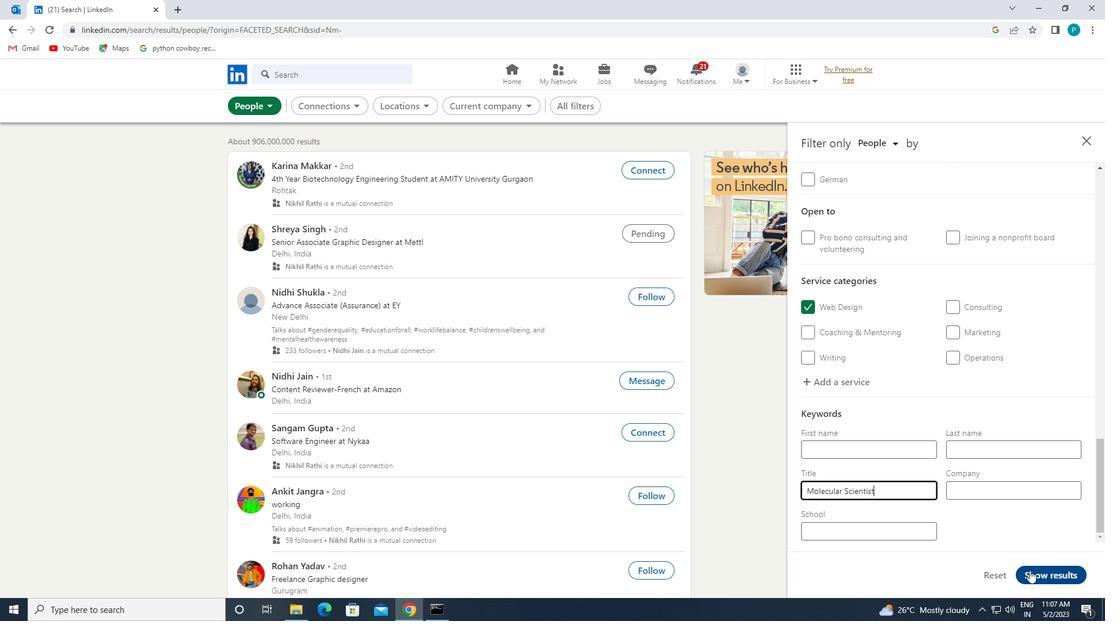 
